 Task: Find connections with filter location Manama with filter topic #startupquoteswith filter profile language German with filter current company Condé Nast India with filter school INDIRA GANDHI DELHI TECHNICAL UNIVERSITY FOR WOMEN with filter industry Apparel Manufacturing with filter service category Relocation with filter keywords title CEO
Action: Mouse moved to (160, 234)
Screenshot: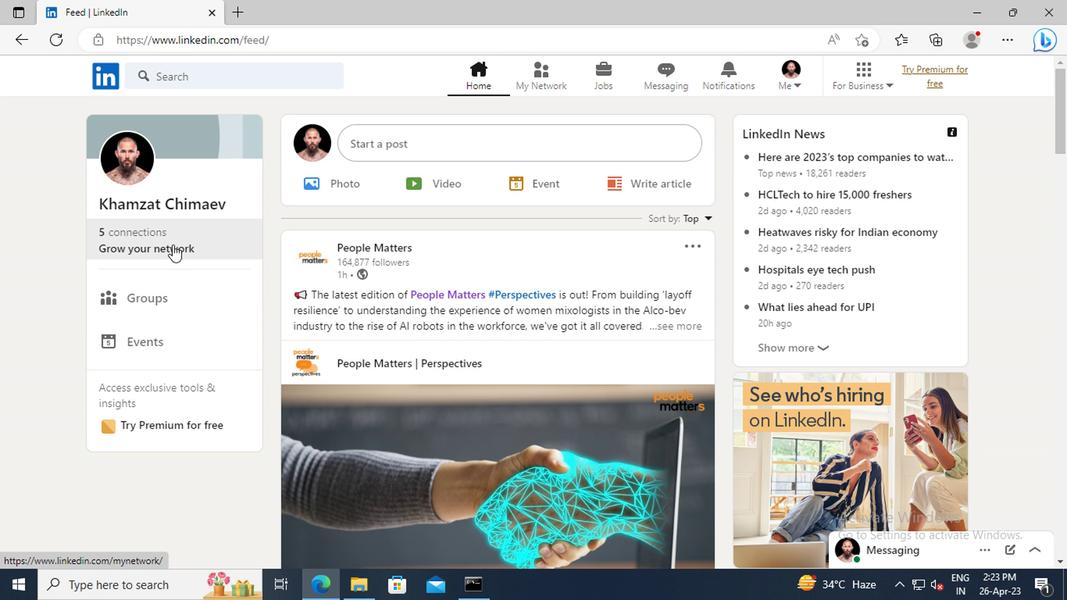 
Action: Mouse pressed left at (160, 234)
Screenshot: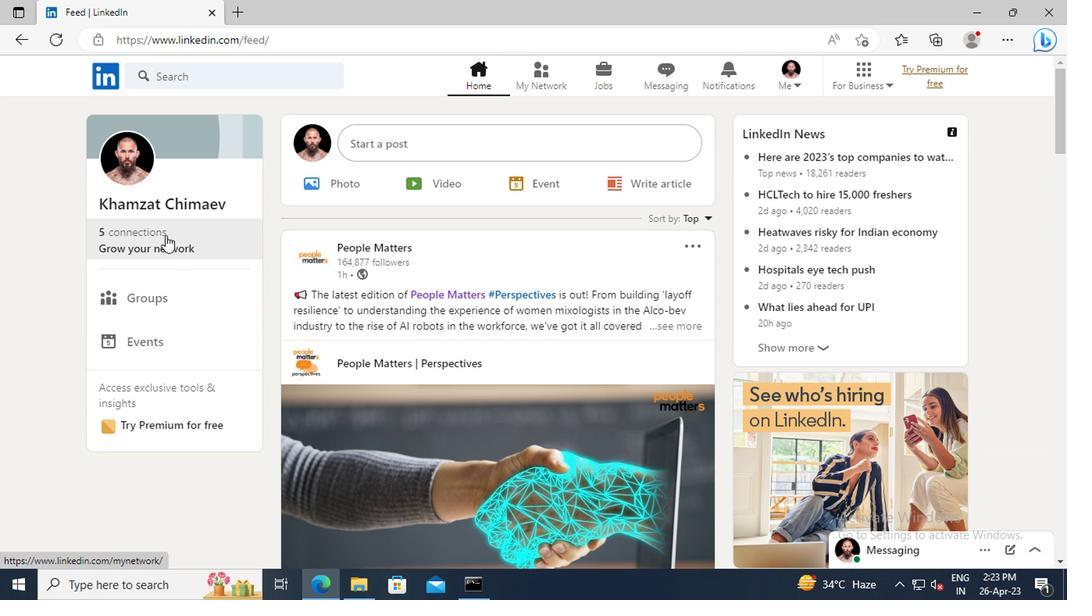 
Action: Mouse moved to (181, 165)
Screenshot: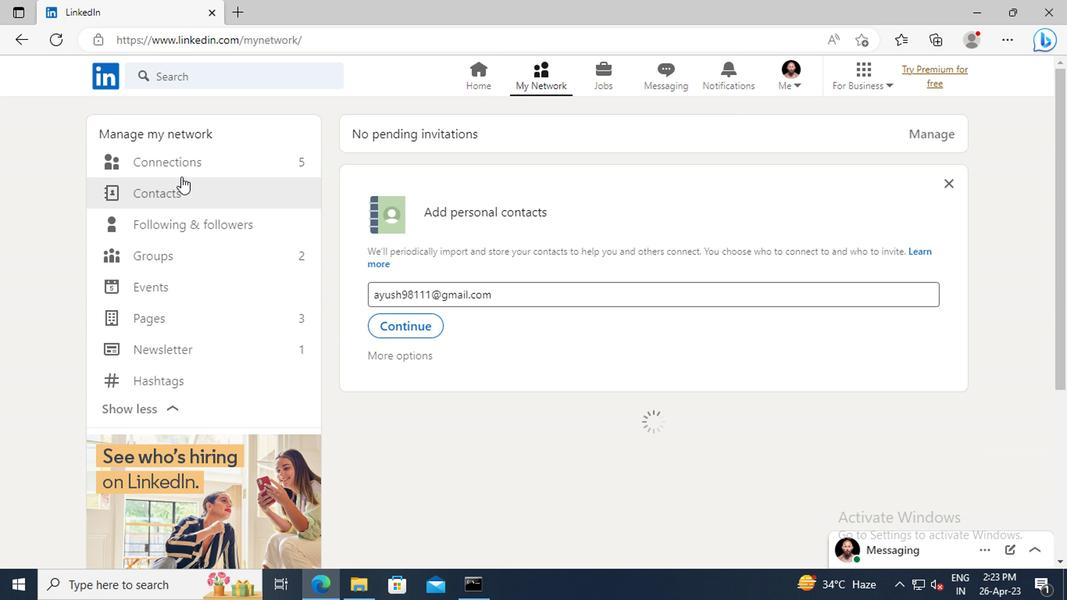 
Action: Mouse pressed left at (181, 165)
Screenshot: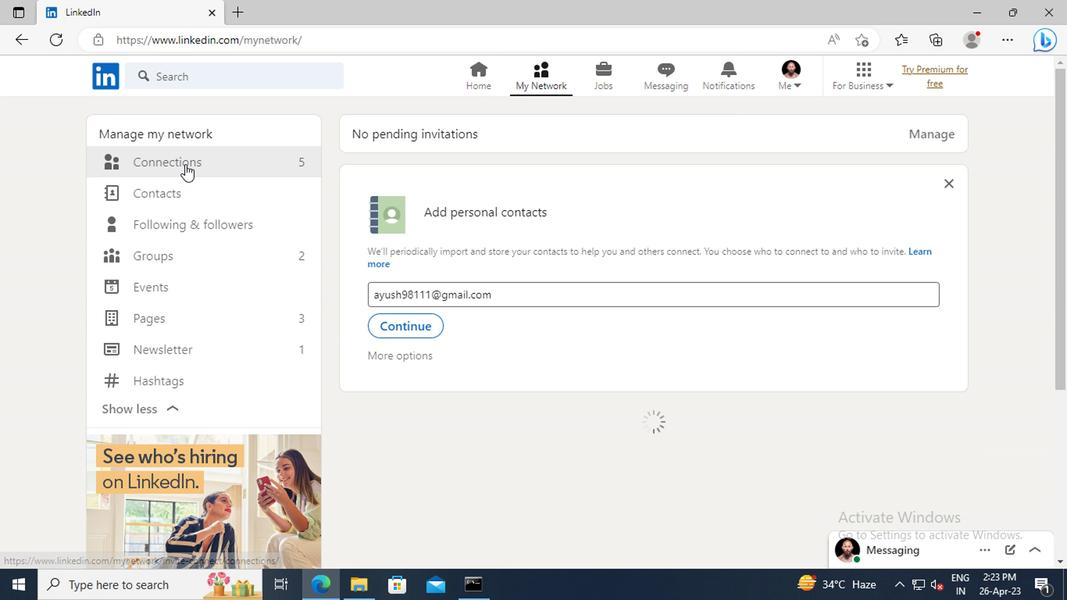 
Action: Mouse moved to (625, 166)
Screenshot: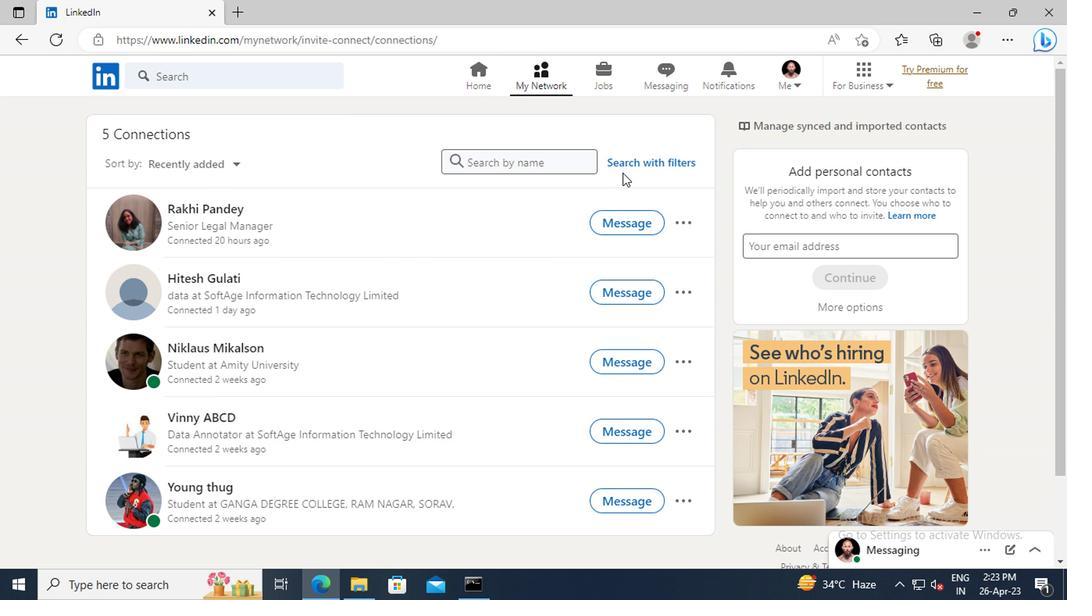 
Action: Mouse pressed left at (625, 166)
Screenshot: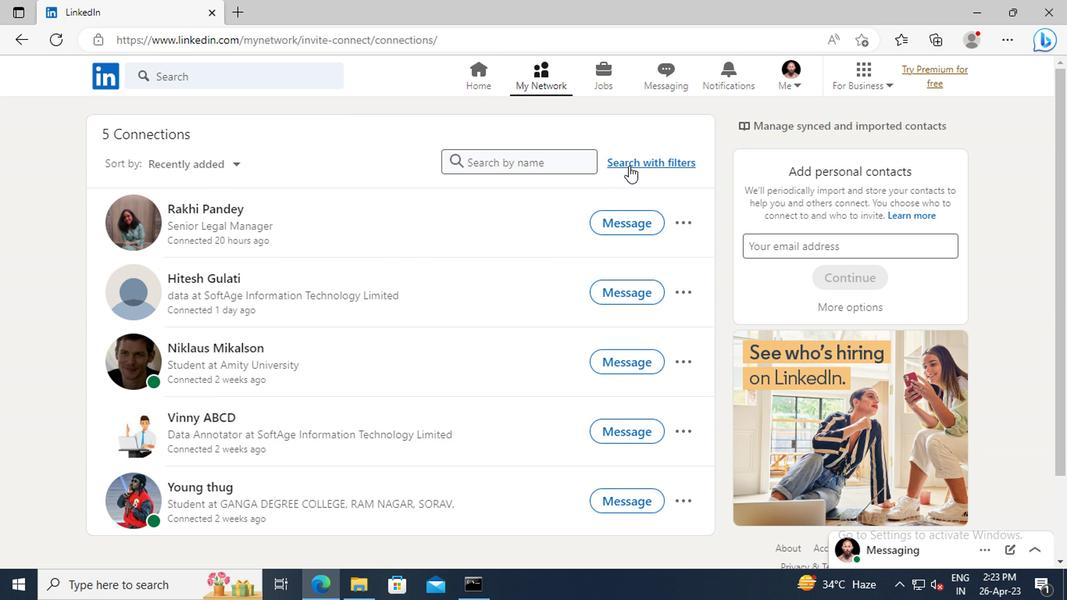 
Action: Mouse moved to (593, 122)
Screenshot: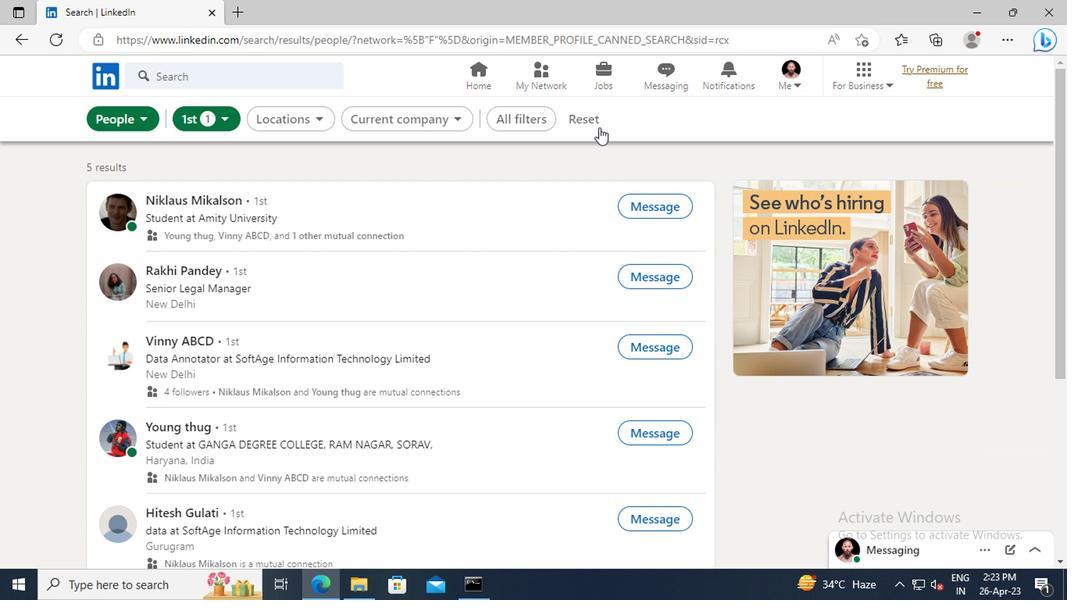 
Action: Mouse pressed left at (593, 122)
Screenshot: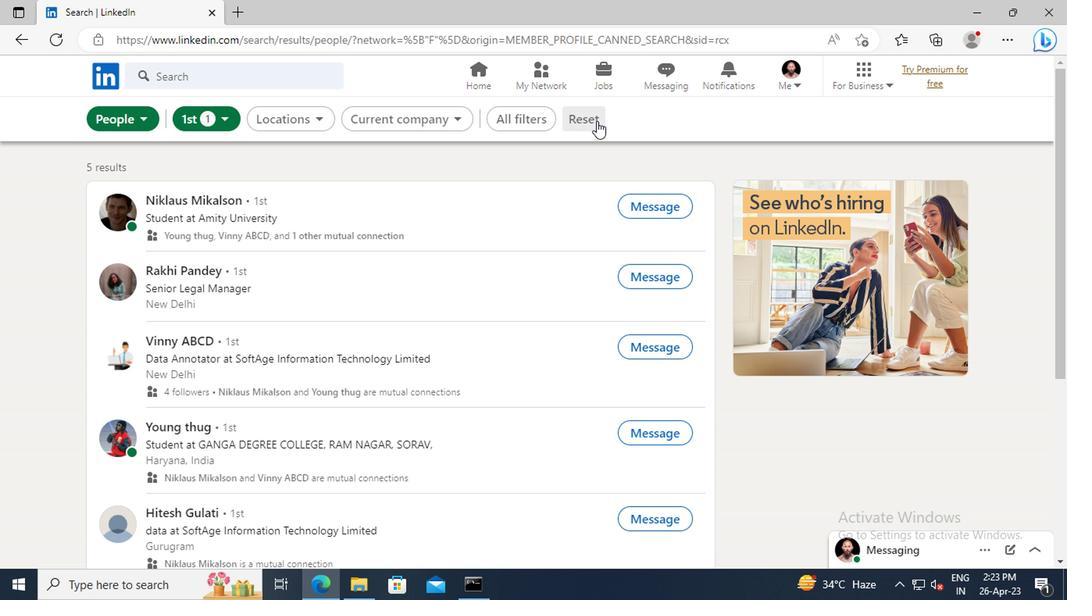 
Action: Mouse moved to (562, 119)
Screenshot: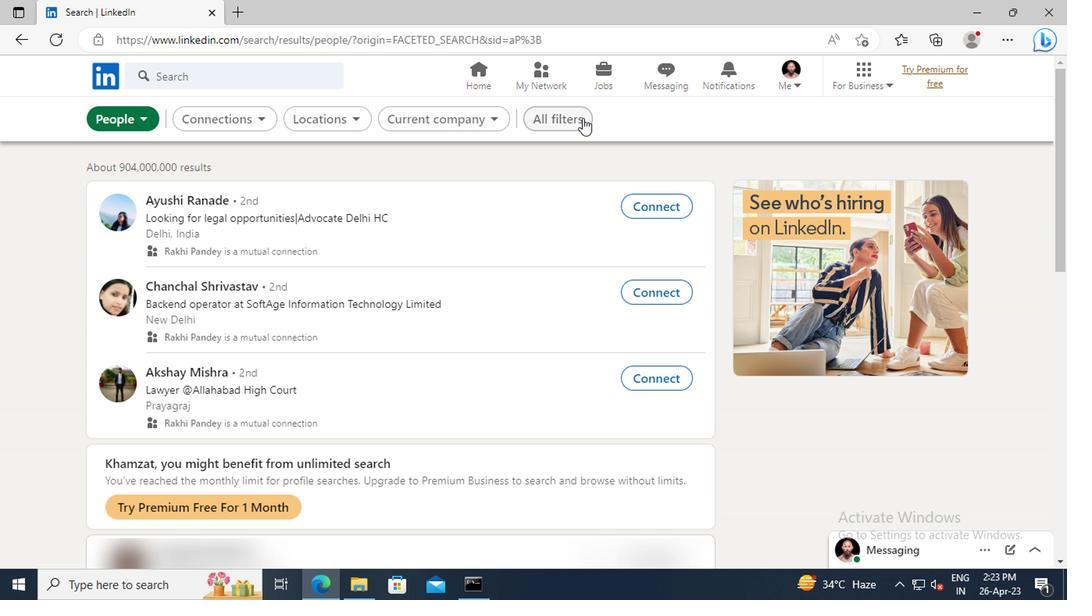 
Action: Mouse pressed left at (562, 119)
Screenshot: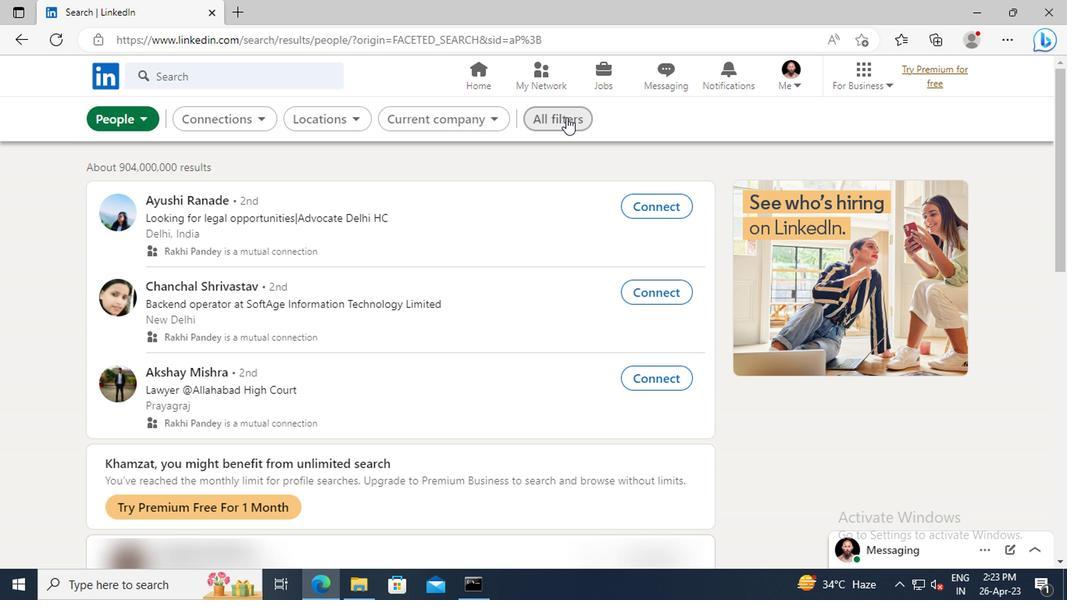
Action: Mouse moved to (897, 273)
Screenshot: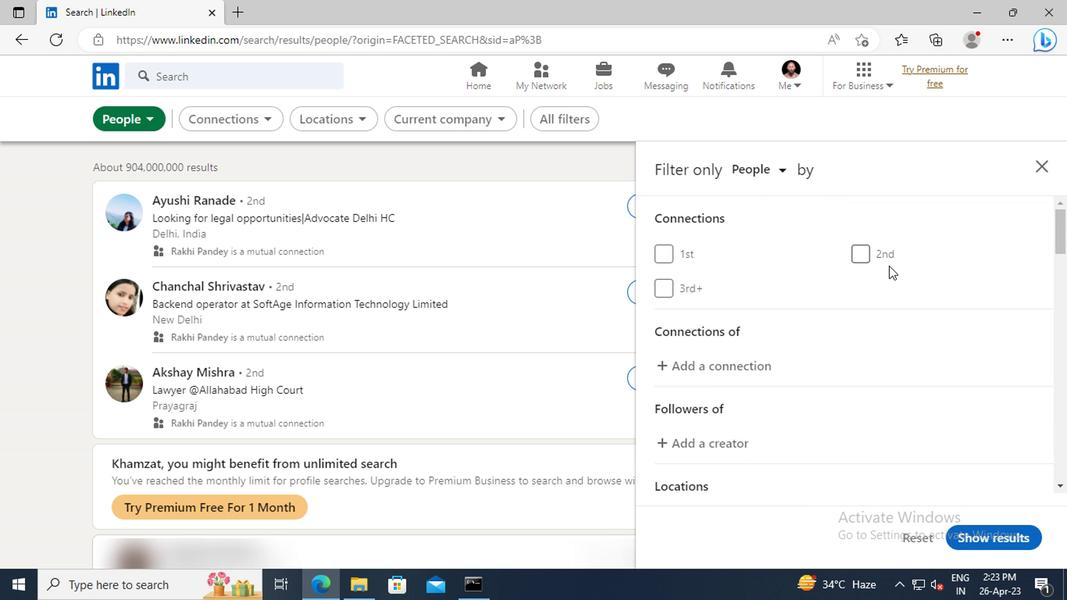 
Action: Mouse scrolled (897, 273) with delta (0, 0)
Screenshot: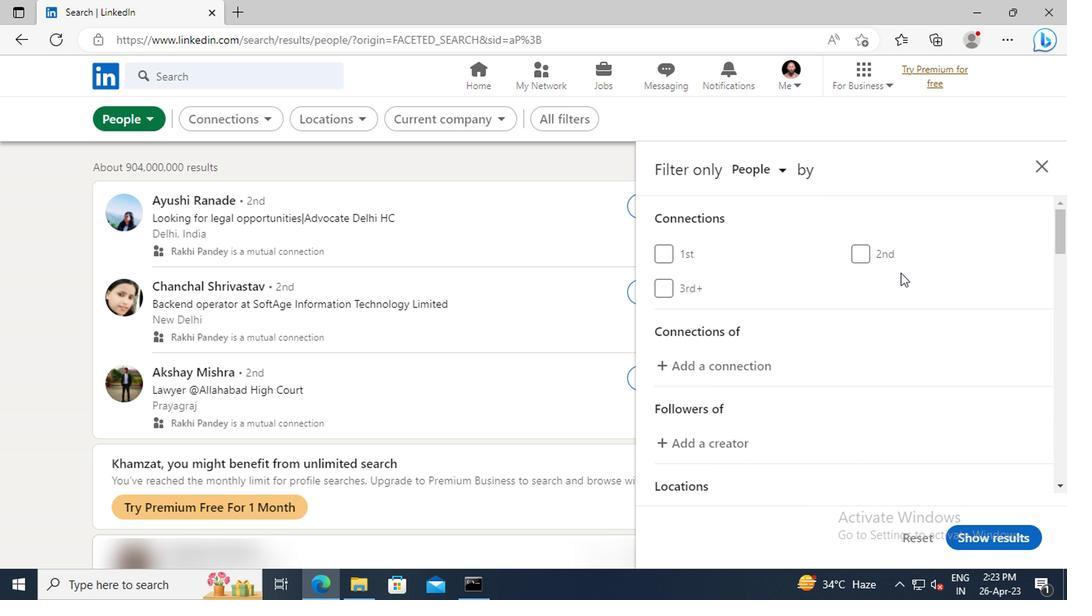 
Action: Mouse scrolled (897, 273) with delta (0, 0)
Screenshot: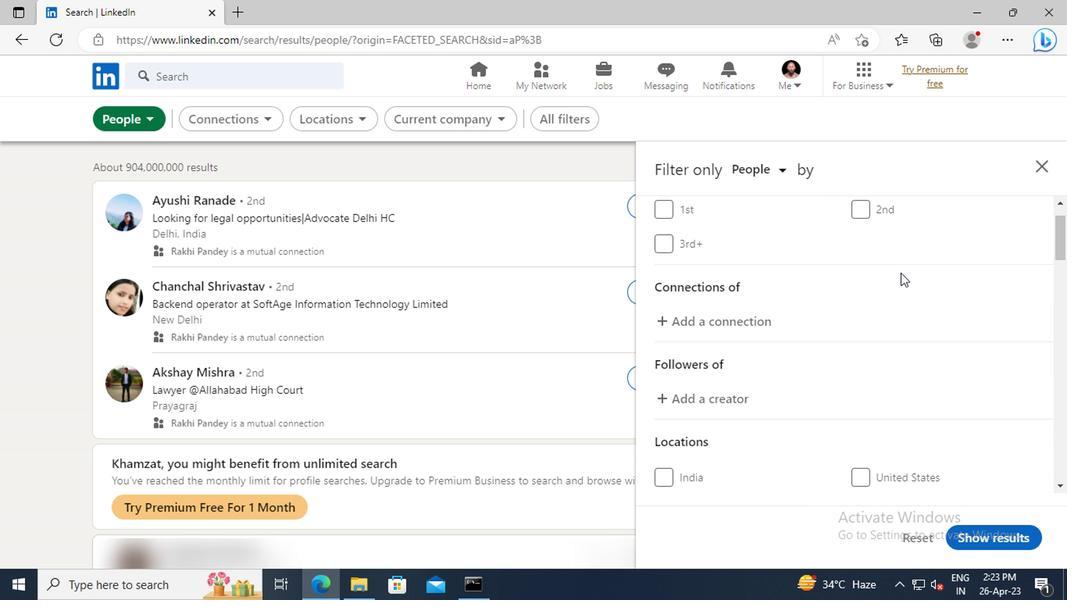 
Action: Mouse scrolled (897, 273) with delta (0, 0)
Screenshot: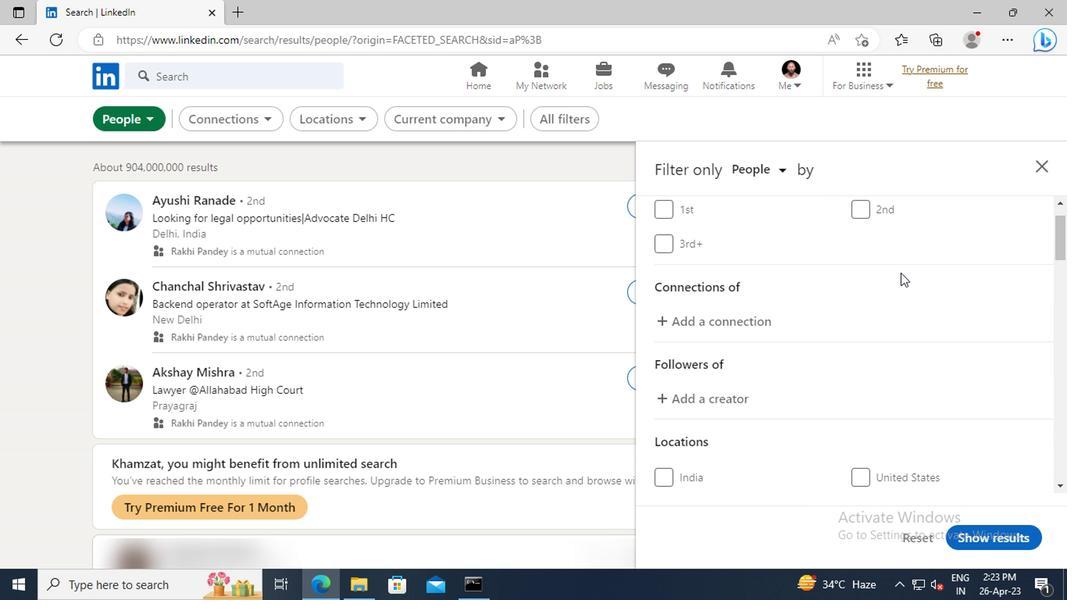 
Action: Mouse scrolled (897, 273) with delta (0, 0)
Screenshot: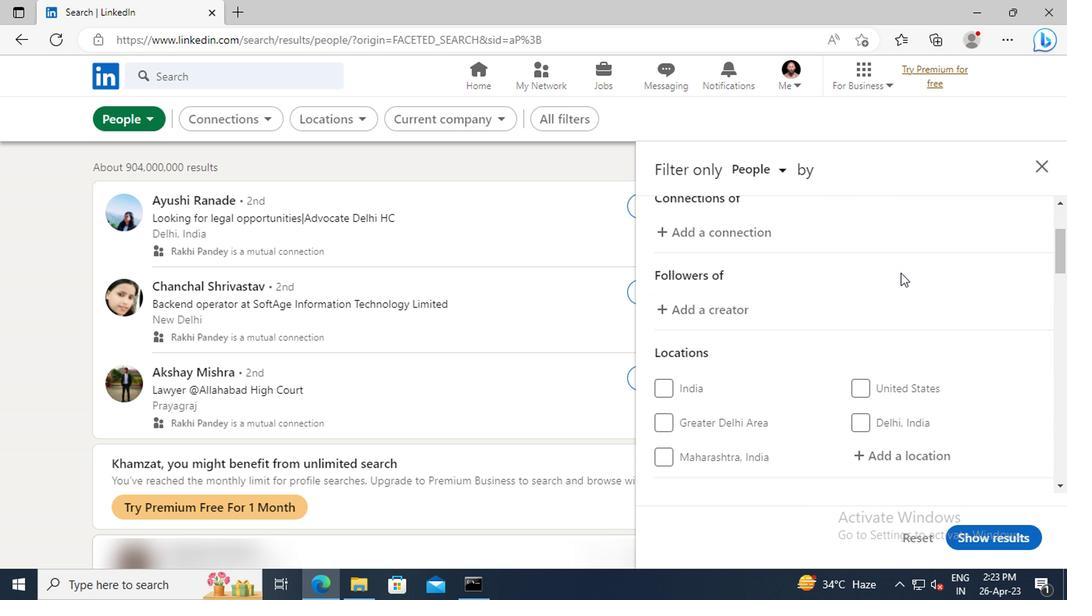 
Action: Mouse scrolled (897, 273) with delta (0, 0)
Screenshot: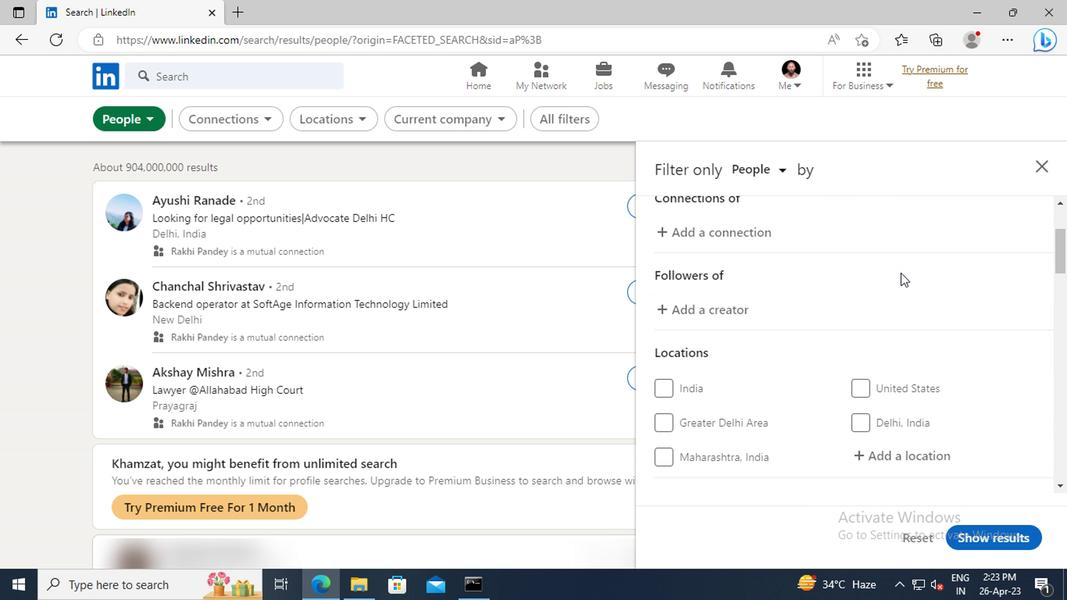 
Action: Mouse moved to (894, 363)
Screenshot: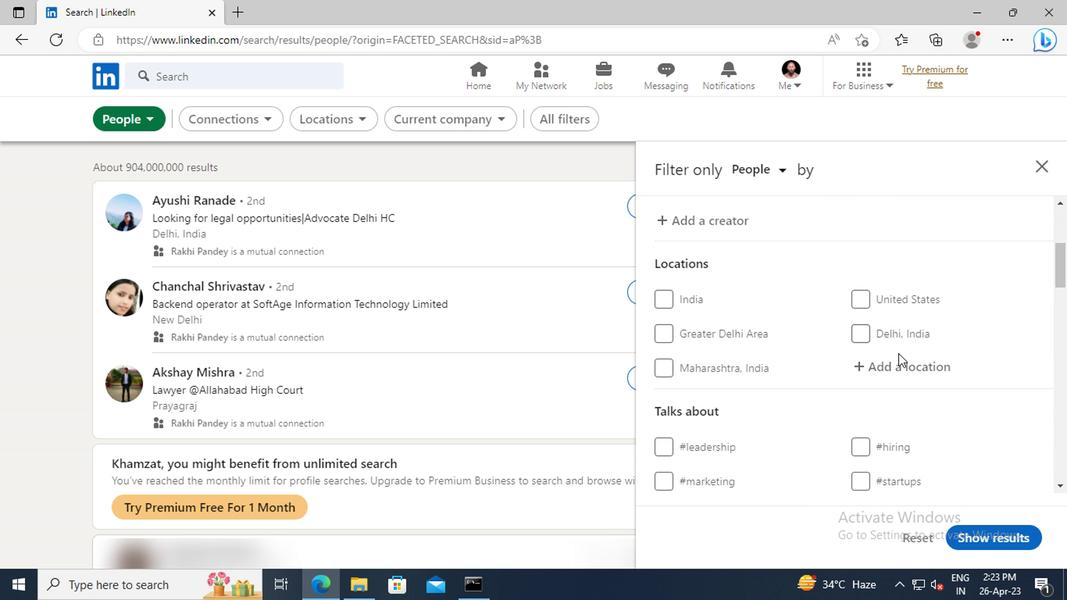 
Action: Mouse pressed left at (894, 363)
Screenshot: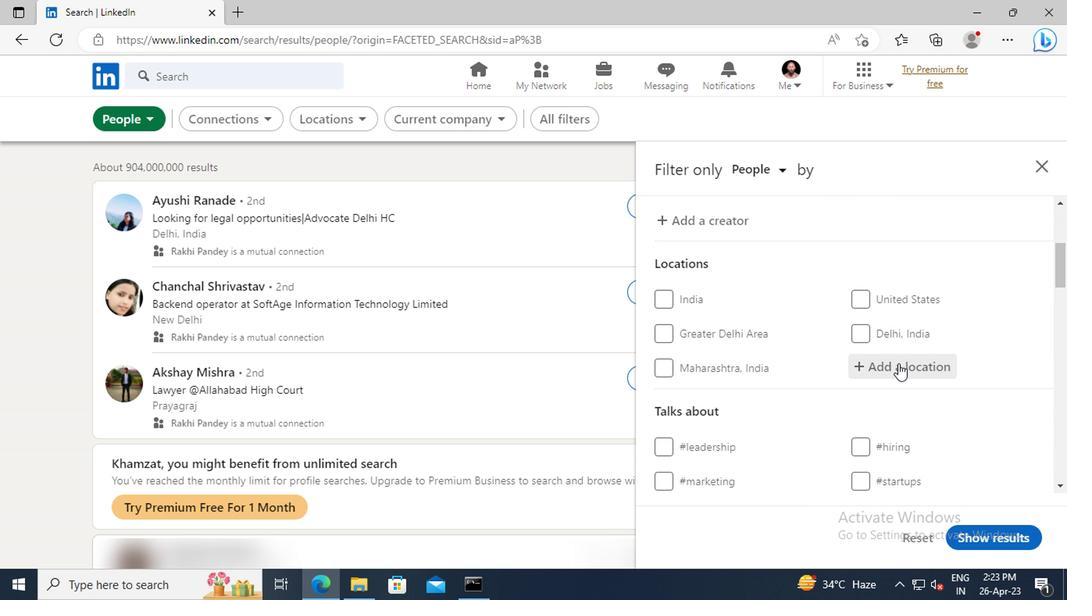 
Action: Key pressed <Key.shift>MANAMA
Screenshot: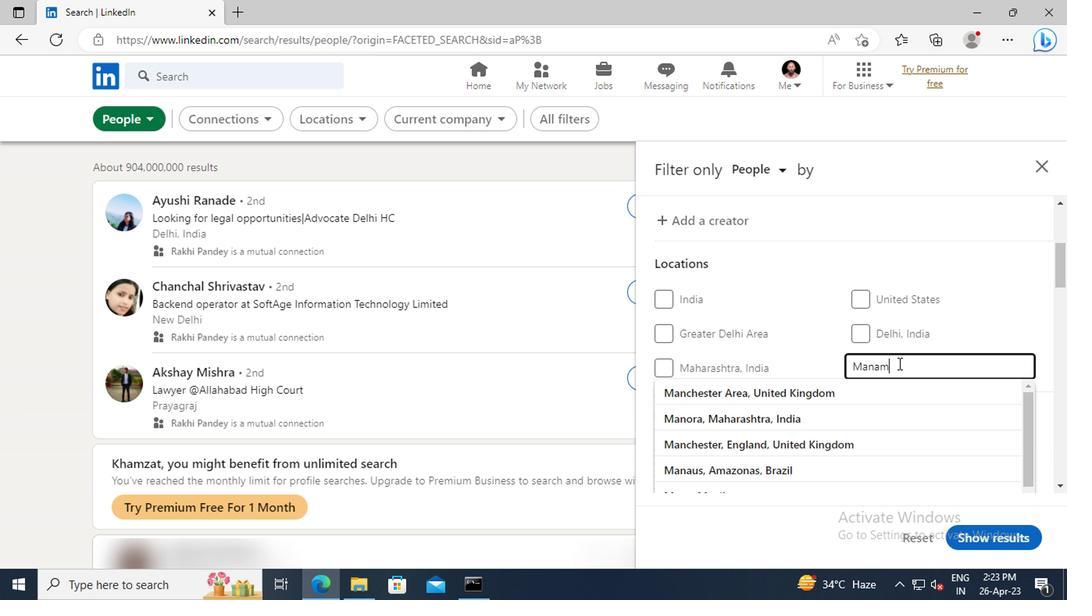 
Action: Mouse moved to (894, 388)
Screenshot: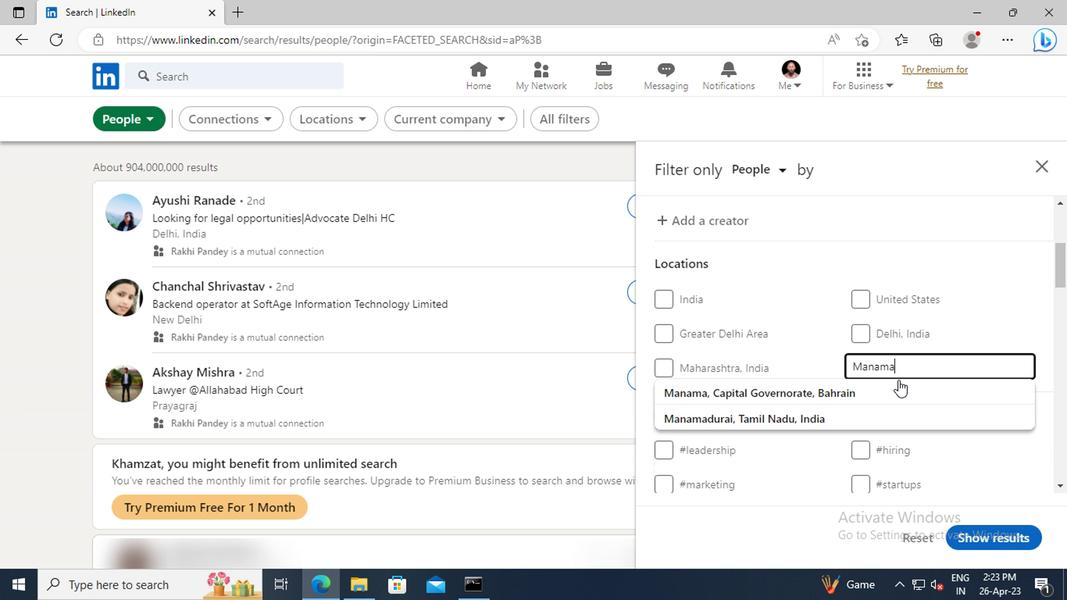 
Action: Mouse pressed left at (894, 388)
Screenshot: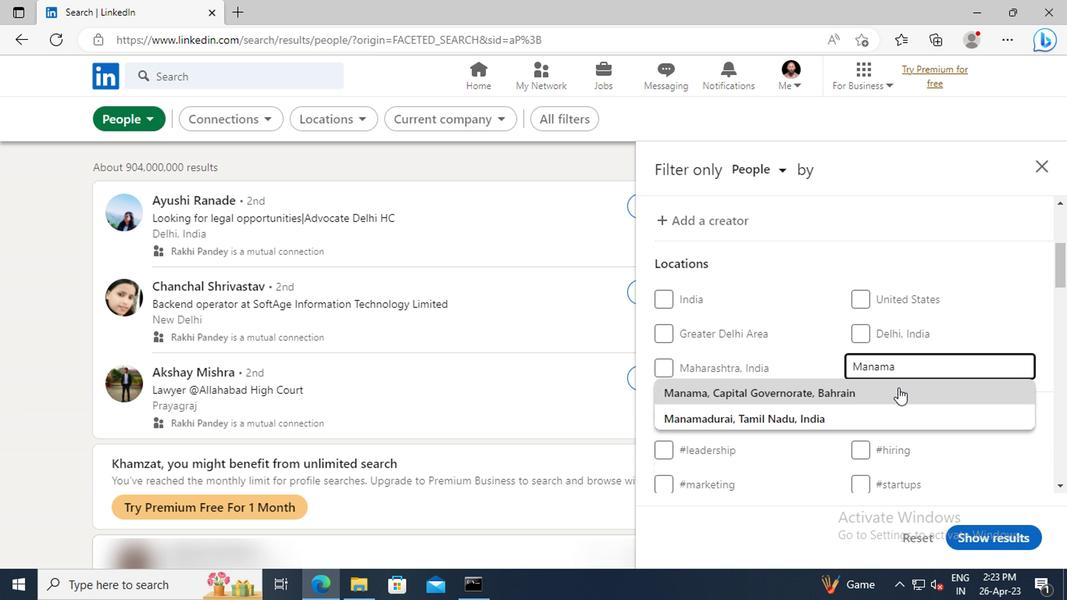 
Action: Mouse moved to (885, 320)
Screenshot: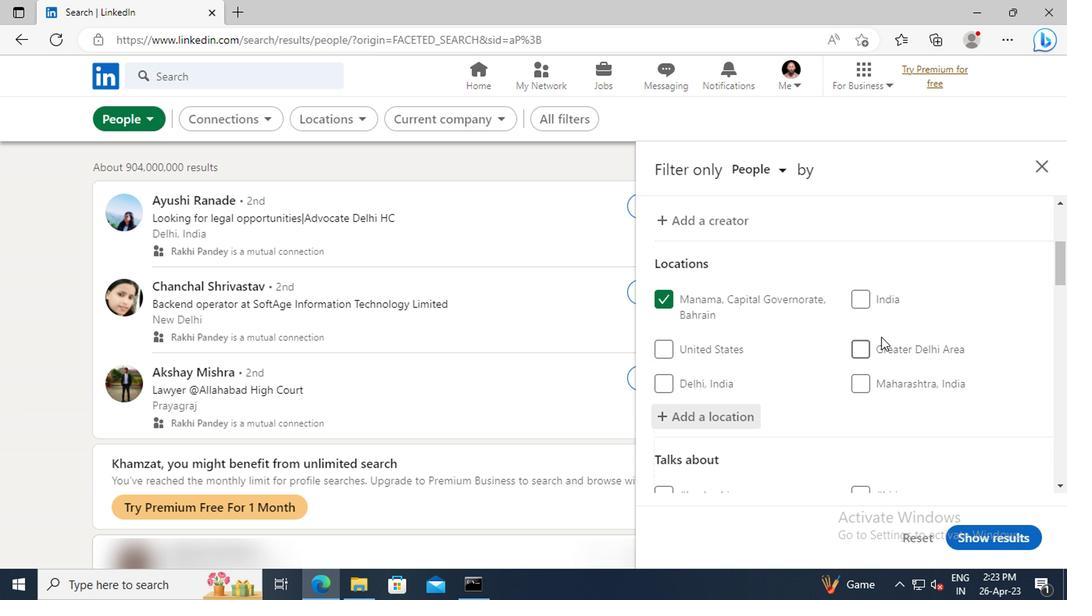 
Action: Mouse scrolled (885, 320) with delta (0, 0)
Screenshot: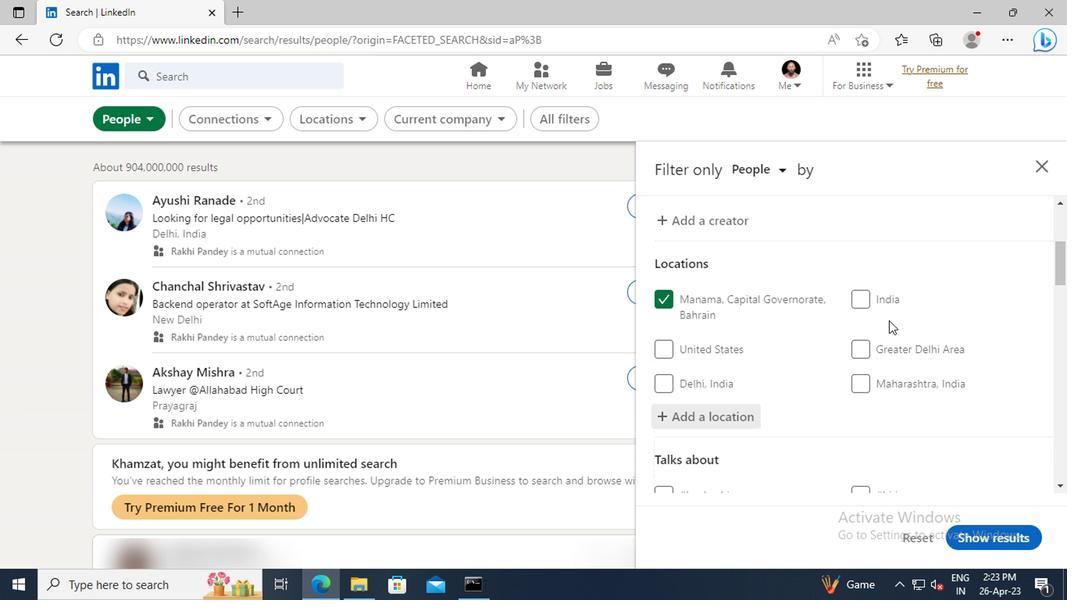 
Action: Mouse scrolled (885, 320) with delta (0, 0)
Screenshot: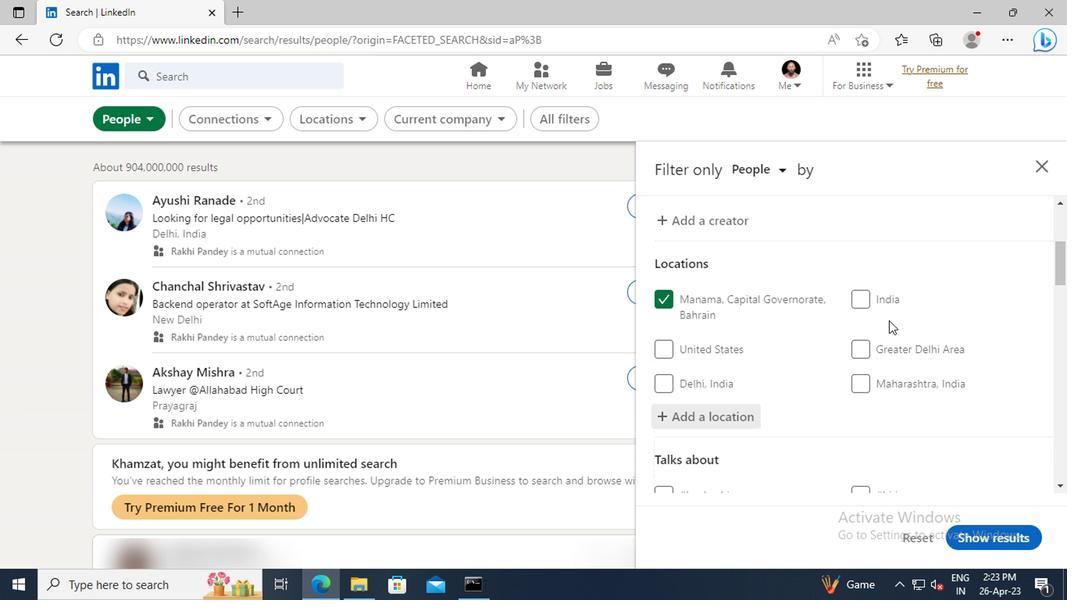 
Action: Mouse scrolled (885, 320) with delta (0, 0)
Screenshot: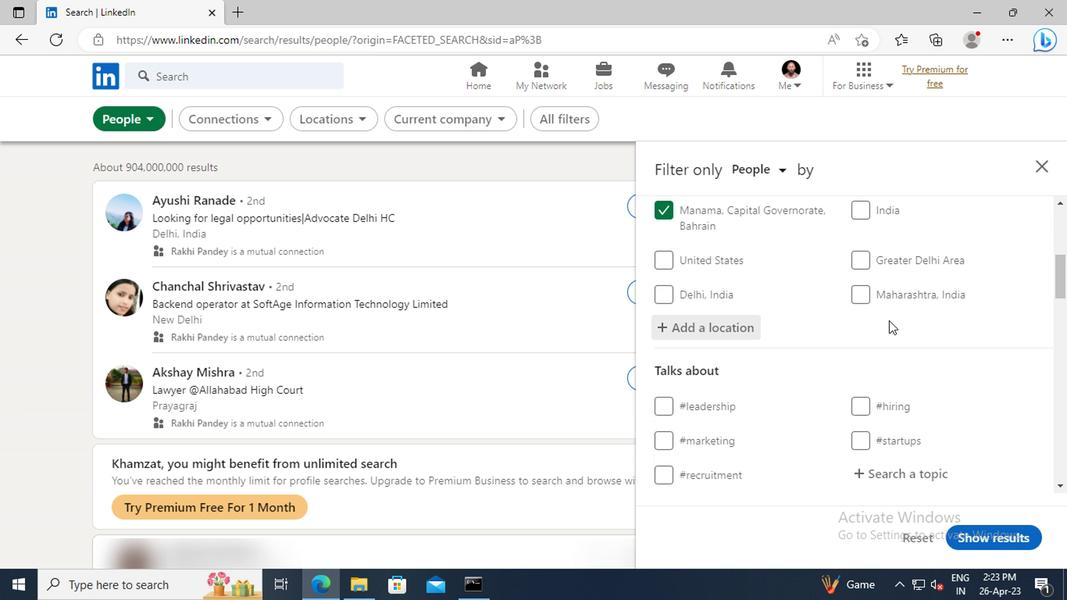 
Action: Mouse scrolled (885, 320) with delta (0, 0)
Screenshot: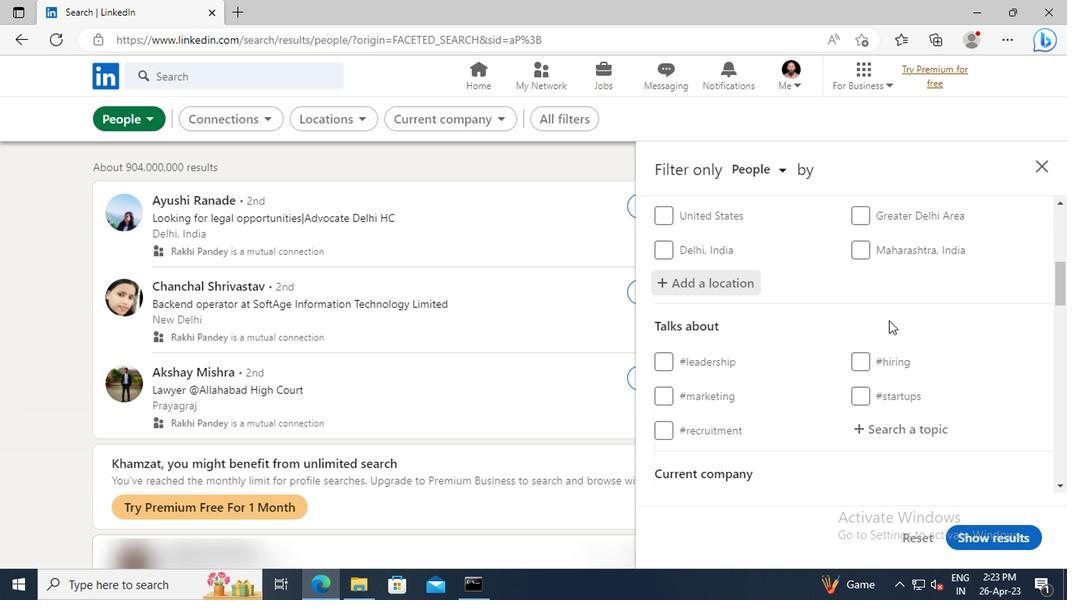 
Action: Mouse scrolled (885, 320) with delta (0, 0)
Screenshot: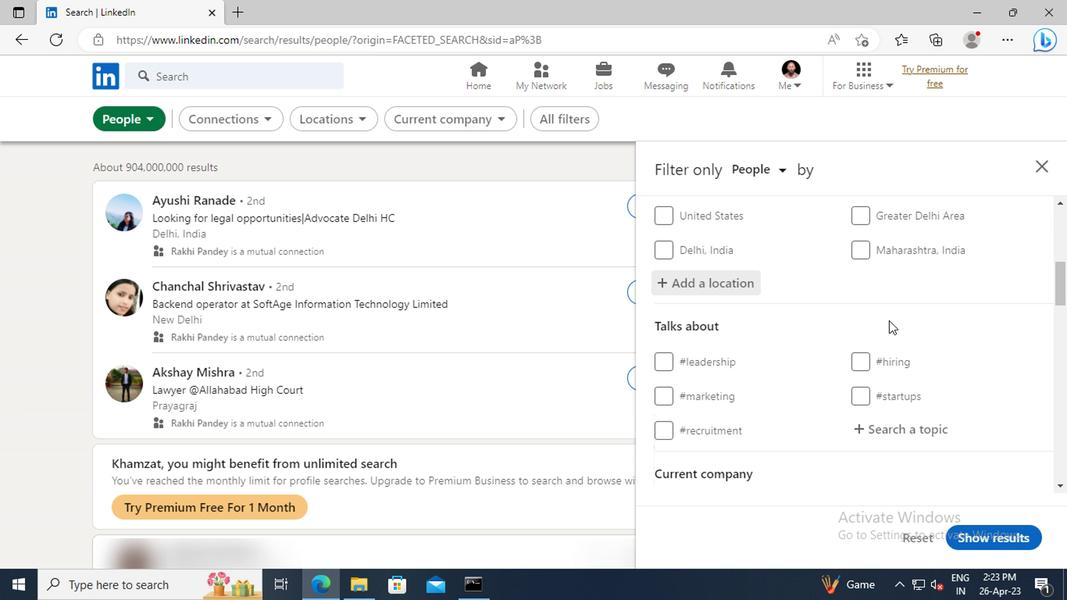 
Action: Mouse moved to (887, 338)
Screenshot: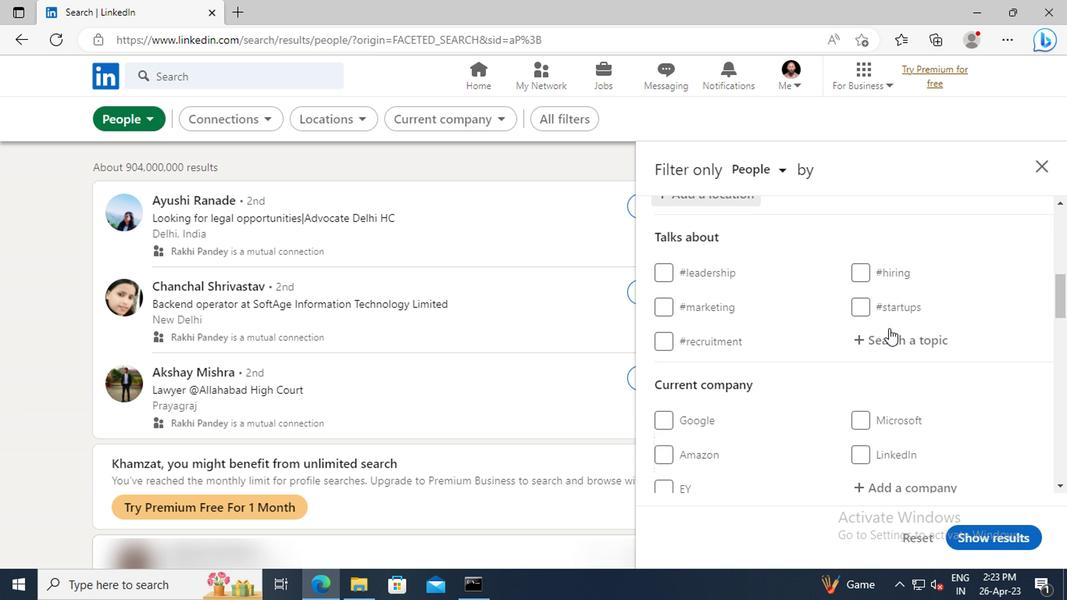 
Action: Mouse pressed left at (887, 338)
Screenshot: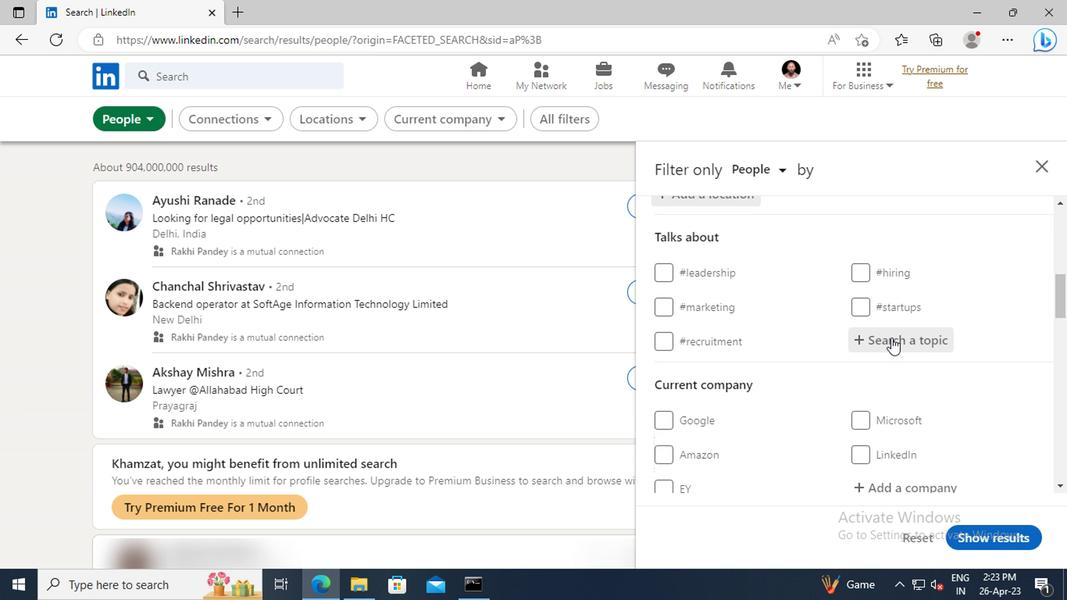 
Action: Key pressed <Key.shift>#STARTUPQUOTESWITH<Key.enter>
Screenshot: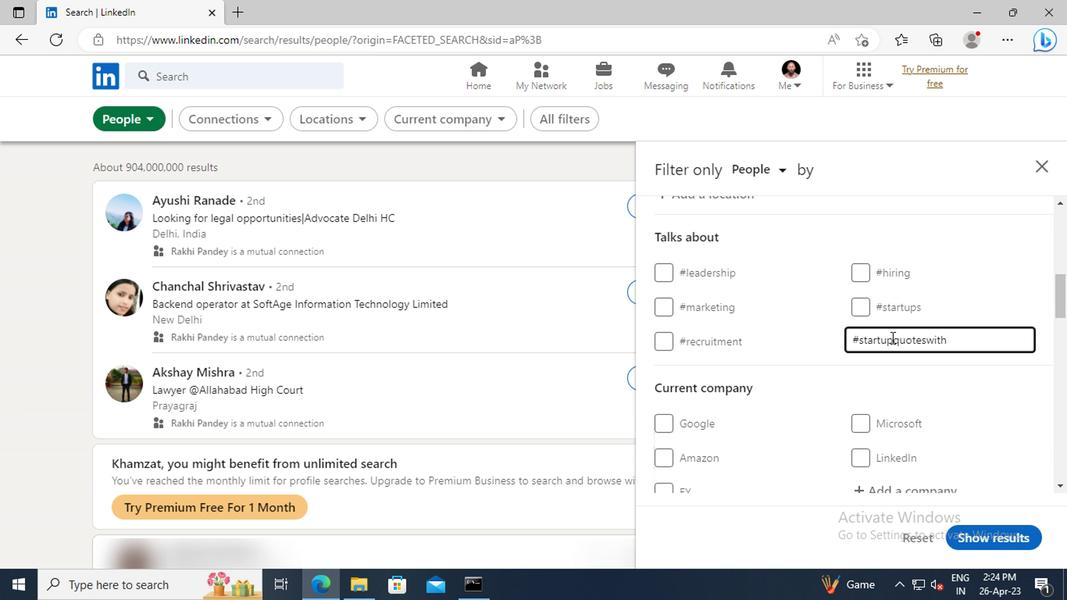 
Action: Mouse moved to (906, 325)
Screenshot: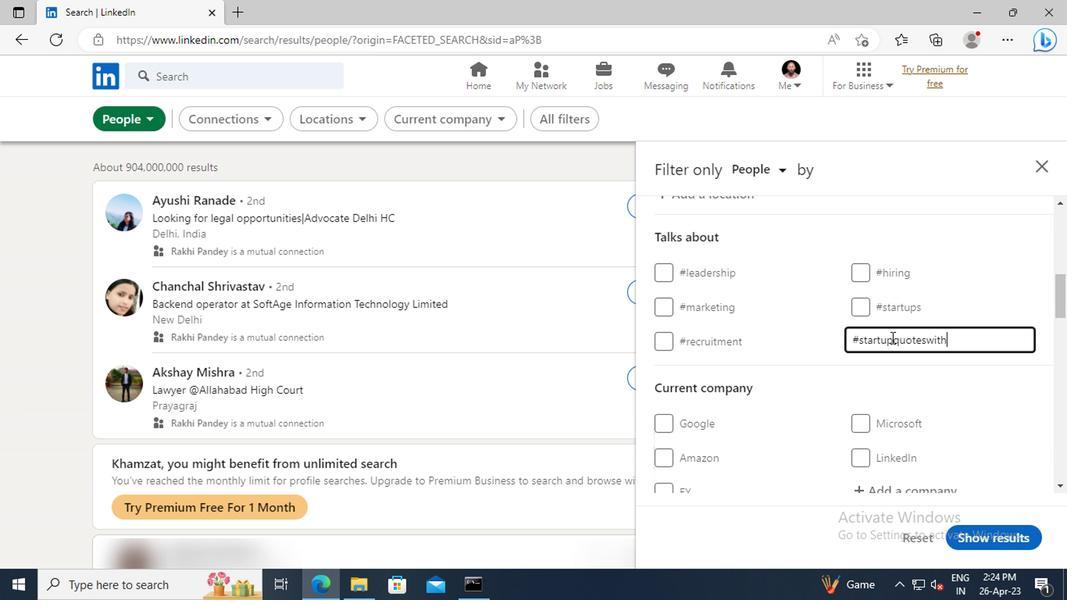 
Action: Mouse scrolled (906, 324) with delta (0, -1)
Screenshot: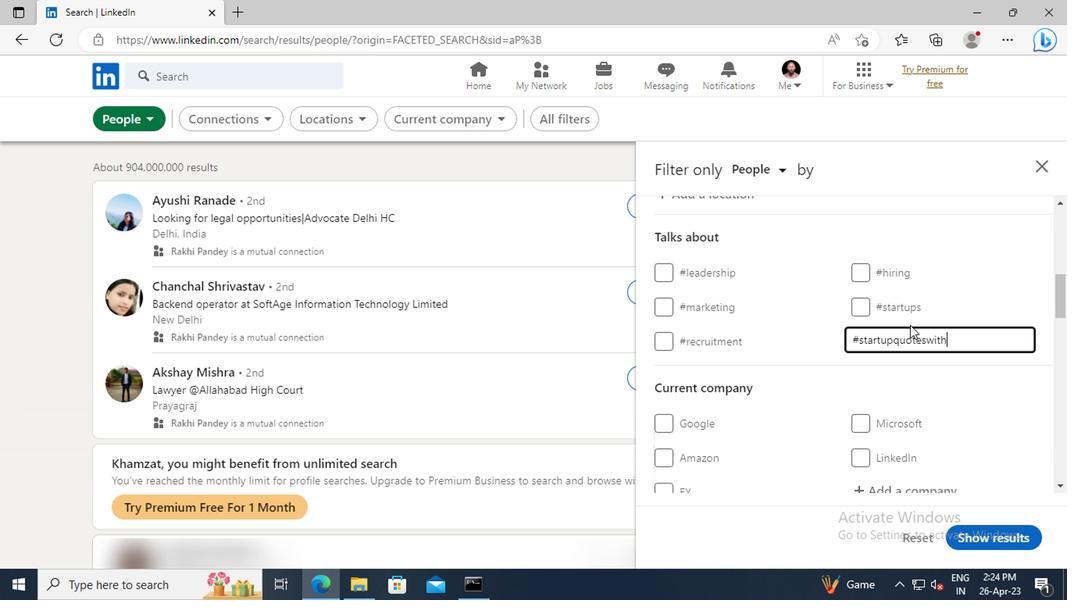 
Action: Mouse moved to (868, 332)
Screenshot: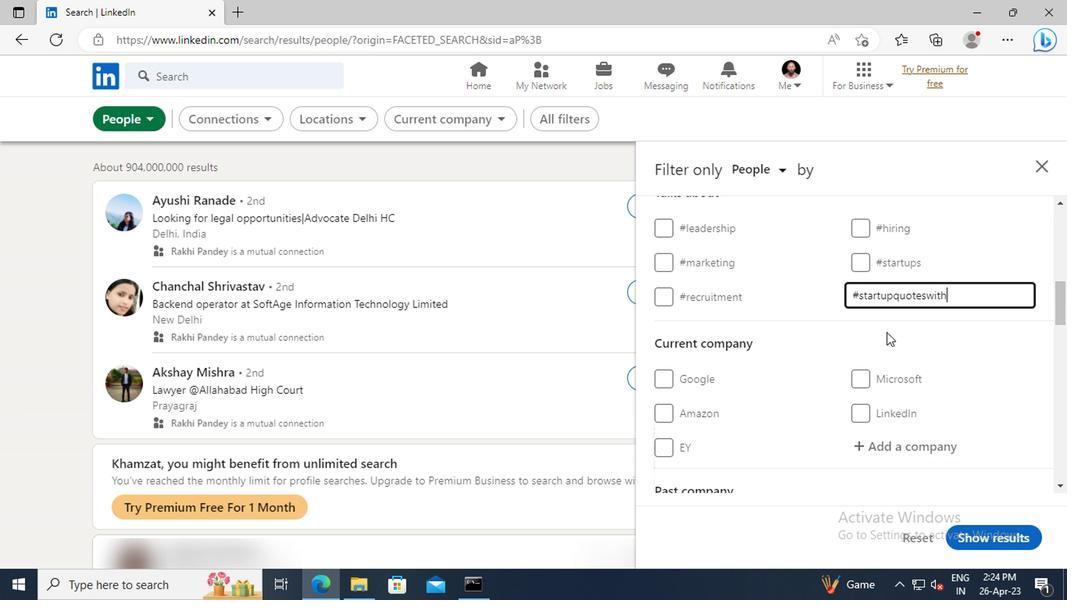 
Action: Mouse scrolled (868, 332) with delta (0, 0)
Screenshot: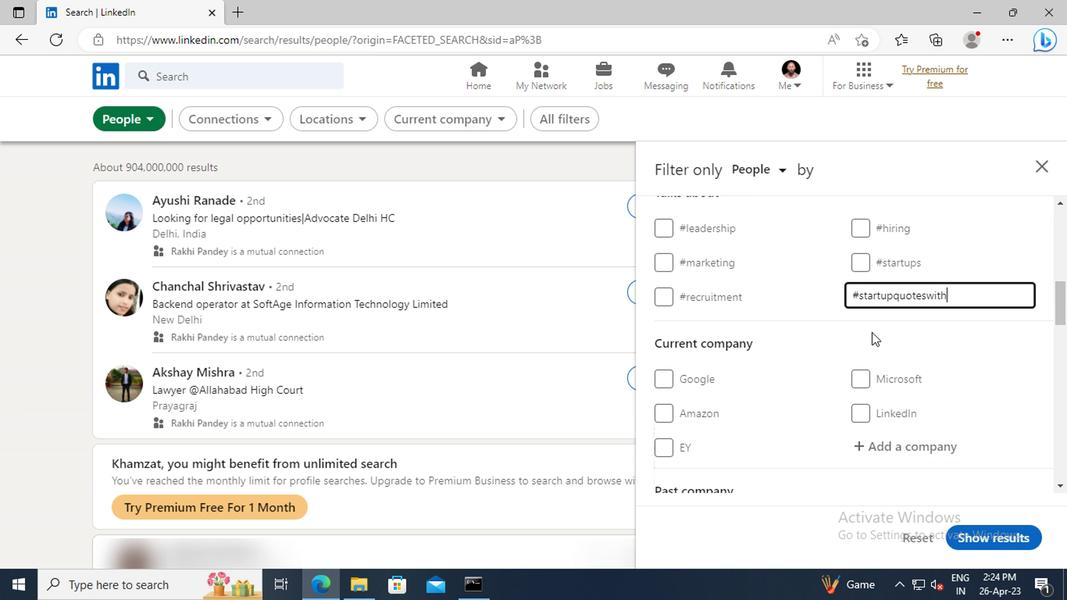 
Action: Mouse scrolled (868, 332) with delta (0, 0)
Screenshot: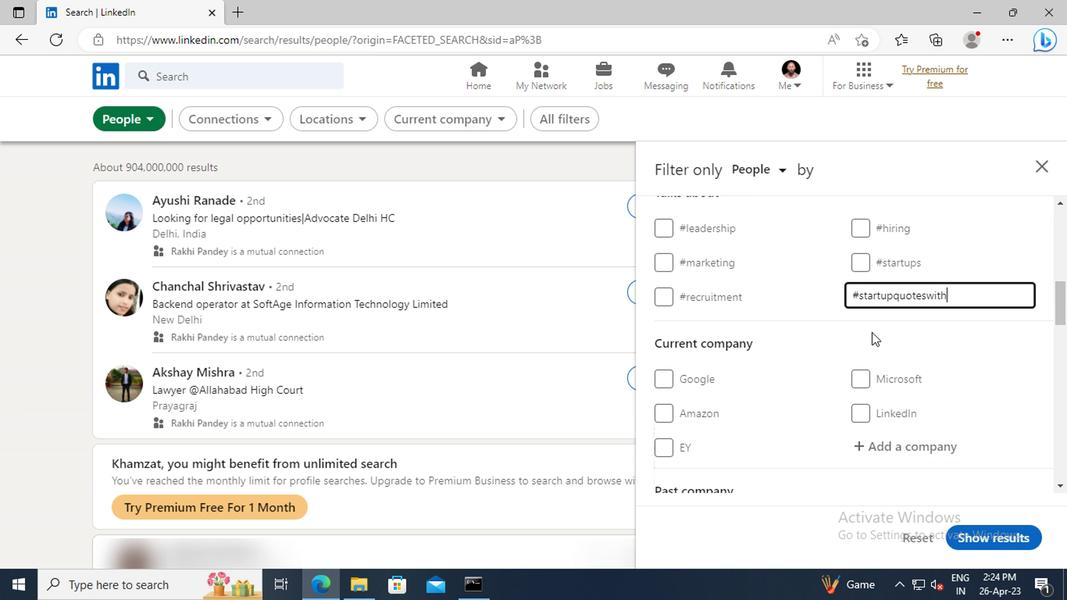 
Action: Mouse scrolled (868, 332) with delta (0, 0)
Screenshot: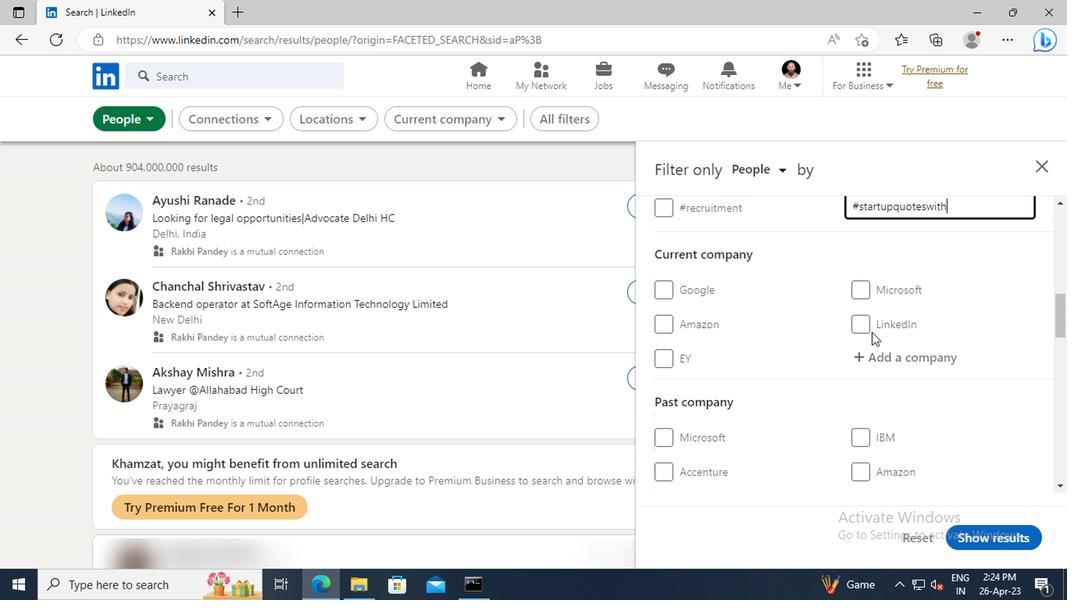 
Action: Mouse scrolled (868, 332) with delta (0, 0)
Screenshot: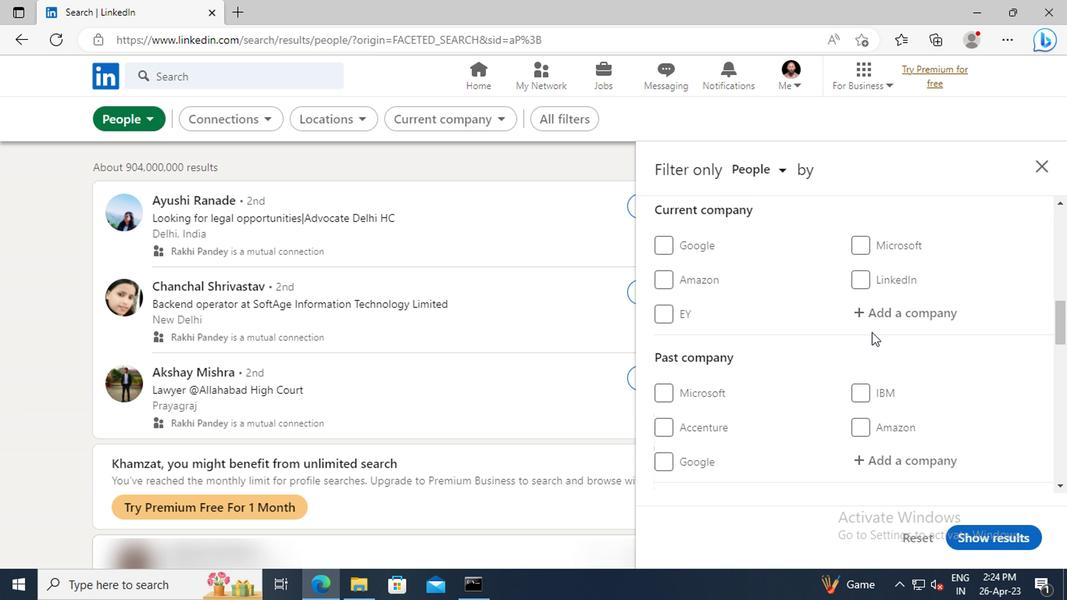 
Action: Mouse scrolled (868, 332) with delta (0, 0)
Screenshot: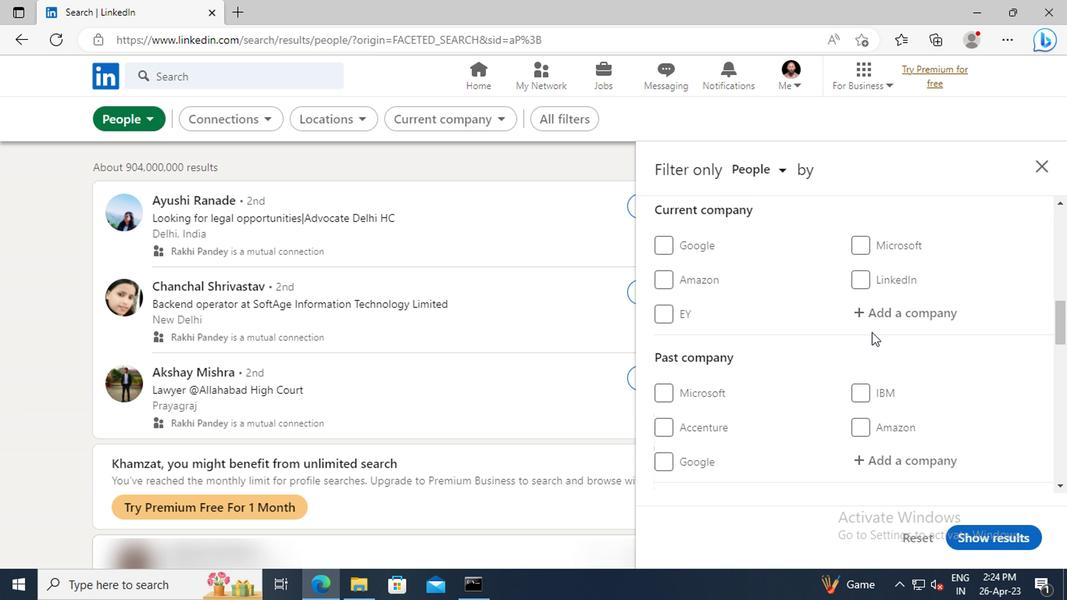 
Action: Mouse scrolled (868, 332) with delta (0, 0)
Screenshot: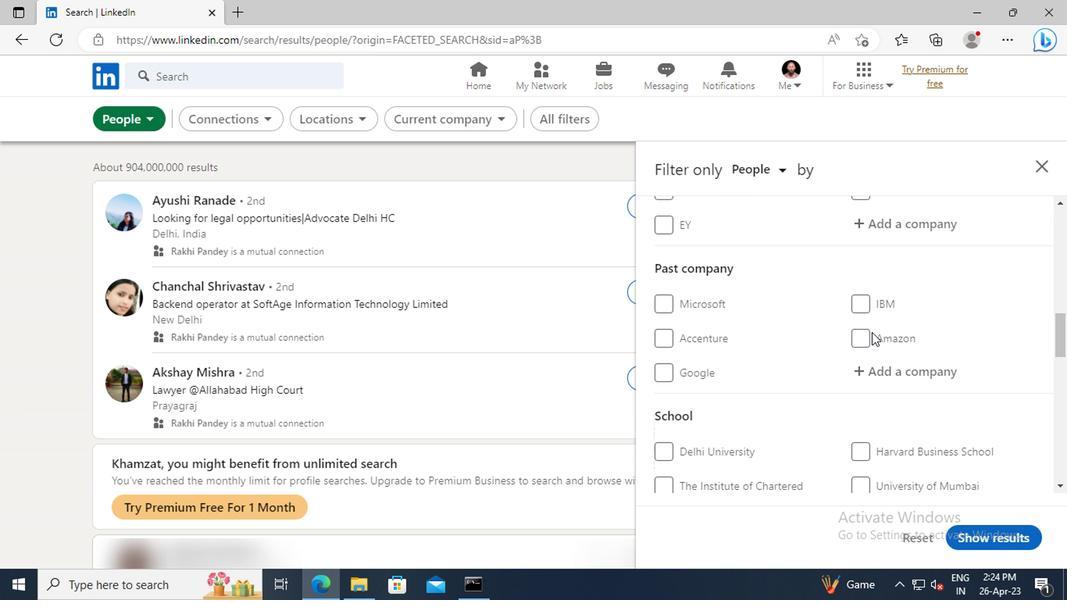 
Action: Mouse scrolled (868, 332) with delta (0, 0)
Screenshot: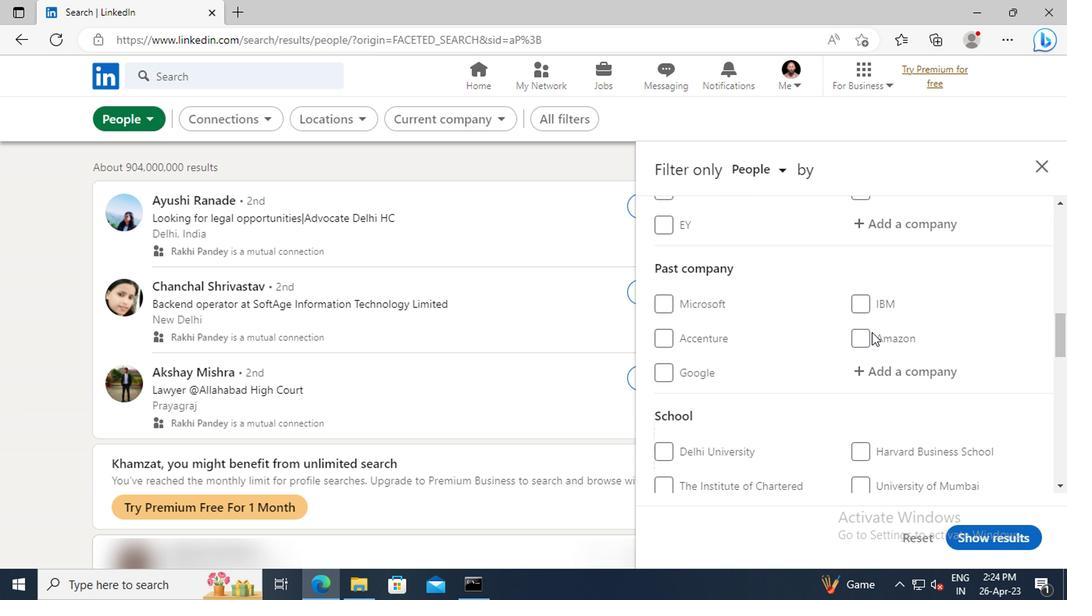 
Action: Mouse scrolled (868, 332) with delta (0, 0)
Screenshot: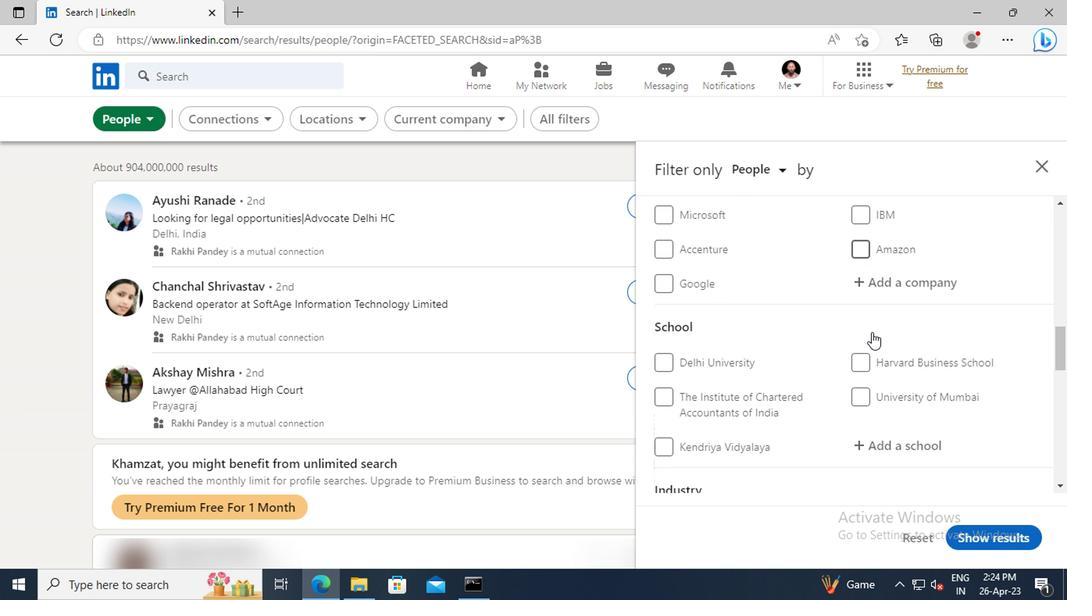 
Action: Mouse scrolled (868, 332) with delta (0, 0)
Screenshot: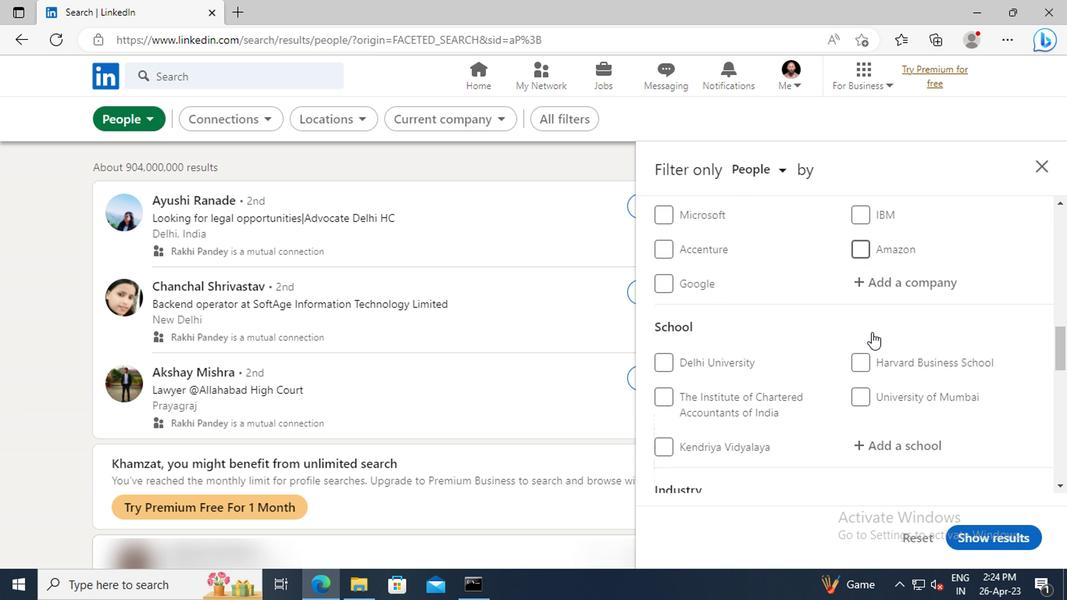 
Action: Mouse scrolled (868, 332) with delta (0, 0)
Screenshot: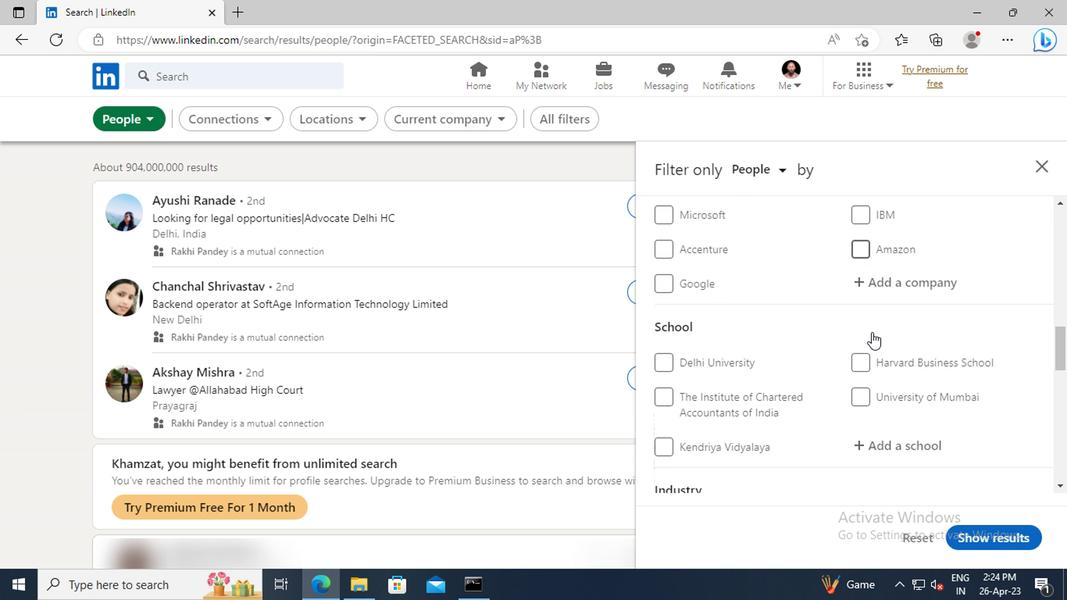 
Action: Mouse scrolled (868, 332) with delta (0, 0)
Screenshot: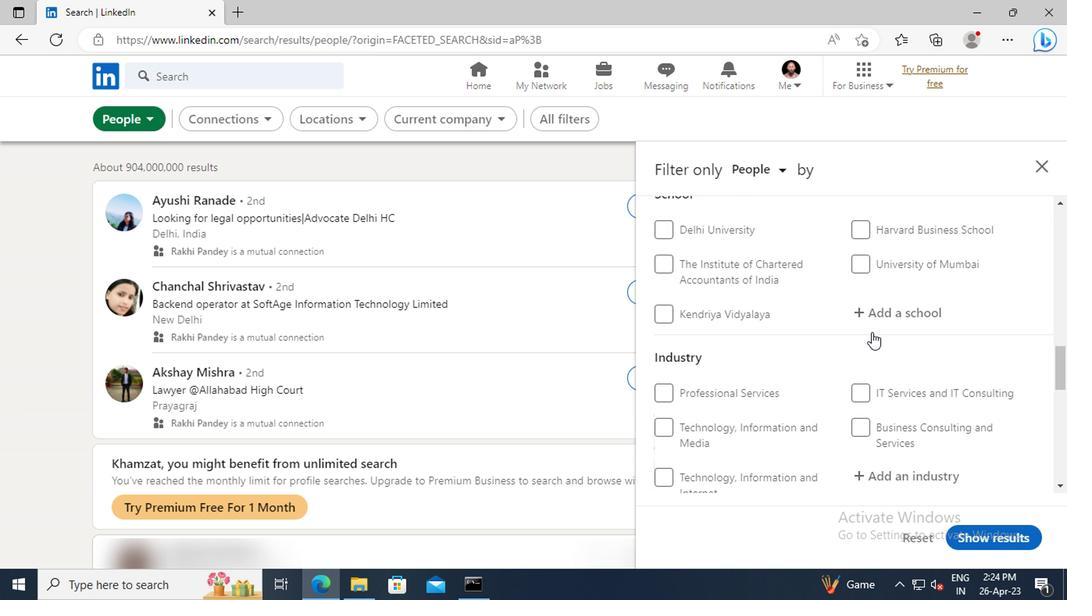 
Action: Mouse scrolled (868, 332) with delta (0, 0)
Screenshot: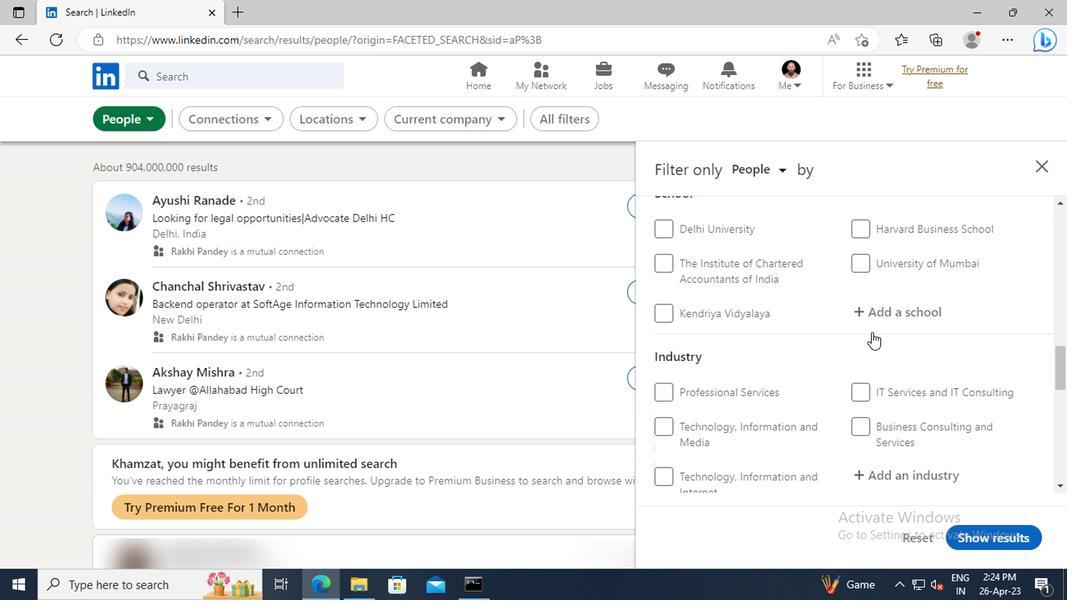 
Action: Mouse scrolled (868, 332) with delta (0, 0)
Screenshot: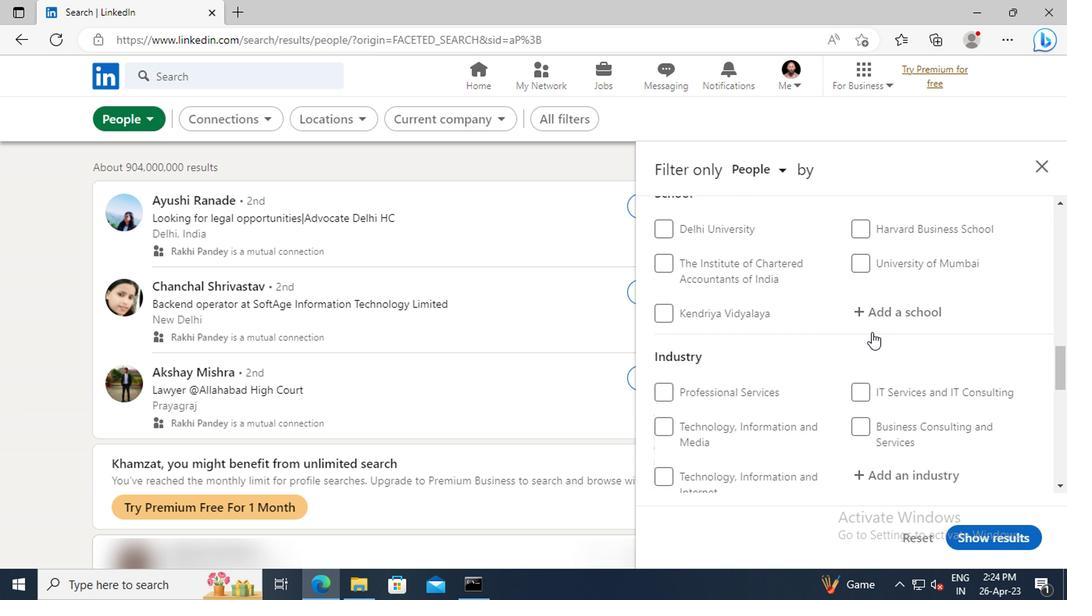 
Action: Mouse scrolled (868, 332) with delta (0, 0)
Screenshot: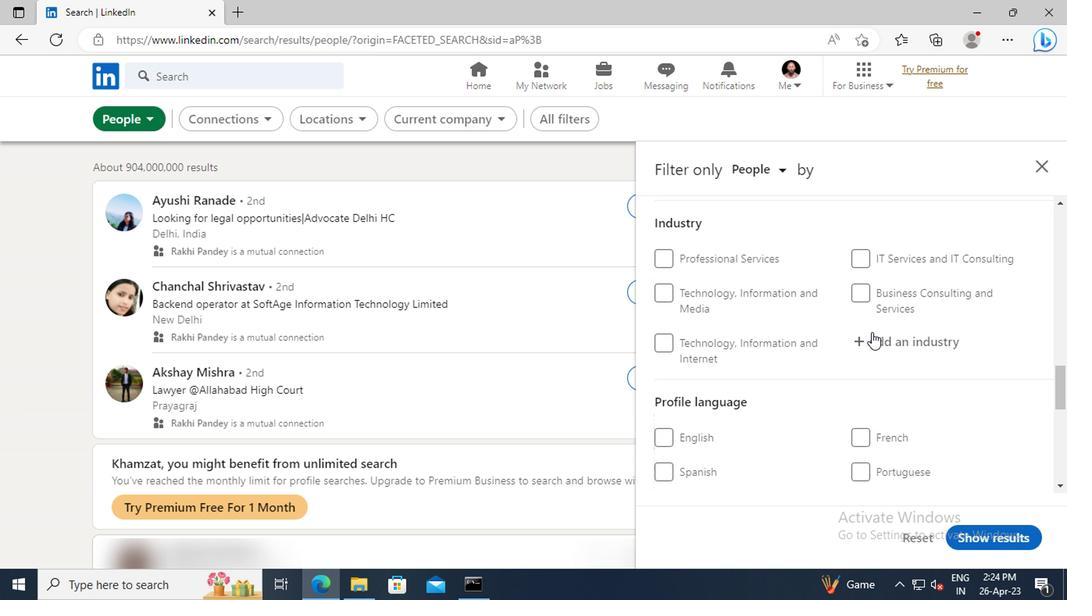 
Action: Mouse scrolled (868, 332) with delta (0, 0)
Screenshot: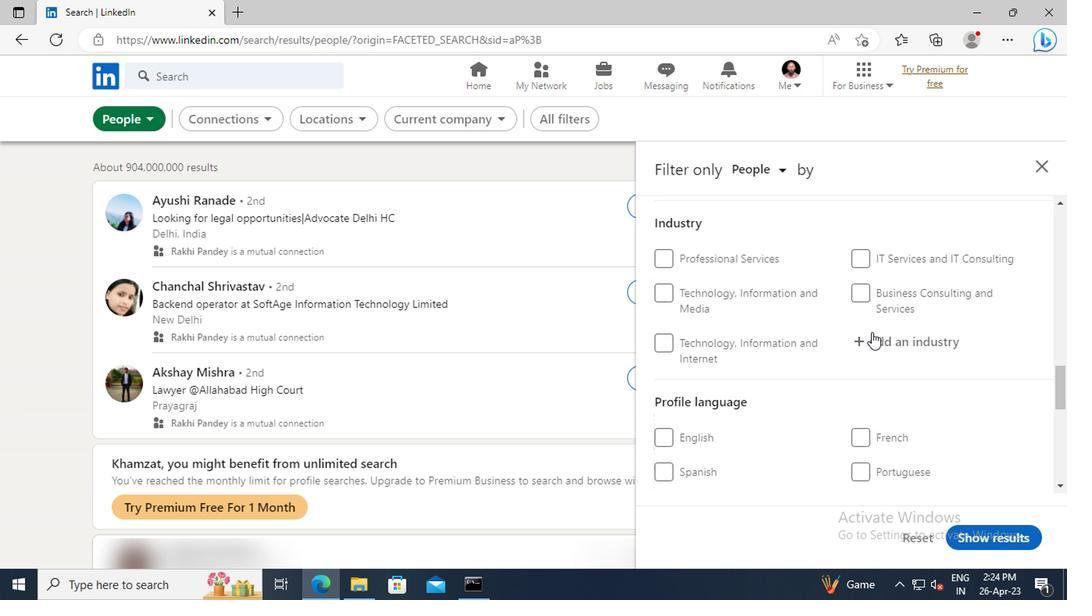 
Action: Mouse moved to (662, 419)
Screenshot: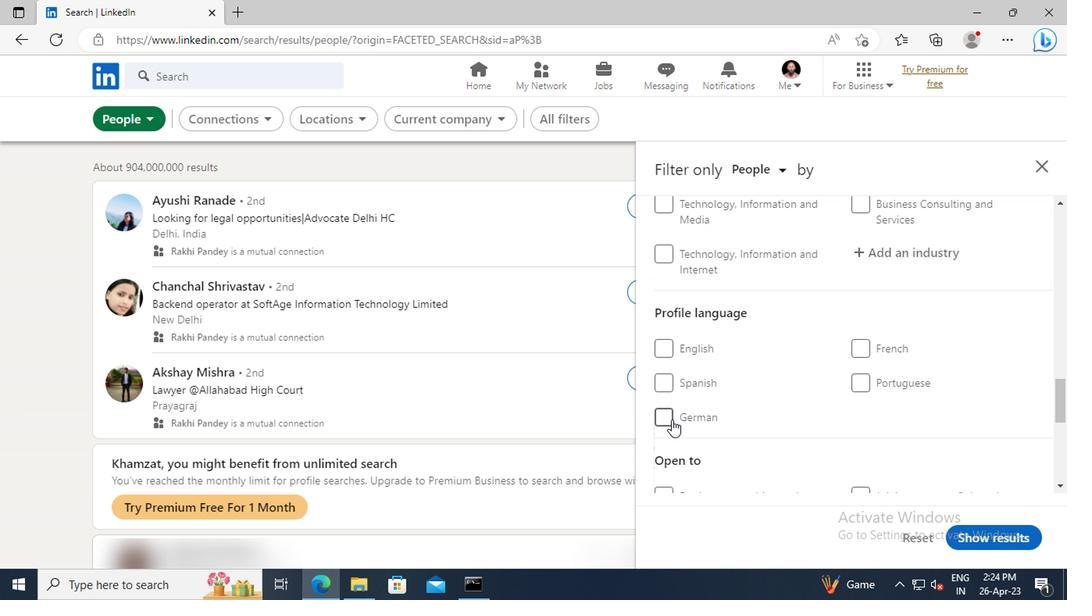 
Action: Mouse pressed left at (662, 419)
Screenshot: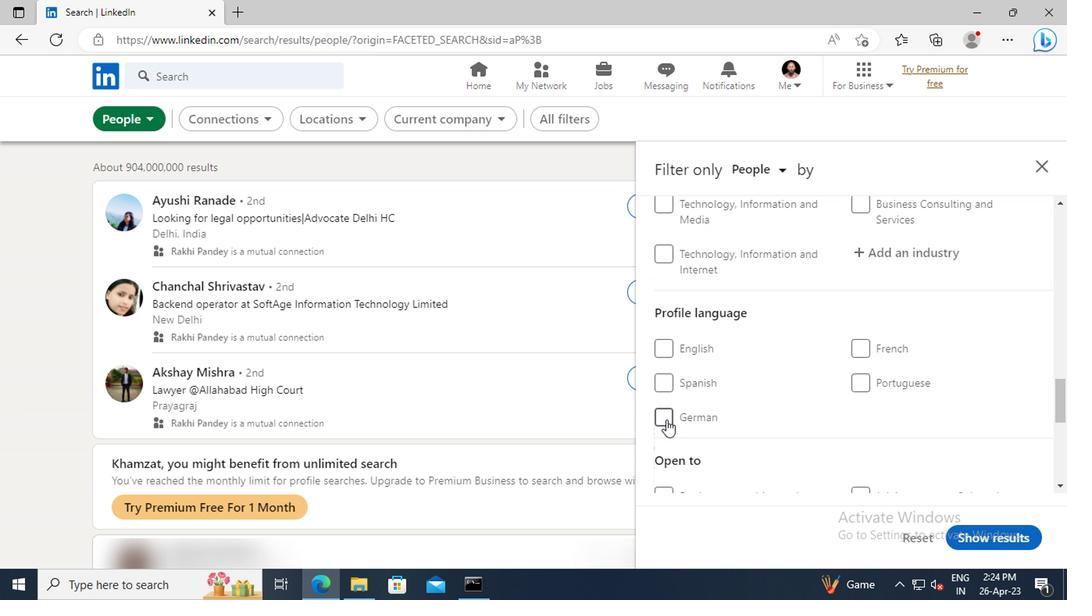 
Action: Mouse moved to (814, 397)
Screenshot: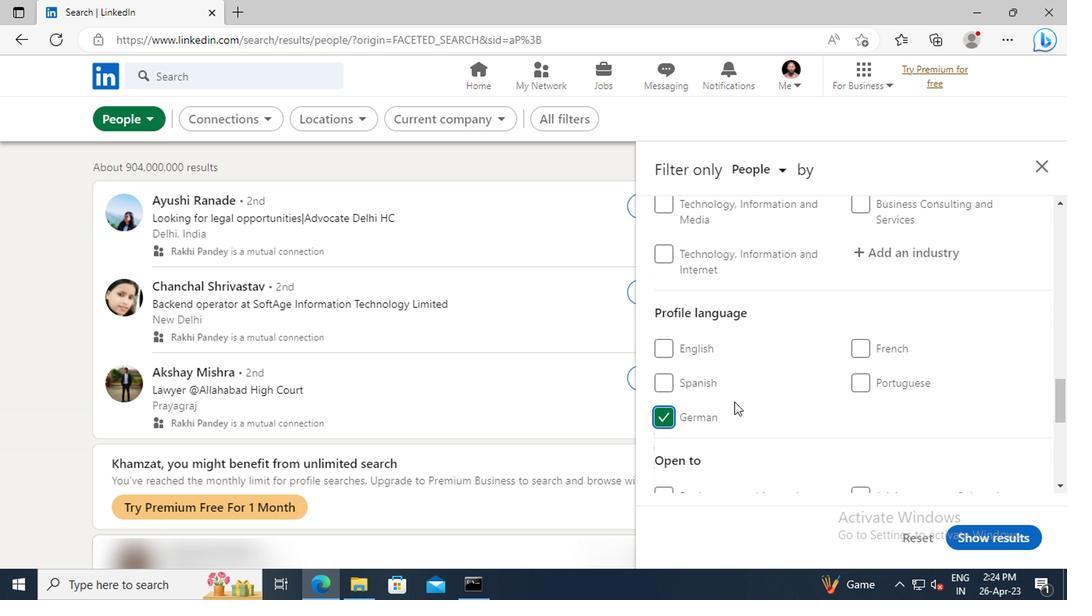 
Action: Mouse scrolled (814, 398) with delta (0, 1)
Screenshot: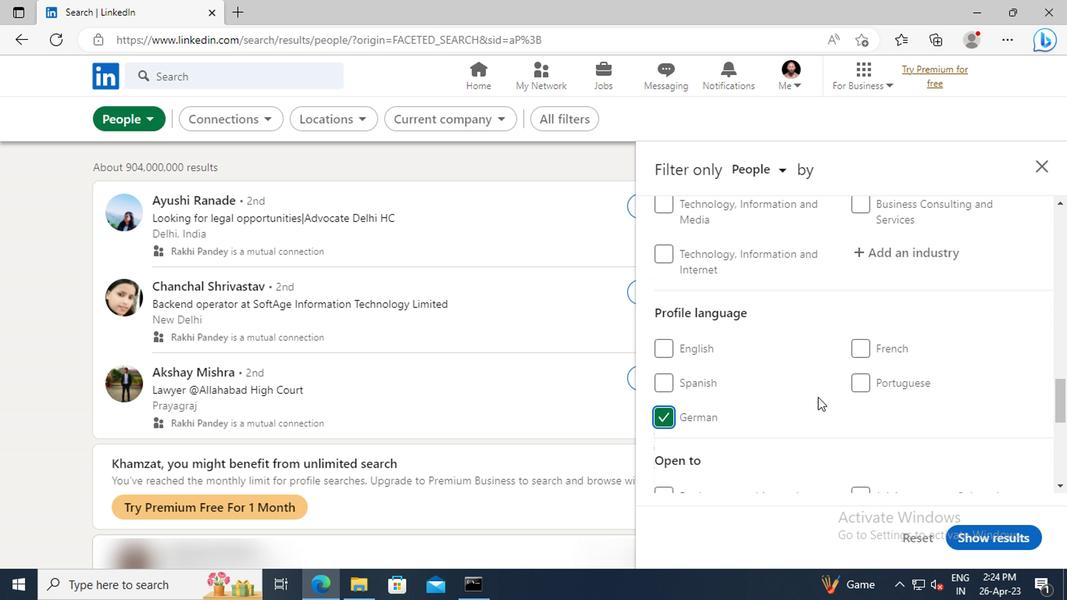 
Action: Mouse scrolled (814, 398) with delta (0, 1)
Screenshot: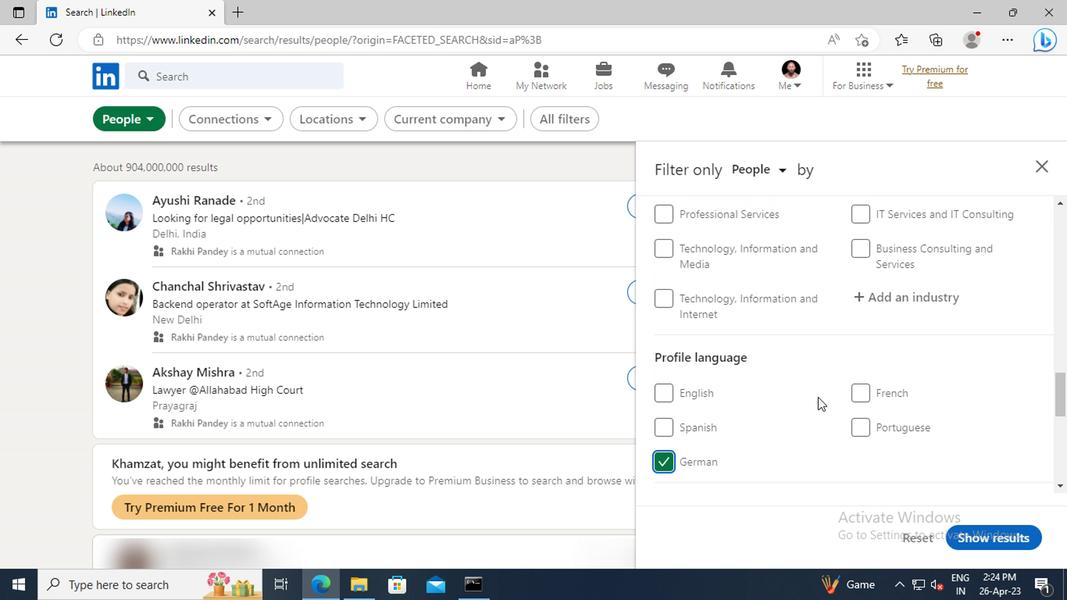 
Action: Mouse scrolled (814, 398) with delta (0, 1)
Screenshot: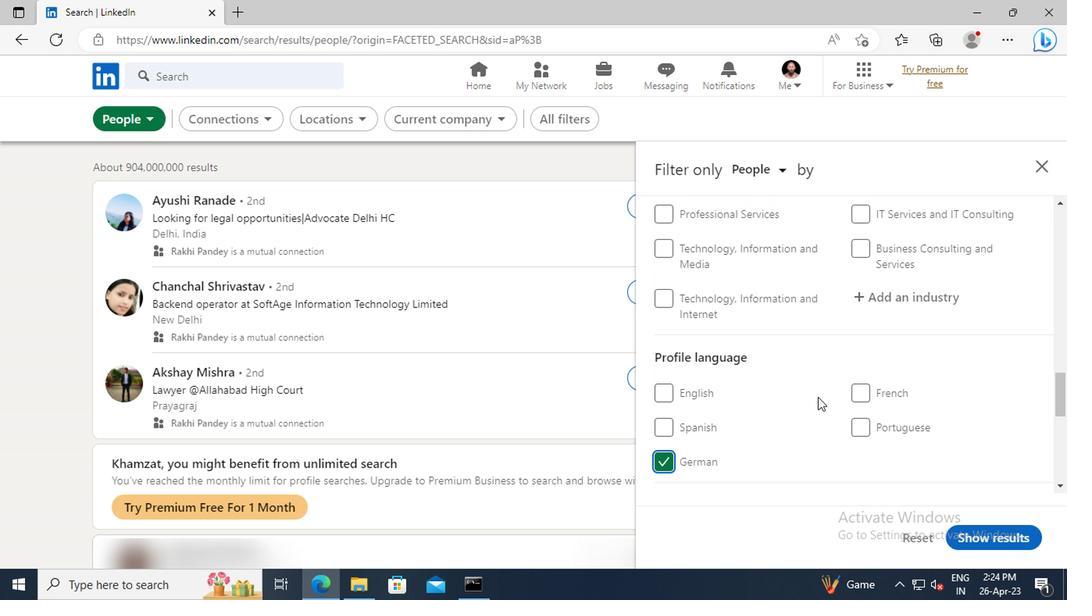 
Action: Mouse scrolled (814, 398) with delta (0, 1)
Screenshot: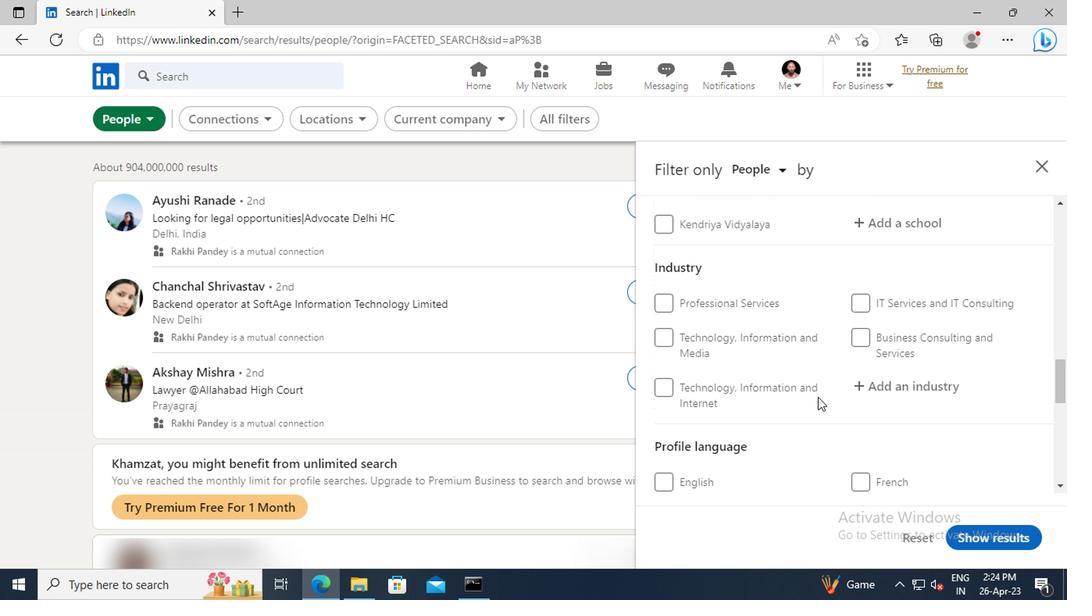 
Action: Mouse scrolled (814, 398) with delta (0, 1)
Screenshot: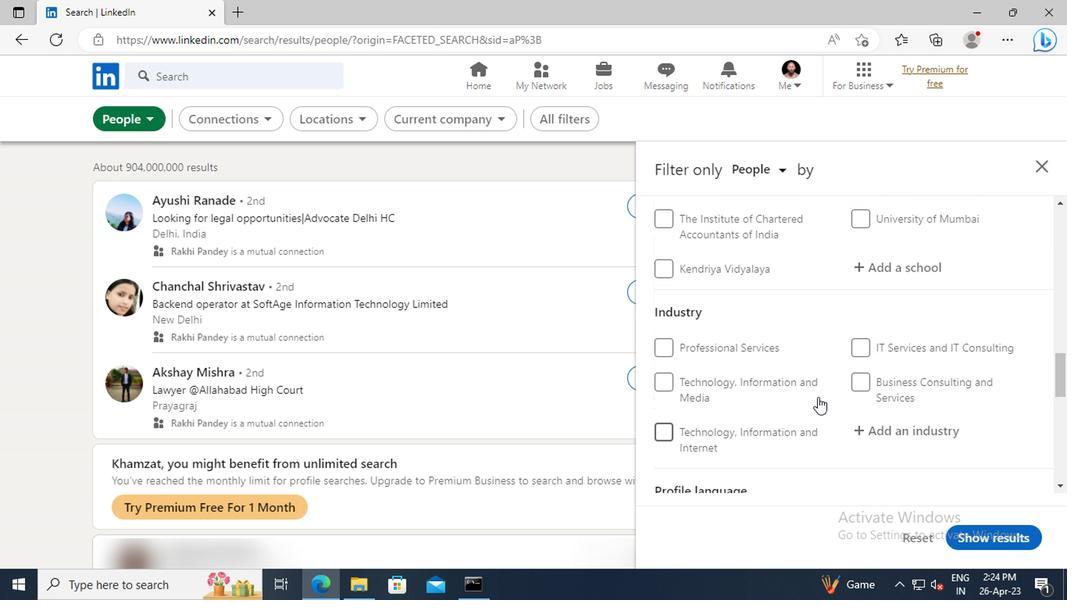 
Action: Mouse scrolled (814, 398) with delta (0, 1)
Screenshot: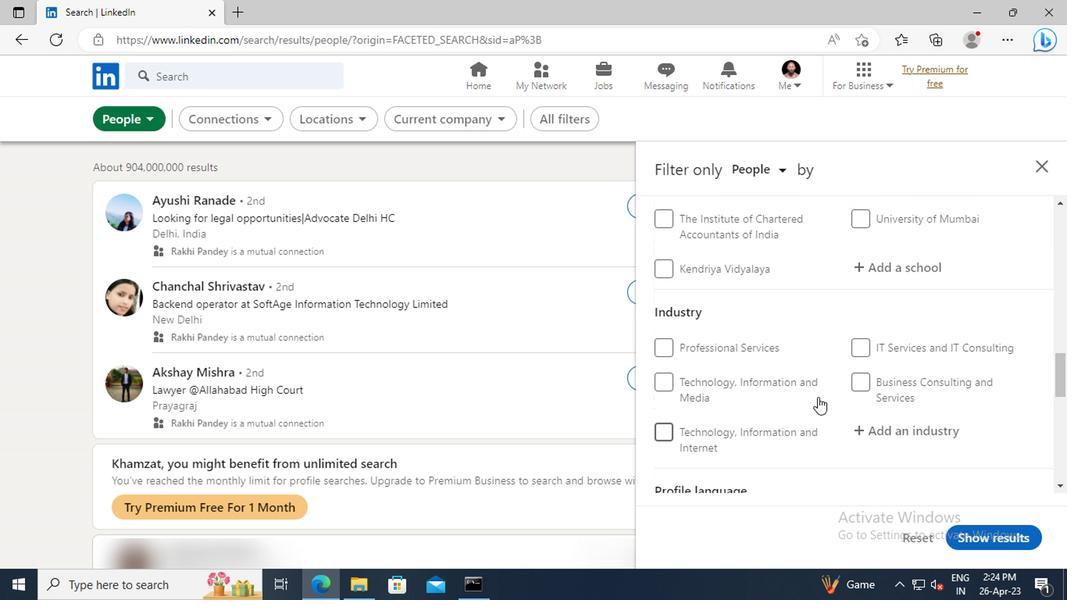 
Action: Mouse scrolled (814, 398) with delta (0, 1)
Screenshot: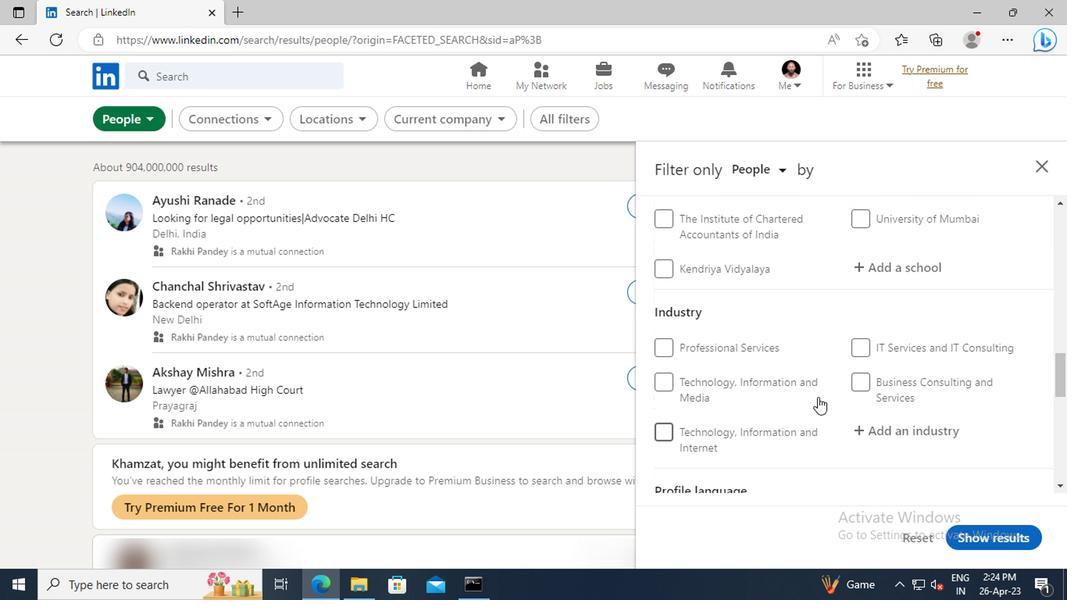 
Action: Mouse scrolled (814, 398) with delta (0, 1)
Screenshot: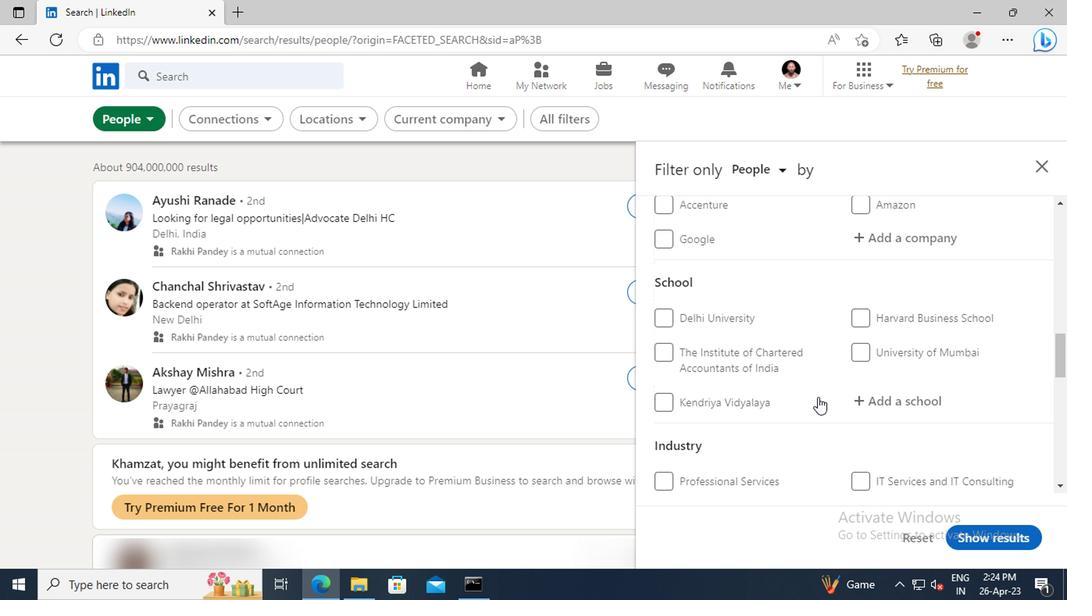 
Action: Mouse scrolled (814, 398) with delta (0, 1)
Screenshot: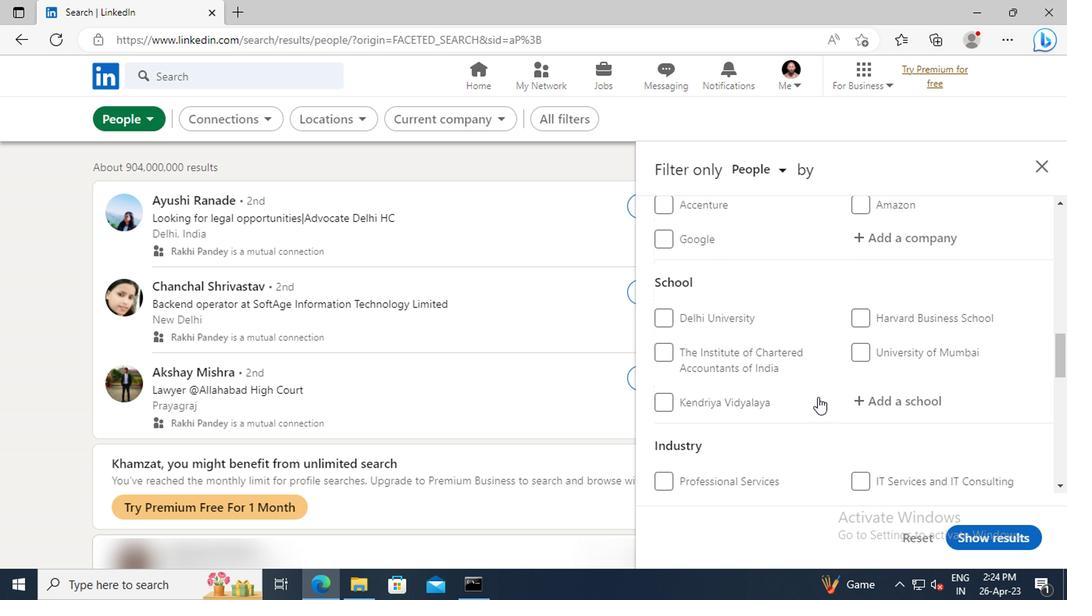 
Action: Mouse scrolled (814, 398) with delta (0, 1)
Screenshot: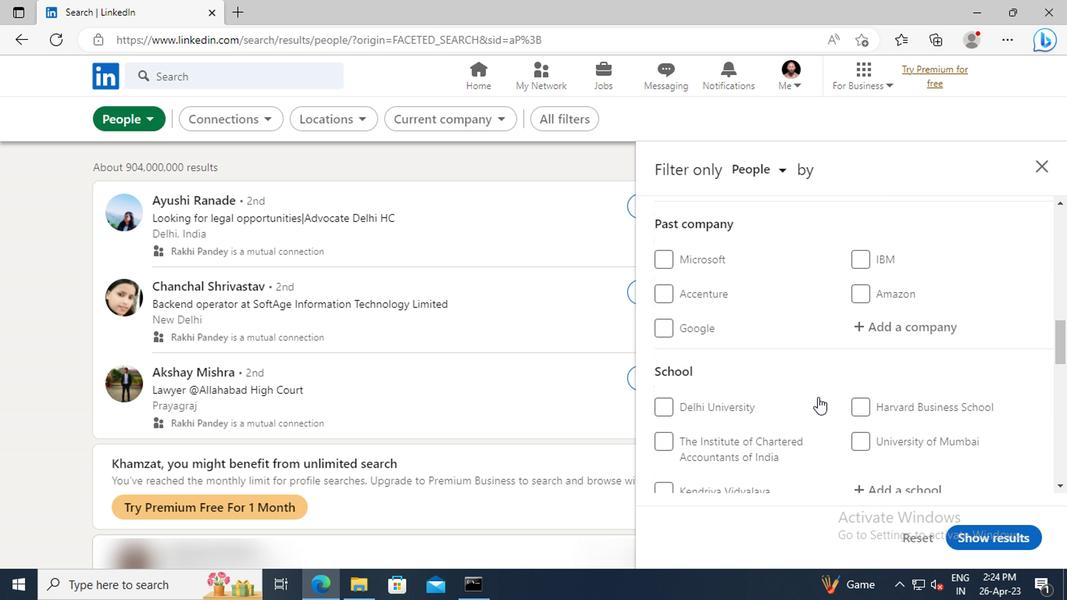 
Action: Mouse scrolled (814, 398) with delta (0, 1)
Screenshot: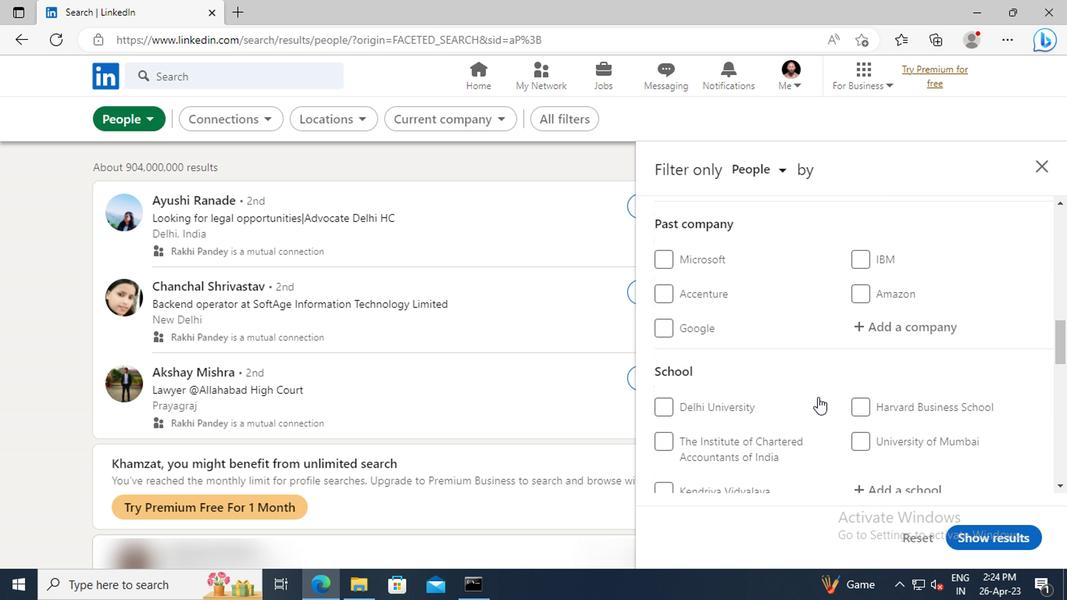 
Action: Mouse scrolled (814, 398) with delta (0, 1)
Screenshot: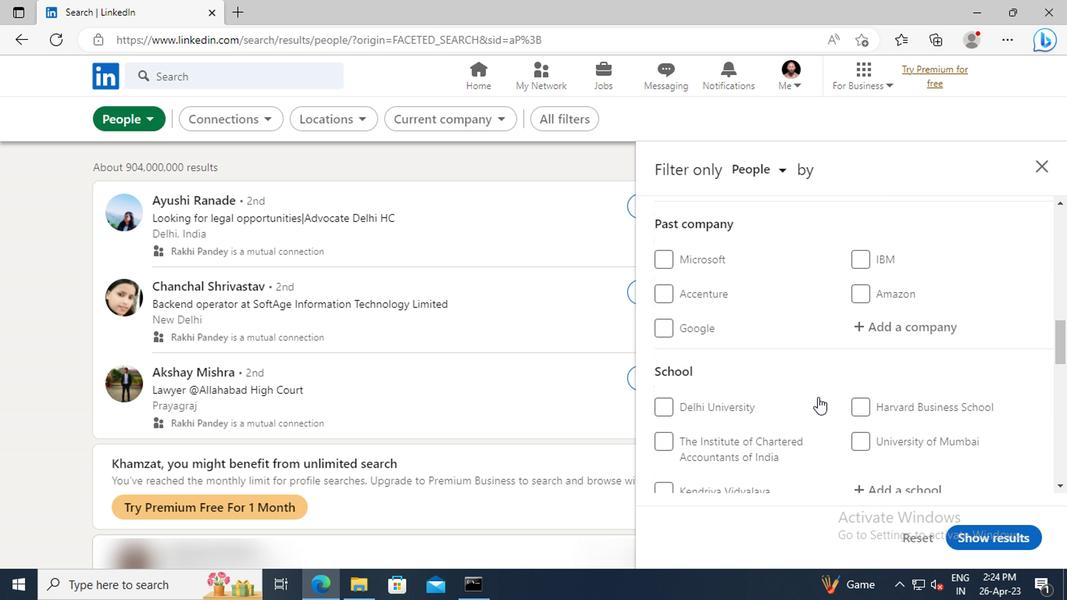 
Action: Mouse scrolled (814, 398) with delta (0, 1)
Screenshot: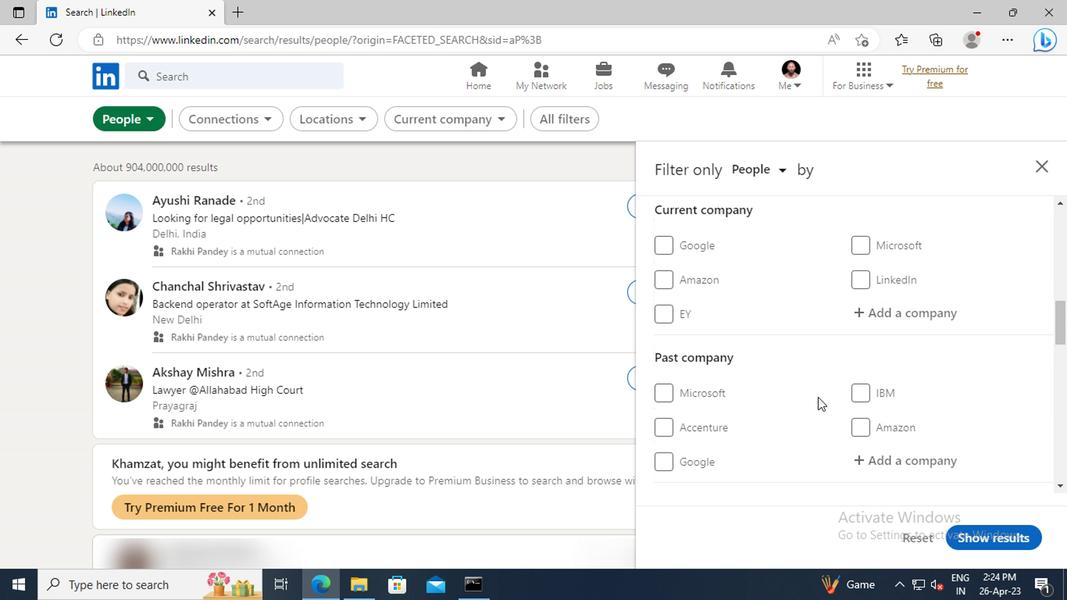 
Action: Mouse scrolled (814, 398) with delta (0, 1)
Screenshot: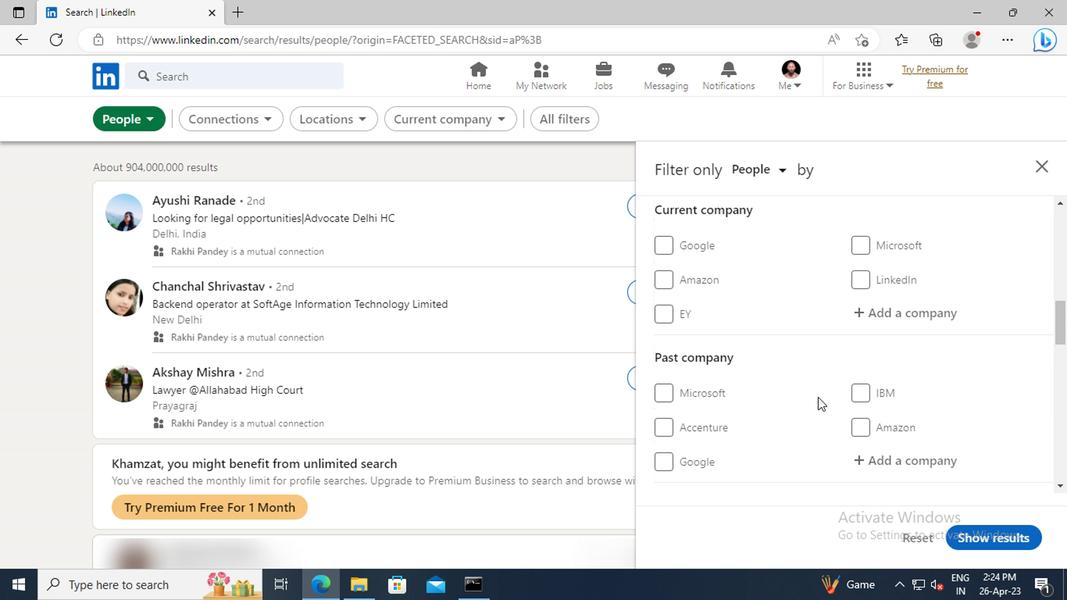 
Action: Mouse moved to (853, 400)
Screenshot: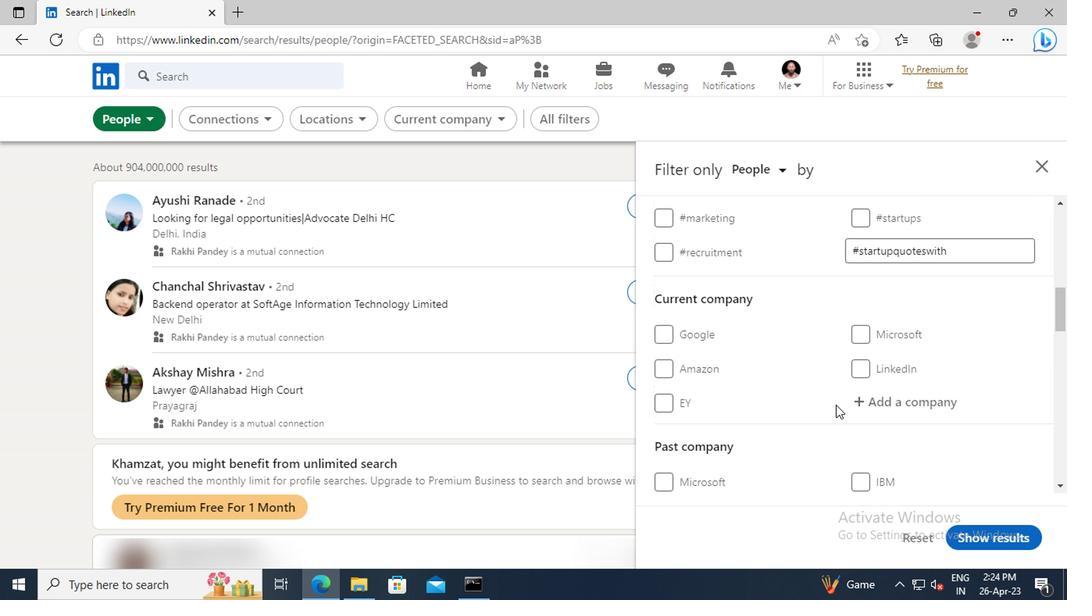 
Action: Mouse pressed left at (853, 400)
Screenshot: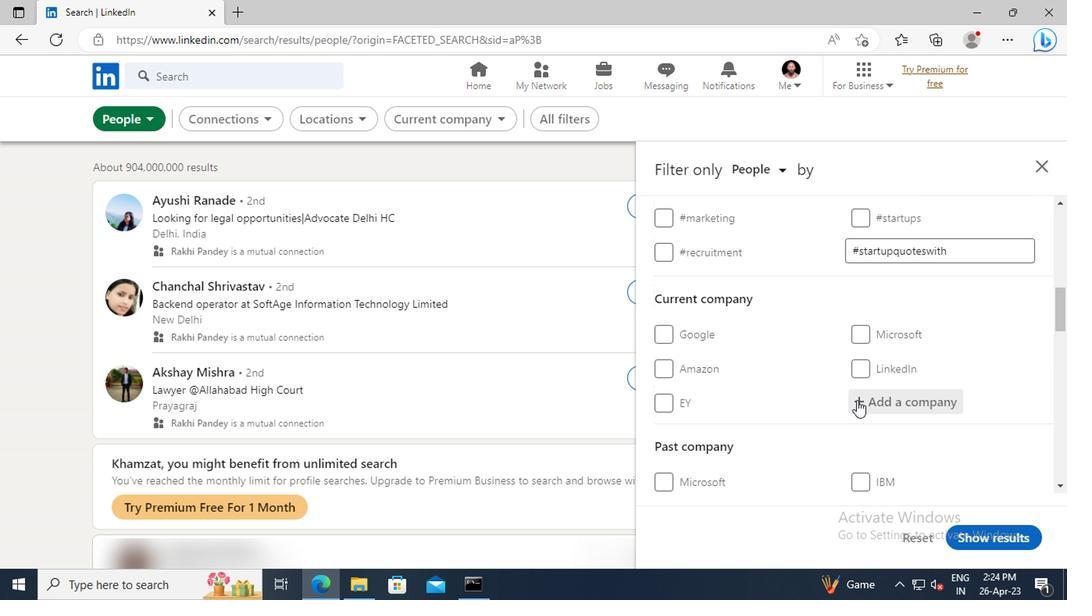 
Action: Key pressed <Key.shift>CONDE<Key.space><Key.shift>NAST<Key.space><Key.shift>INDIA
Screenshot: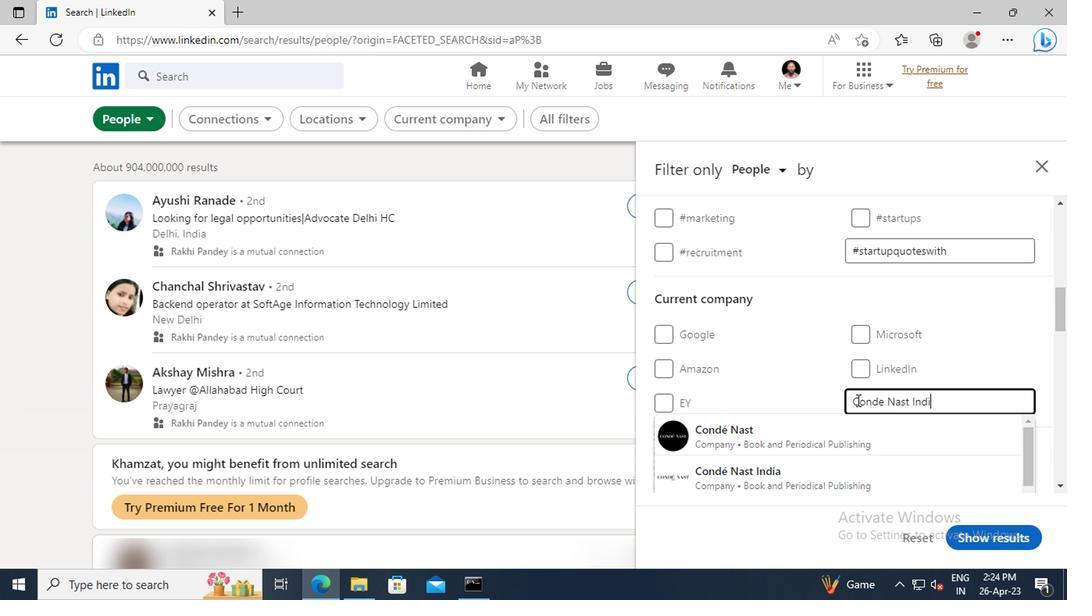 
Action: Mouse moved to (787, 436)
Screenshot: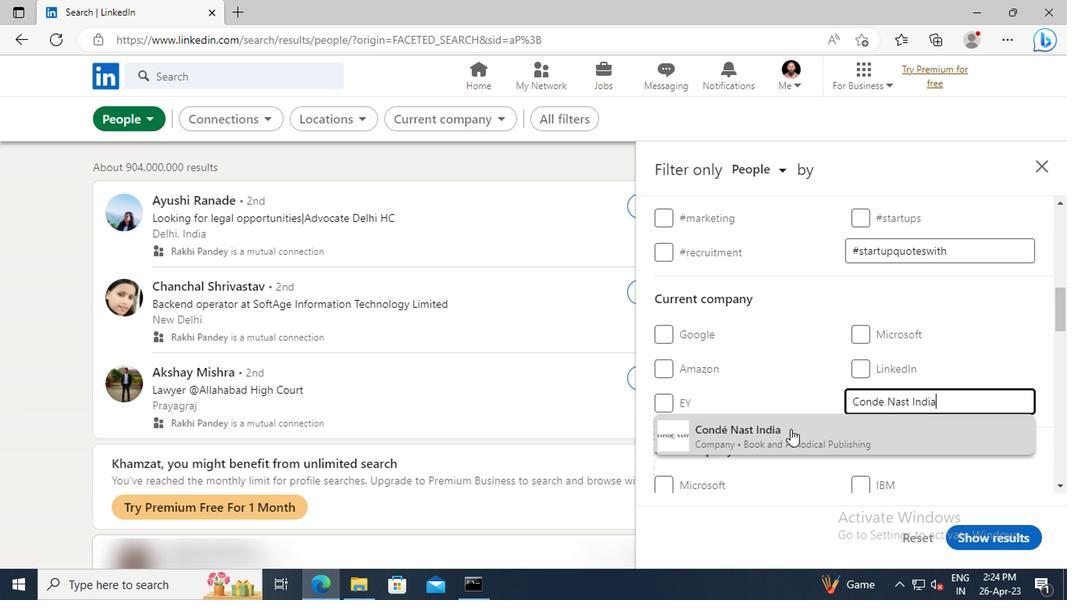 
Action: Mouse pressed left at (787, 436)
Screenshot: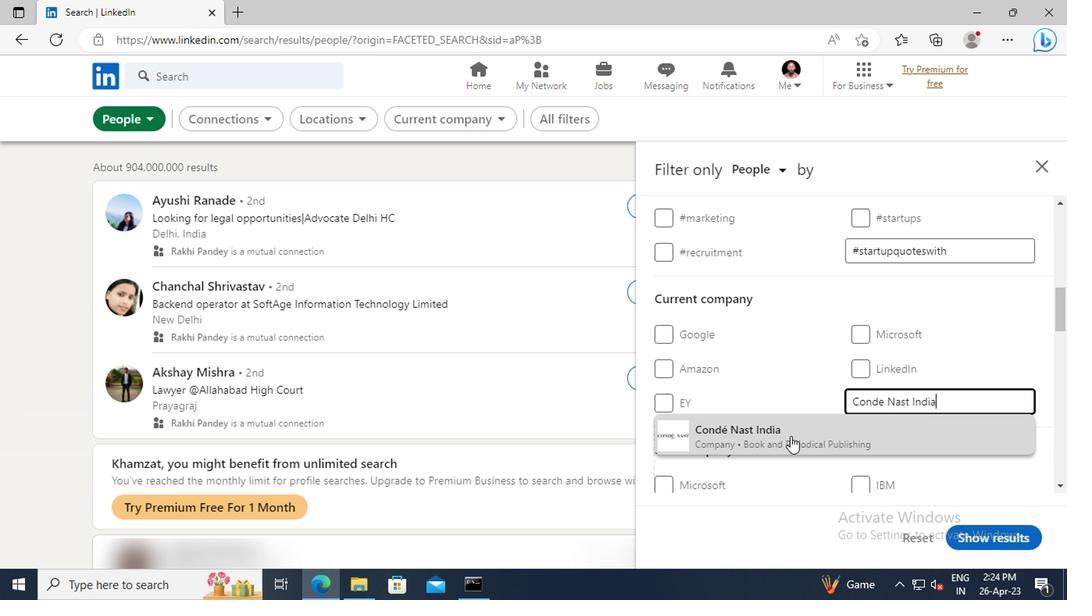 
Action: Mouse moved to (796, 357)
Screenshot: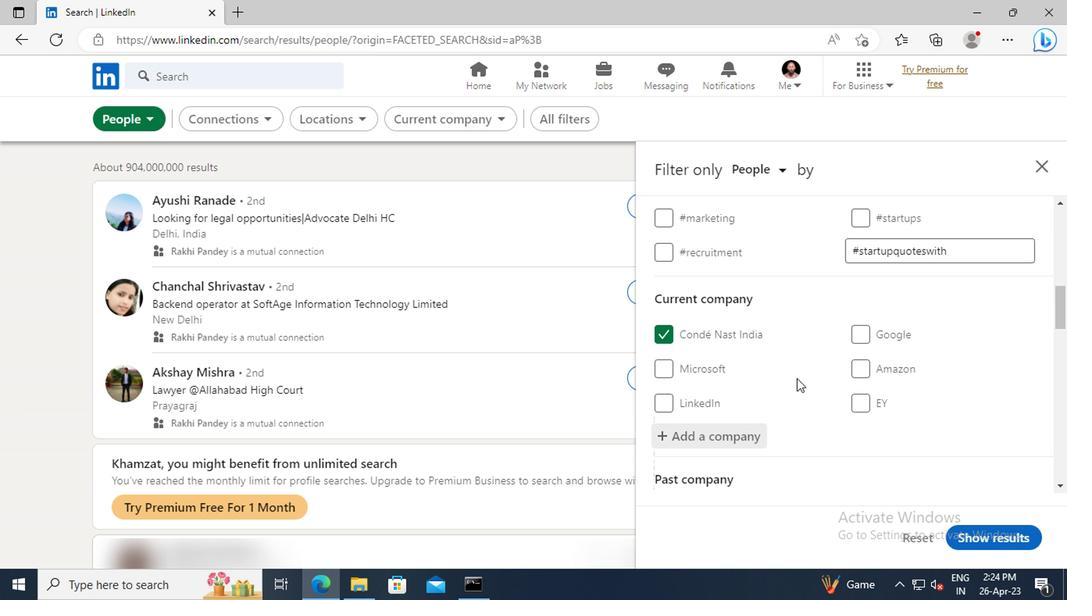 
Action: Mouse scrolled (796, 355) with delta (0, -1)
Screenshot: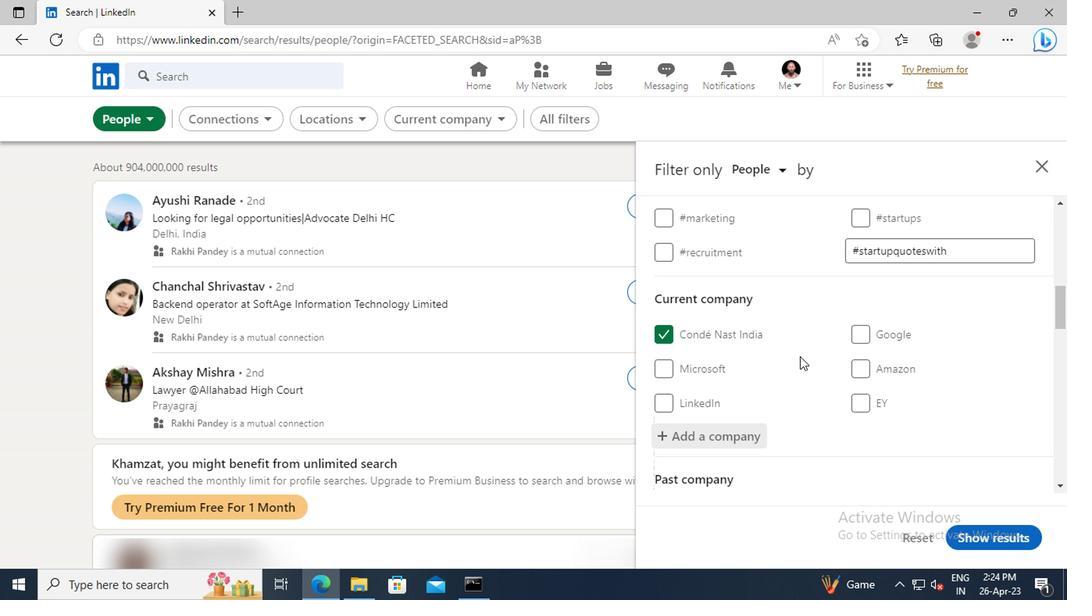 
Action: Mouse moved to (796, 357)
Screenshot: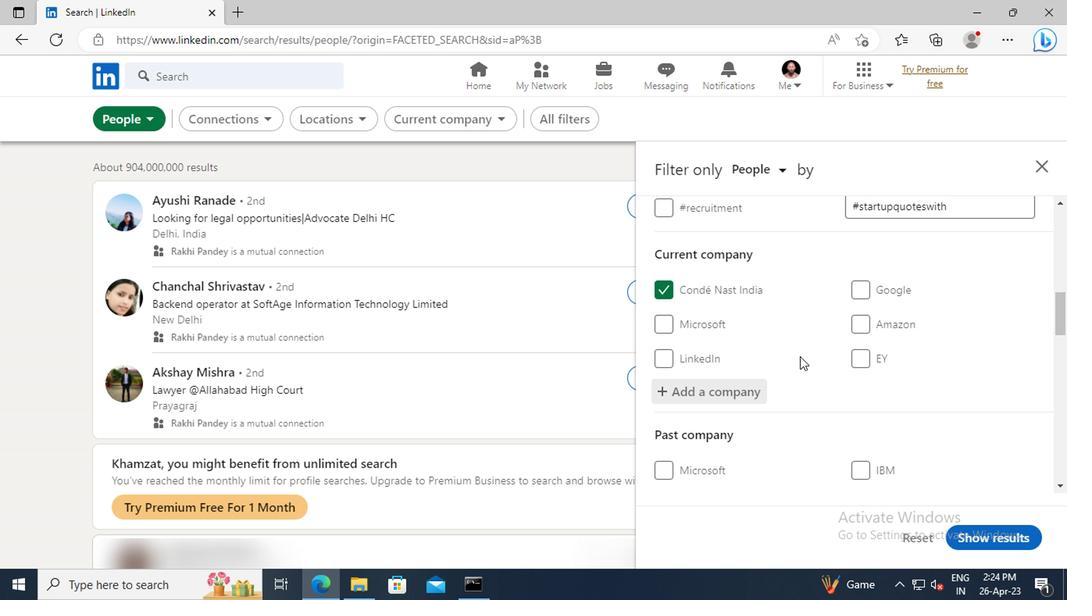 
Action: Mouse scrolled (796, 355) with delta (0, -1)
Screenshot: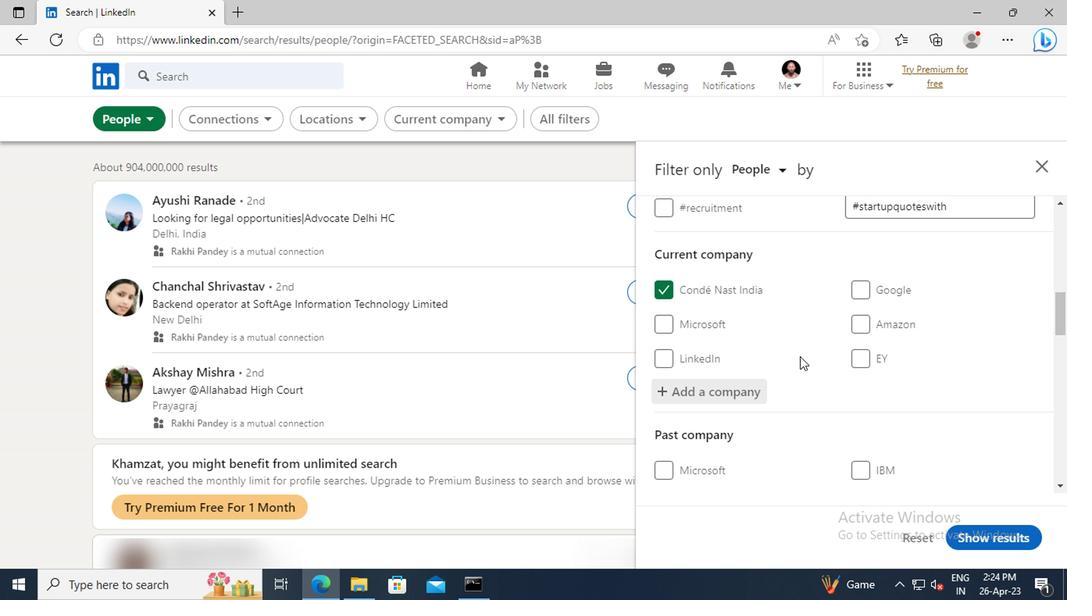 
Action: Mouse scrolled (796, 355) with delta (0, -1)
Screenshot: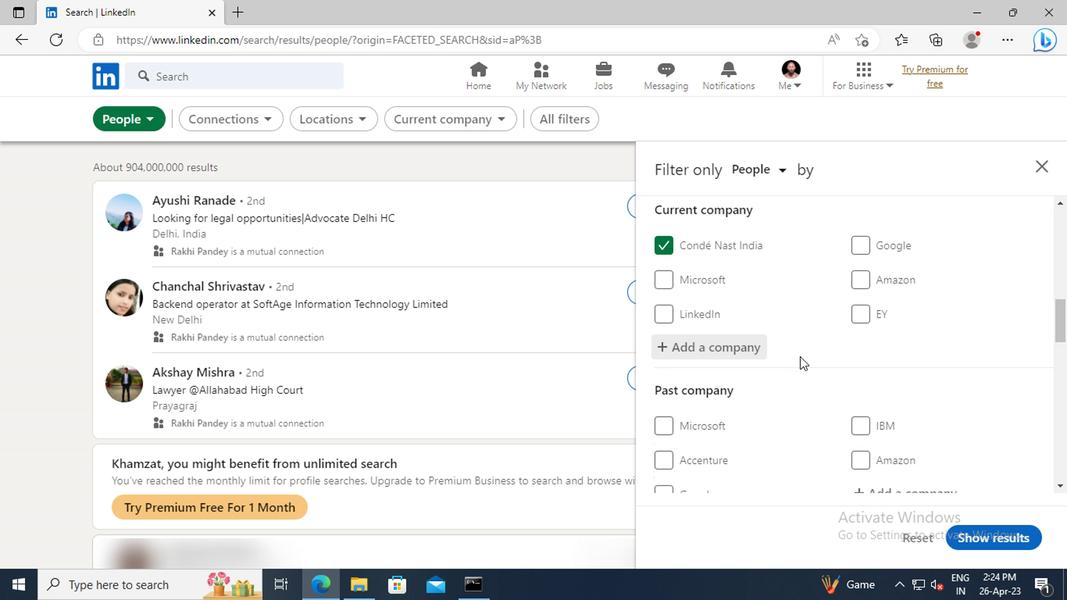 
Action: Mouse scrolled (796, 355) with delta (0, -1)
Screenshot: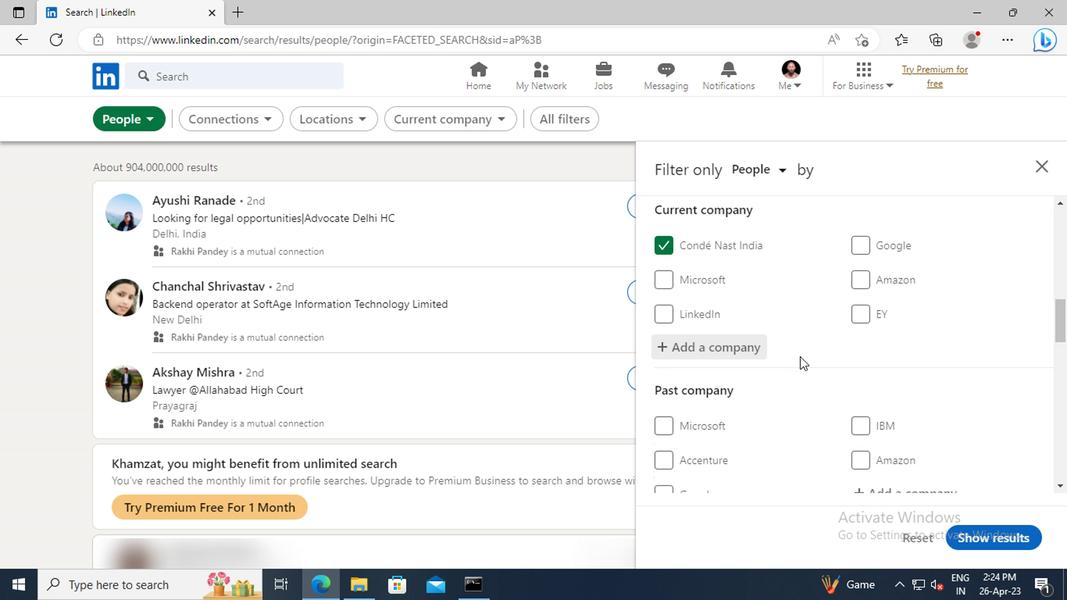
Action: Mouse moved to (807, 338)
Screenshot: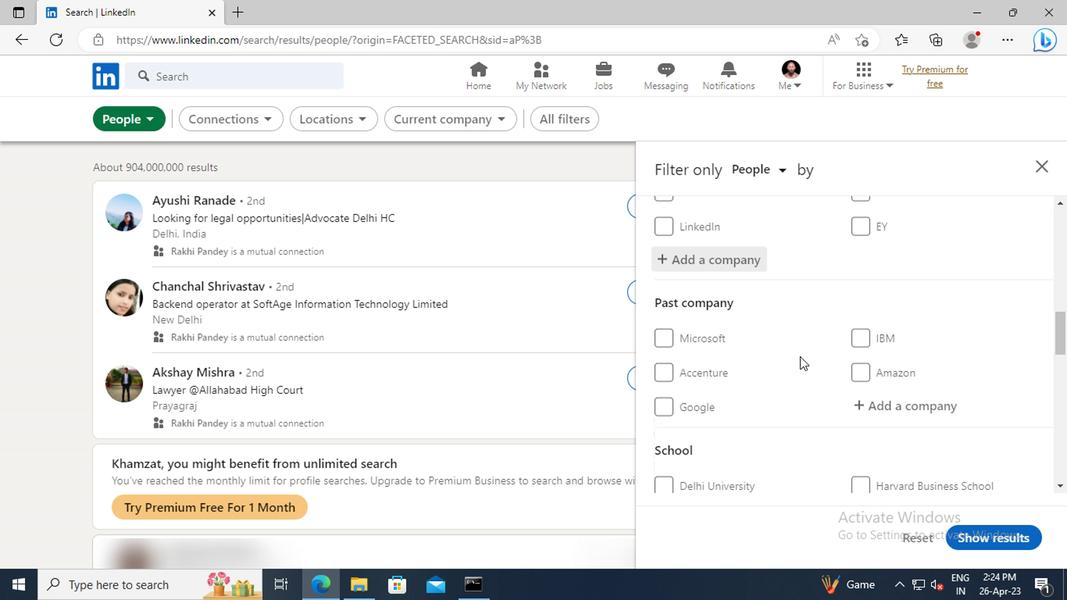 
Action: Mouse scrolled (807, 337) with delta (0, 0)
Screenshot: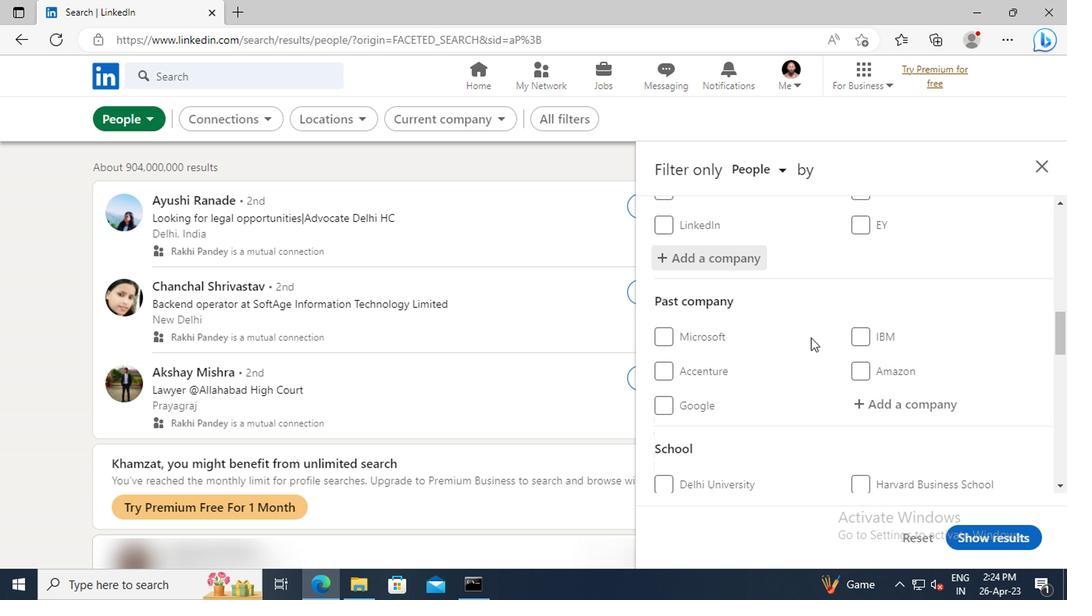 
Action: Mouse scrolled (807, 337) with delta (0, 0)
Screenshot: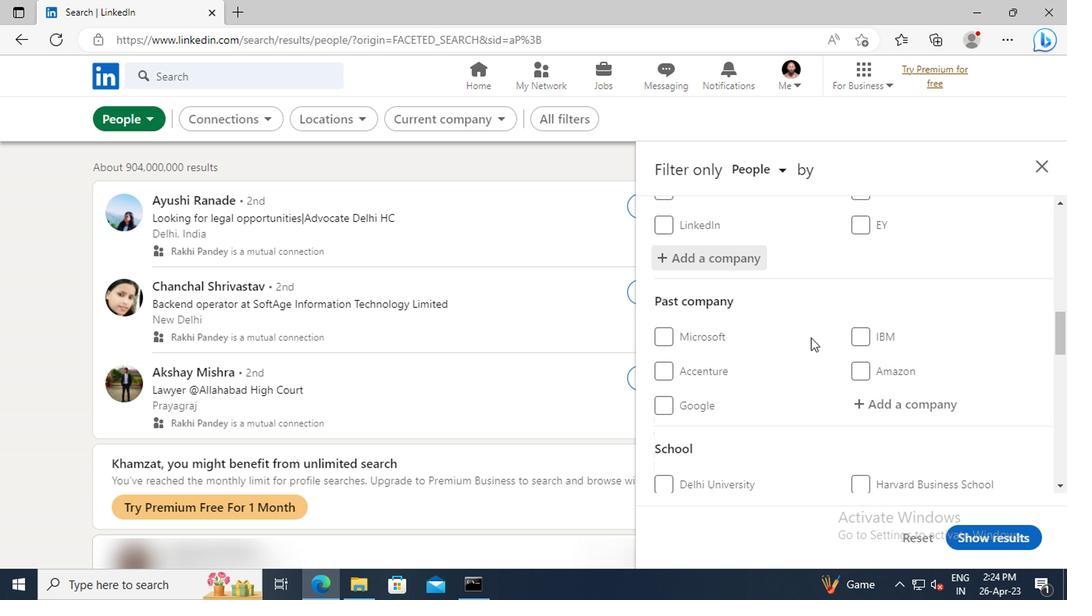 
Action: Mouse scrolled (807, 337) with delta (0, 0)
Screenshot: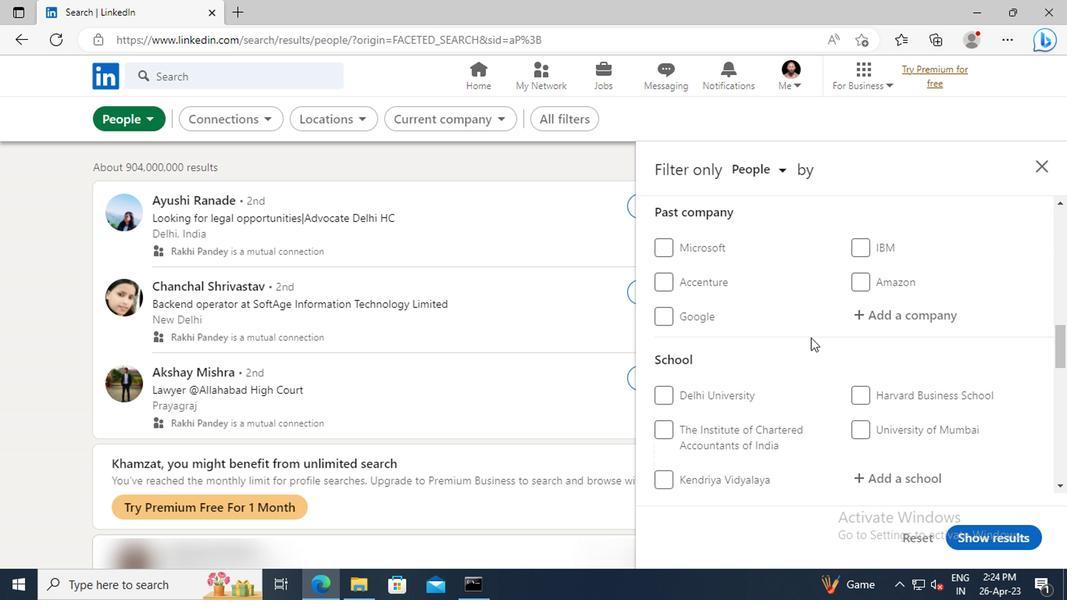 
Action: Mouse scrolled (807, 337) with delta (0, 0)
Screenshot: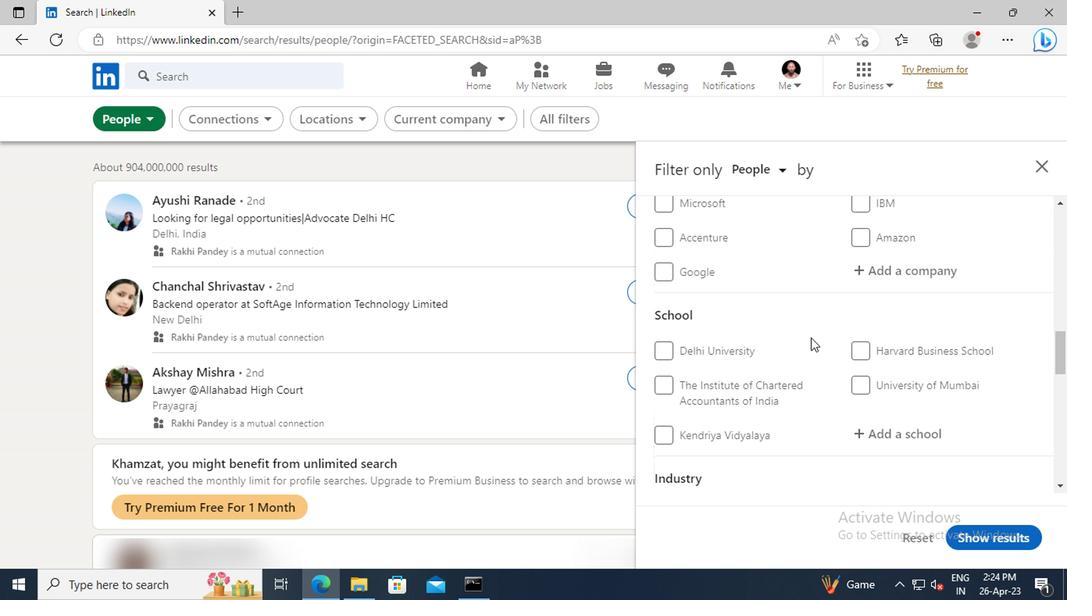 
Action: Mouse scrolled (807, 337) with delta (0, 0)
Screenshot: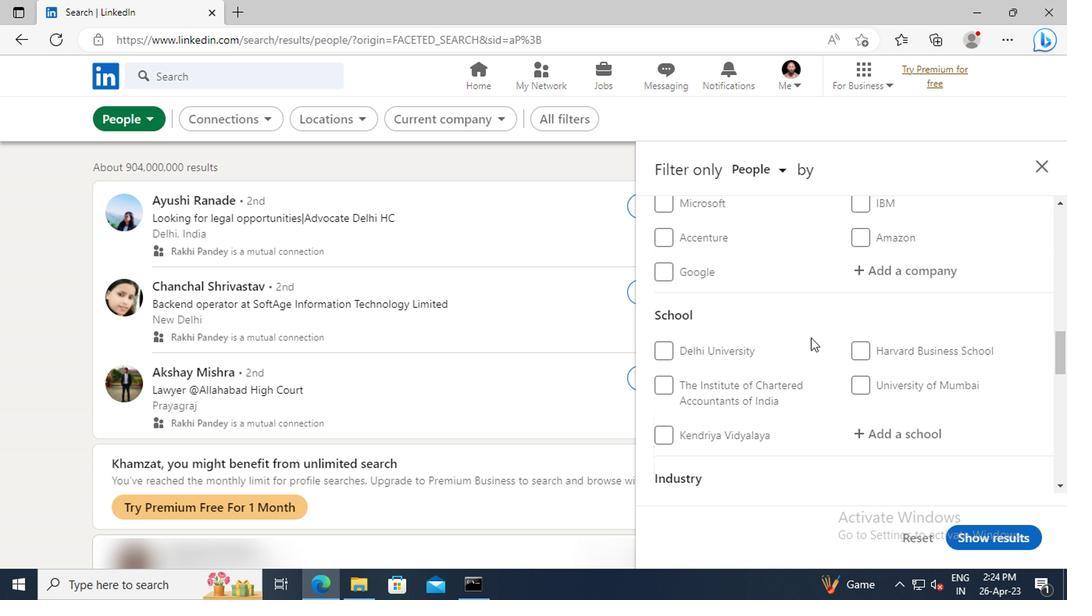 
Action: Mouse moved to (873, 352)
Screenshot: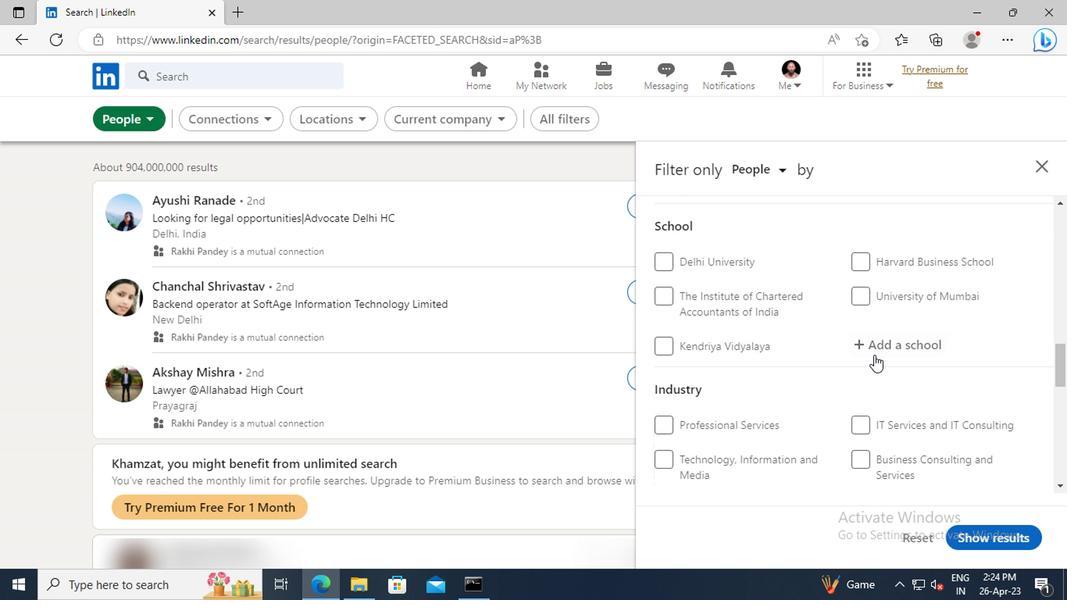 
Action: Mouse pressed left at (873, 352)
Screenshot: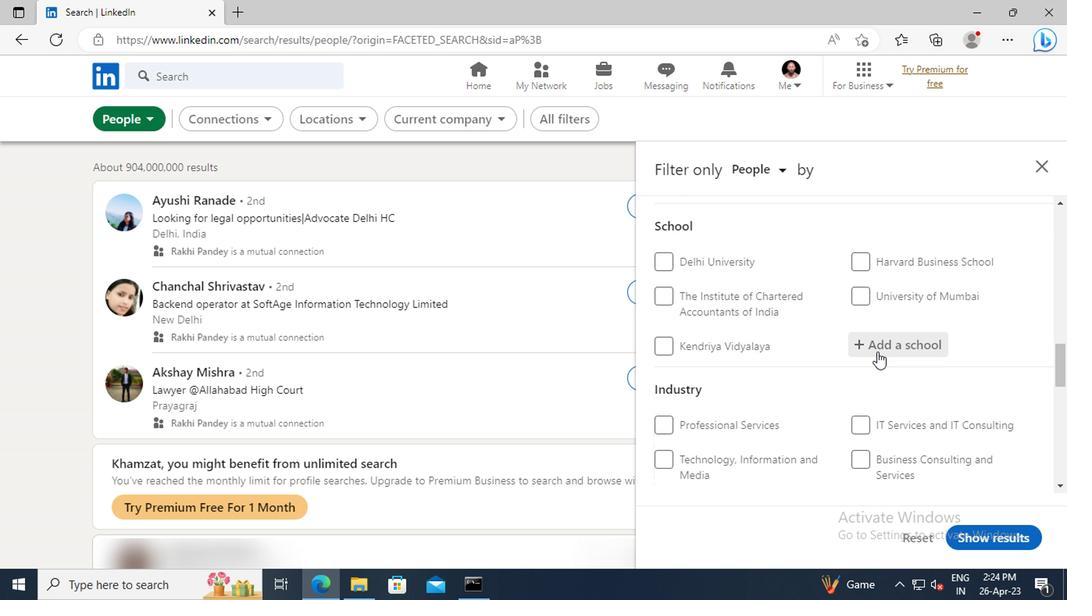
Action: Key pressed <Key.shift>IN
Screenshot: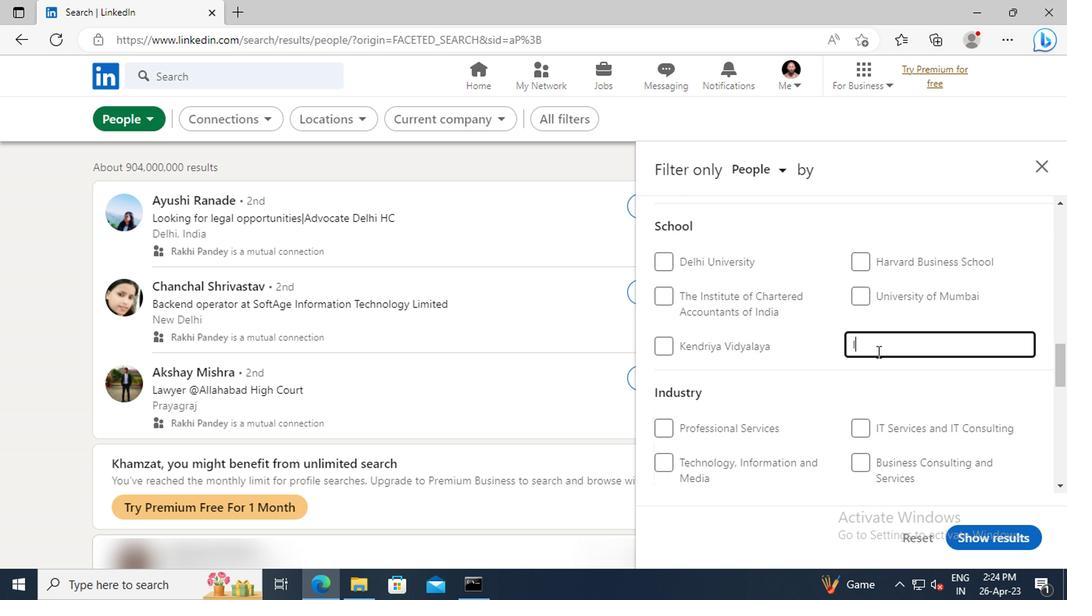 
Action: Mouse moved to (860, 345)
Screenshot: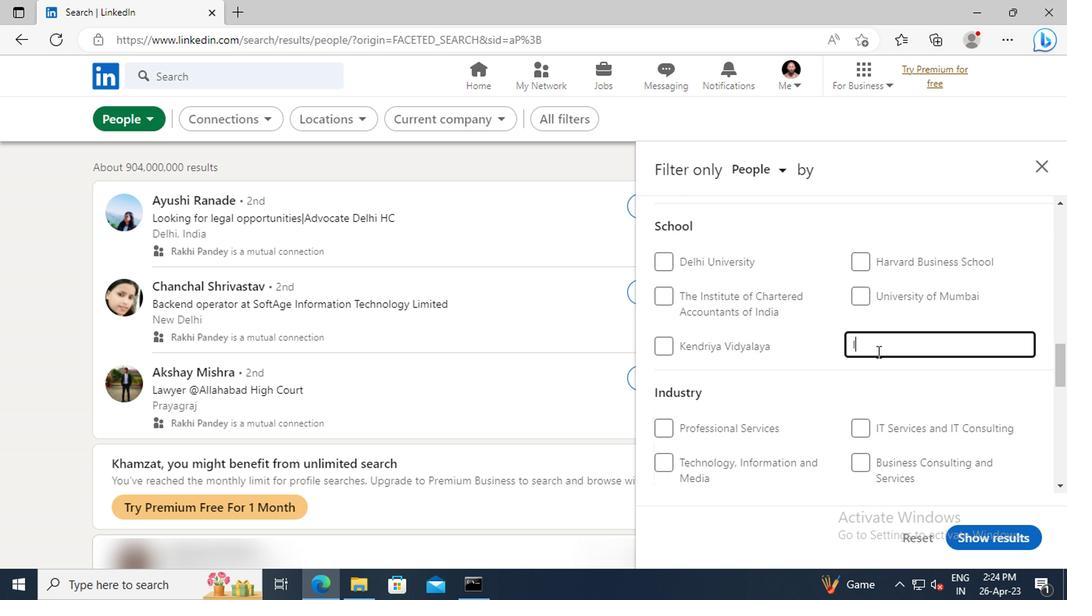 
Action: Key pressed DIRA<Key.space>GANDHI<Key.space>DELHI<Key.space>TECHNICAL<Key.space>UNIVERSITY<Key.space>FOR<Key.space>WOMEN
Screenshot: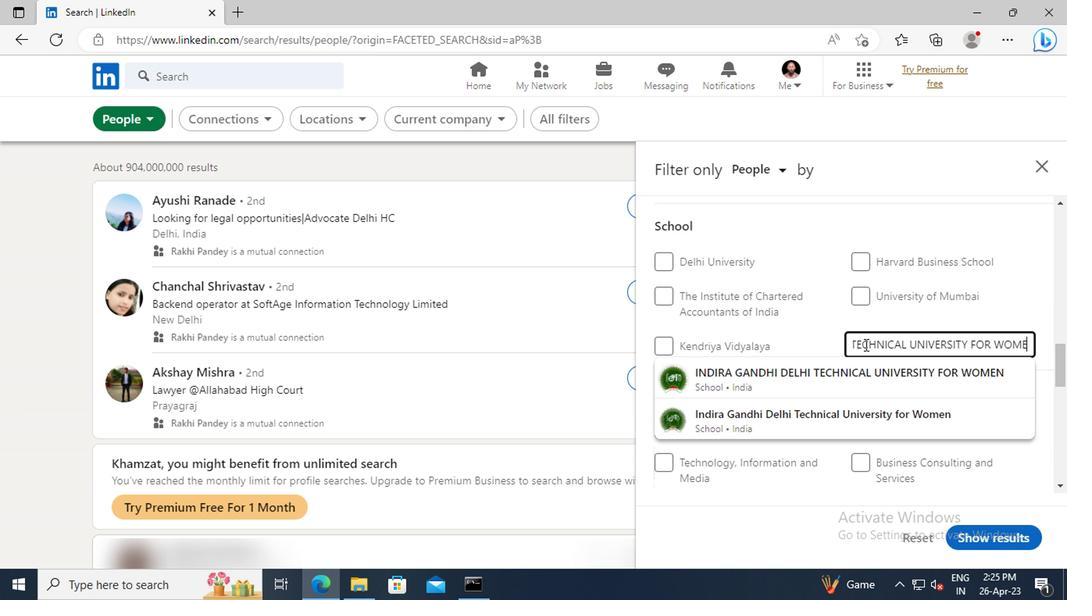 
Action: Mouse moved to (852, 373)
Screenshot: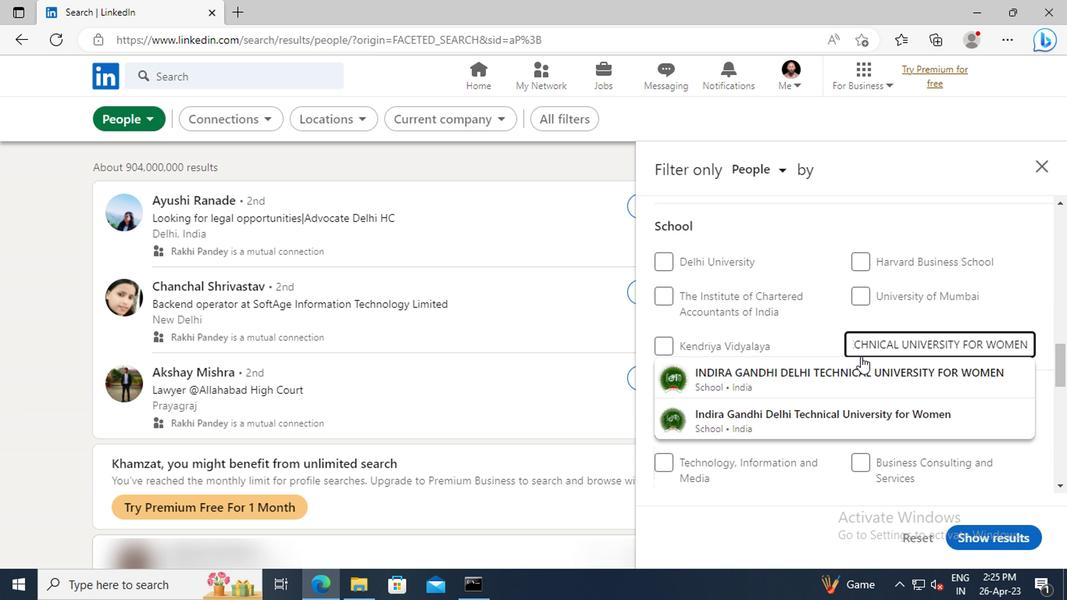 
Action: Mouse pressed left at (852, 373)
Screenshot: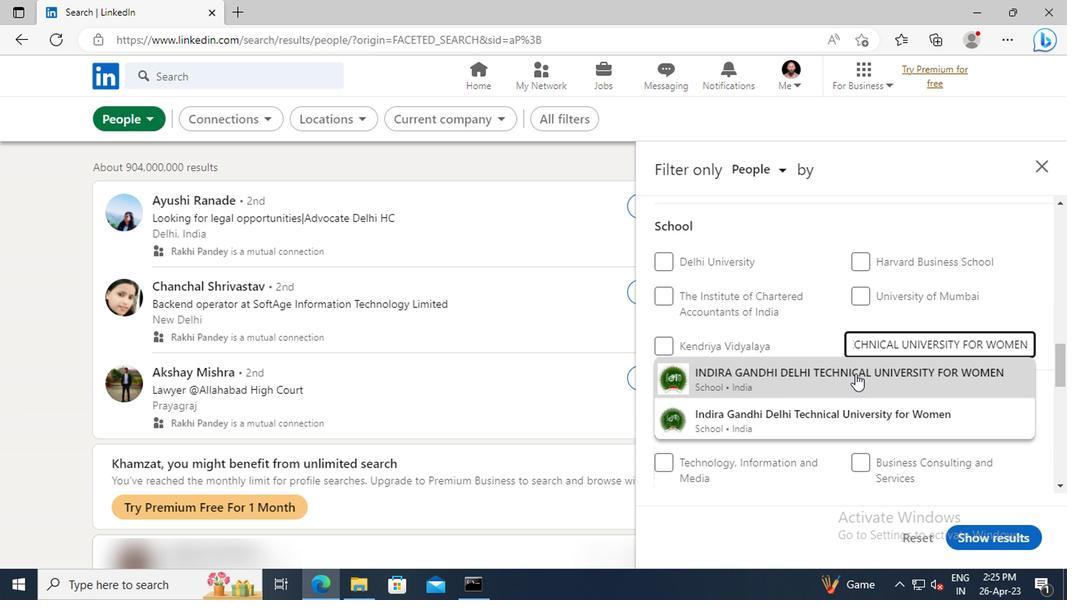 
Action: Mouse moved to (844, 275)
Screenshot: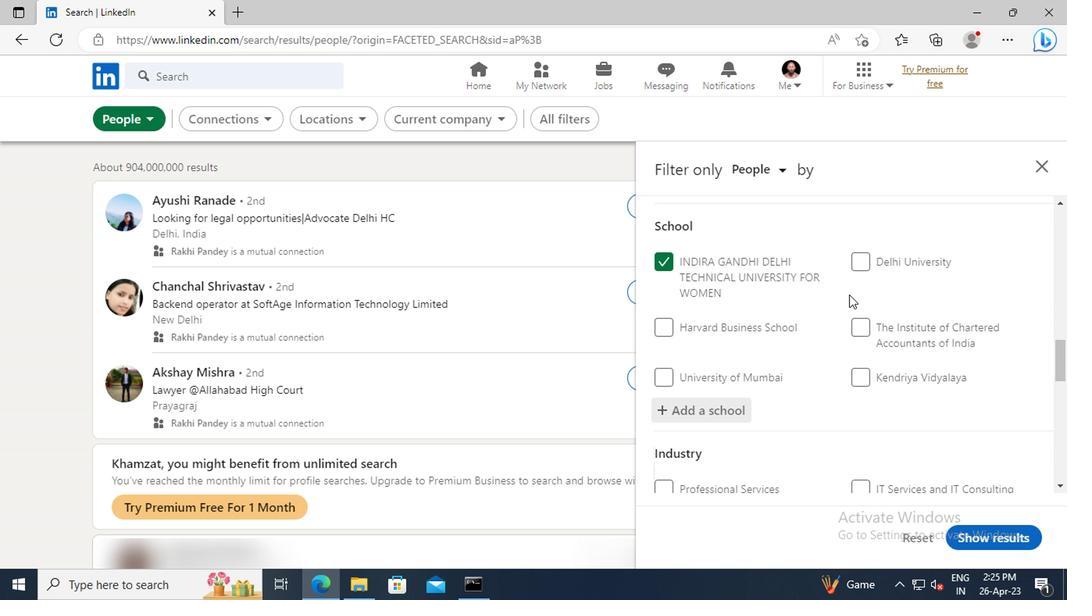 
Action: Mouse scrolled (844, 275) with delta (0, 0)
Screenshot: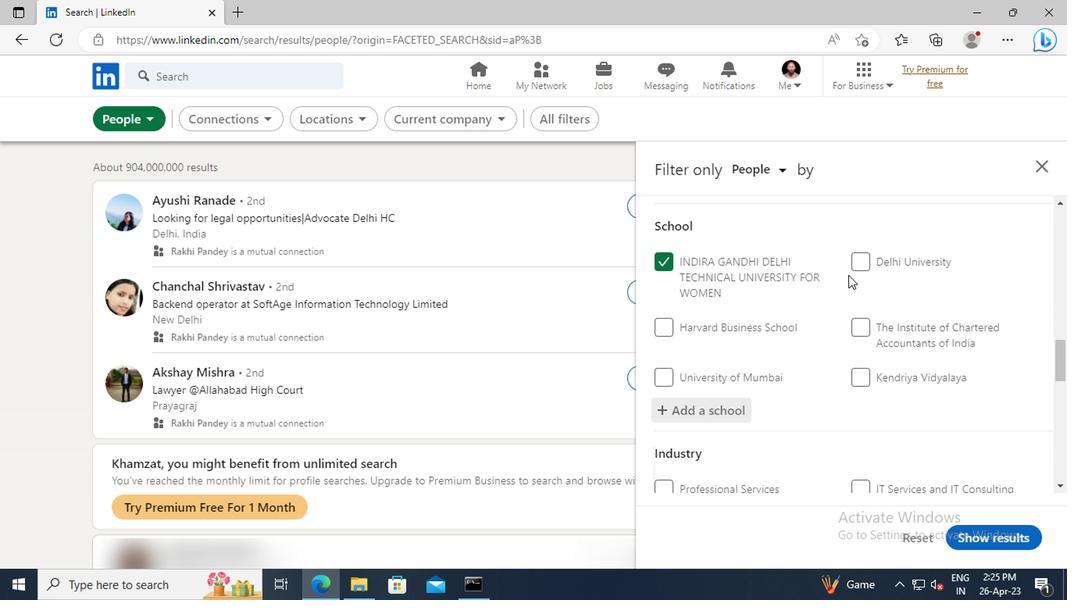 
Action: Mouse scrolled (844, 275) with delta (0, 0)
Screenshot: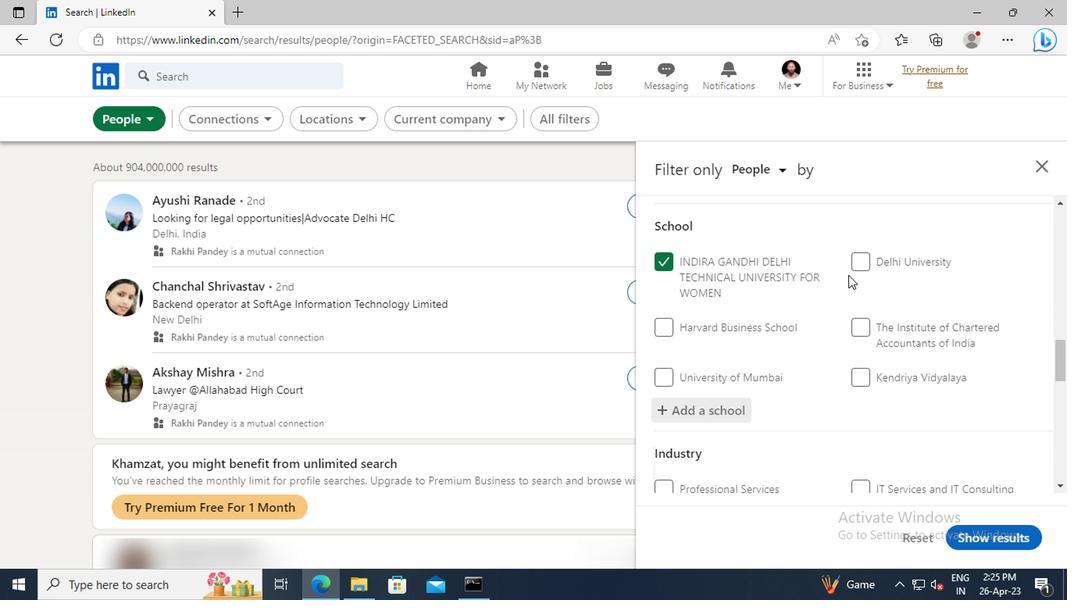 
Action: Mouse scrolled (844, 275) with delta (0, 0)
Screenshot: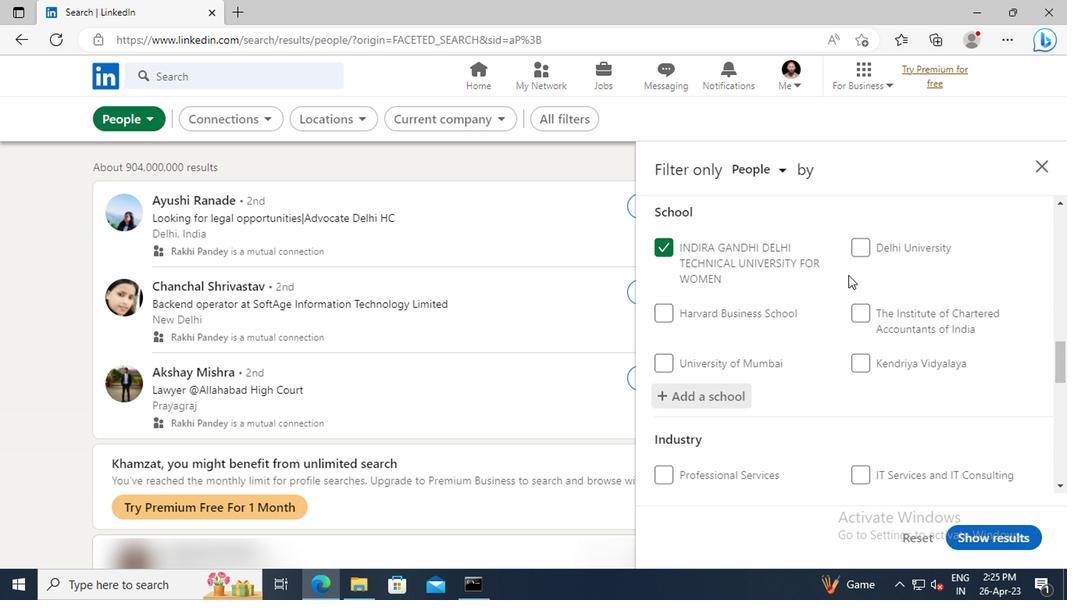 
Action: Mouse scrolled (844, 275) with delta (0, 0)
Screenshot: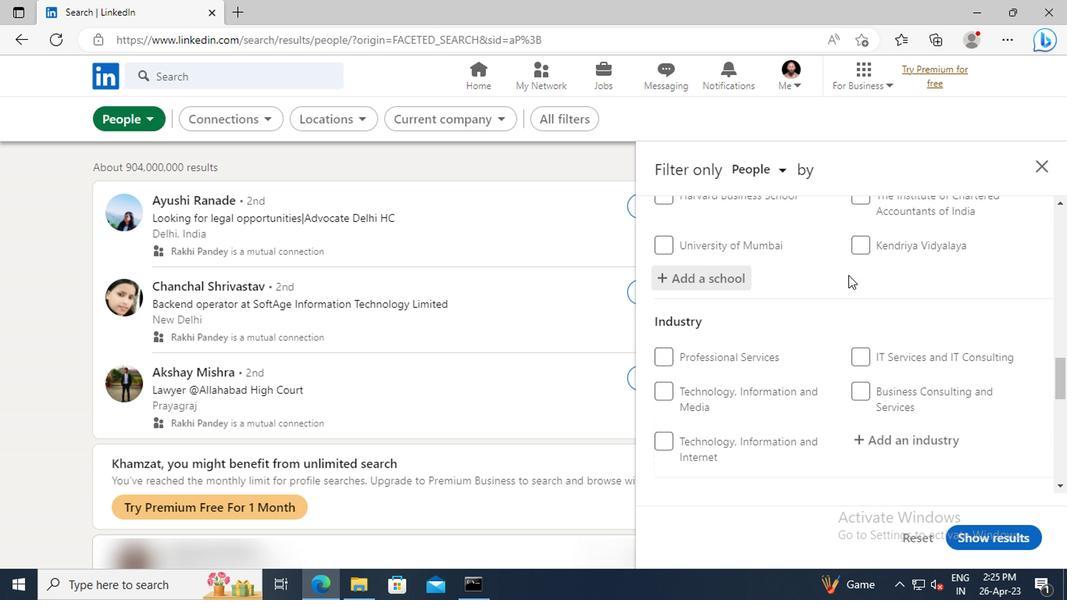 
Action: Mouse scrolled (844, 275) with delta (0, 0)
Screenshot: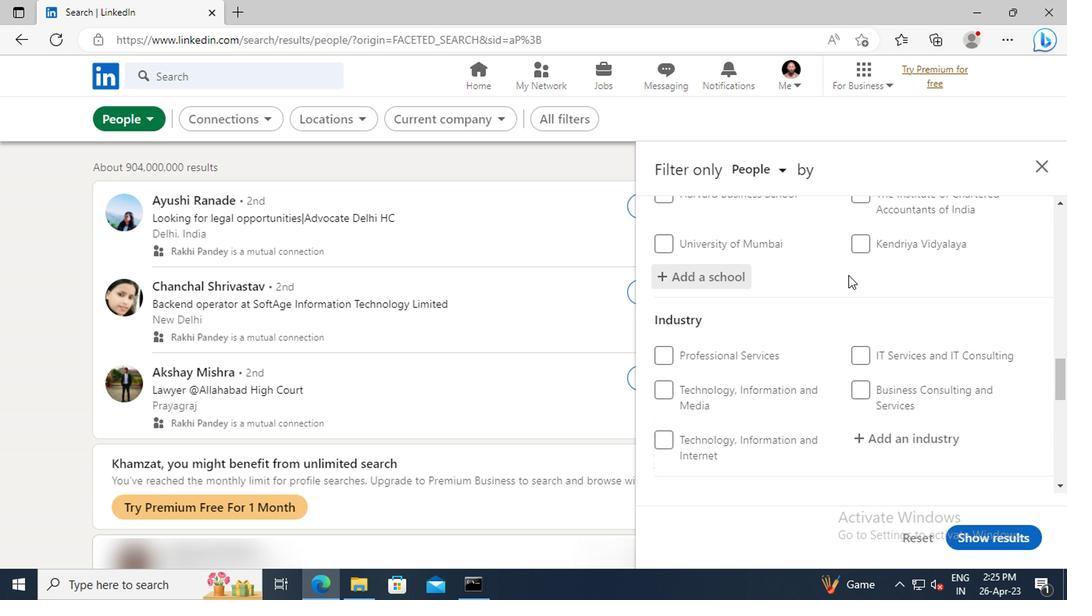 
Action: Mouse scrolled (844, 275) with delta (0, 0)
Screenshot: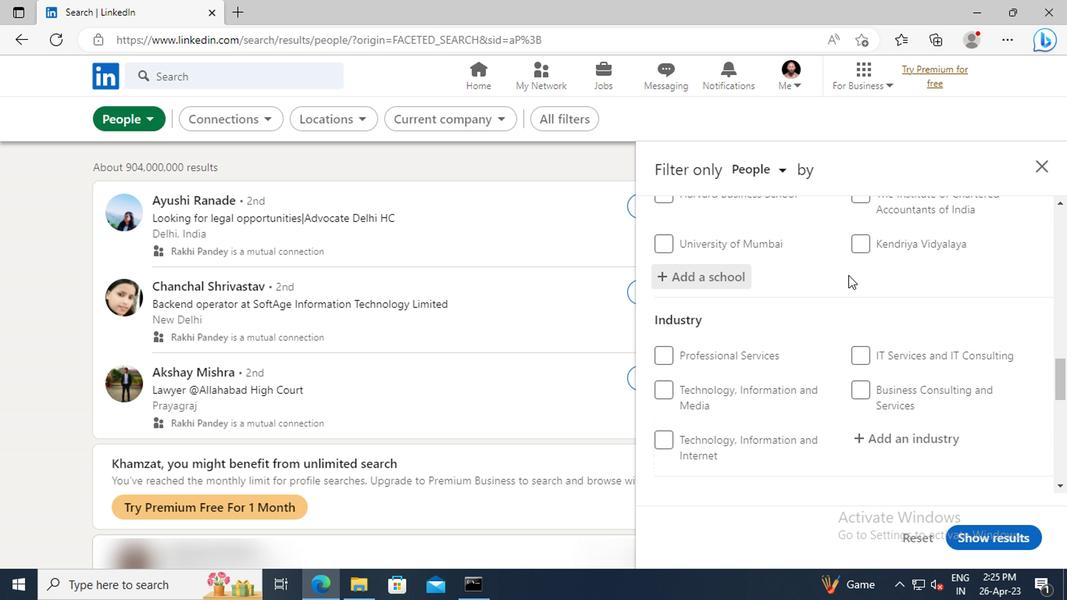 
Action: Mouse moved to (860, 308)
Screenshot: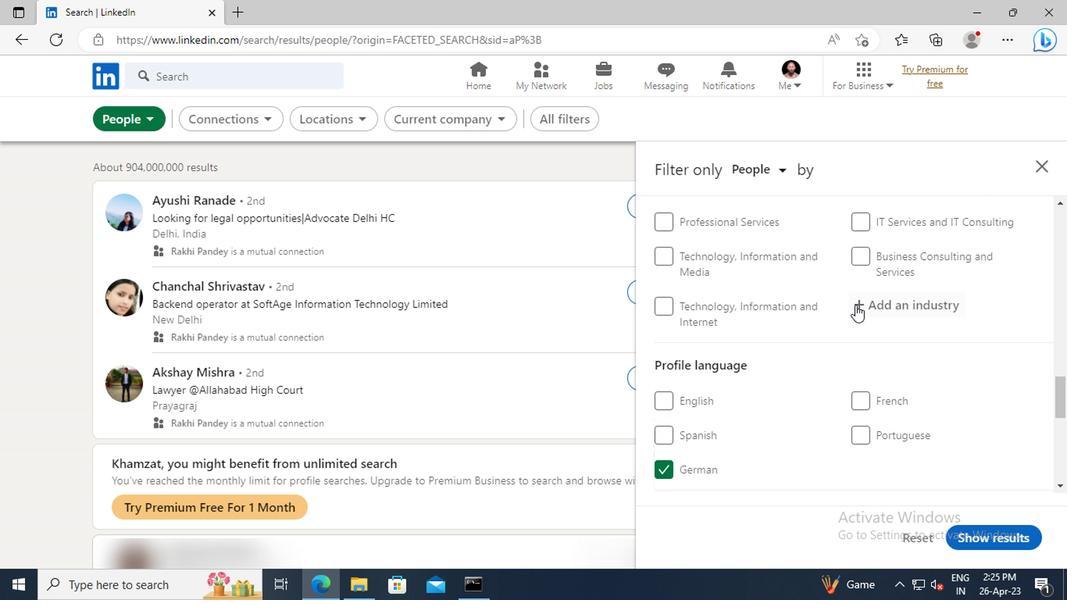
Action: Mouse pressed left at (860, 308)
Screenshot: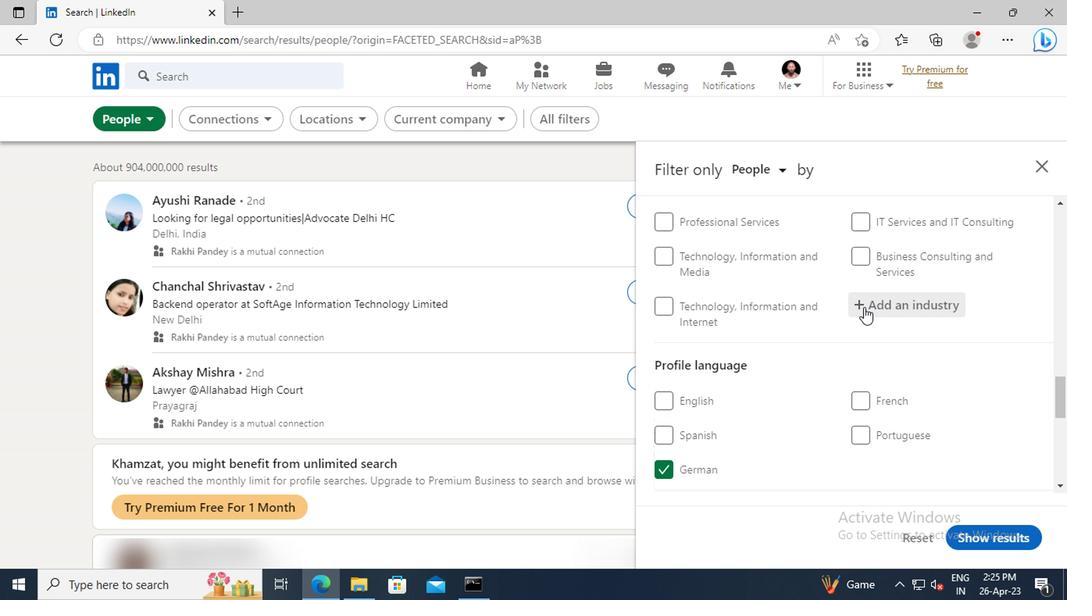 
Action: Key pressed <Key.shift>APA<Key.backspace>PAREL<Key.space><Key.shift>MANUFACTURING
Screenshot: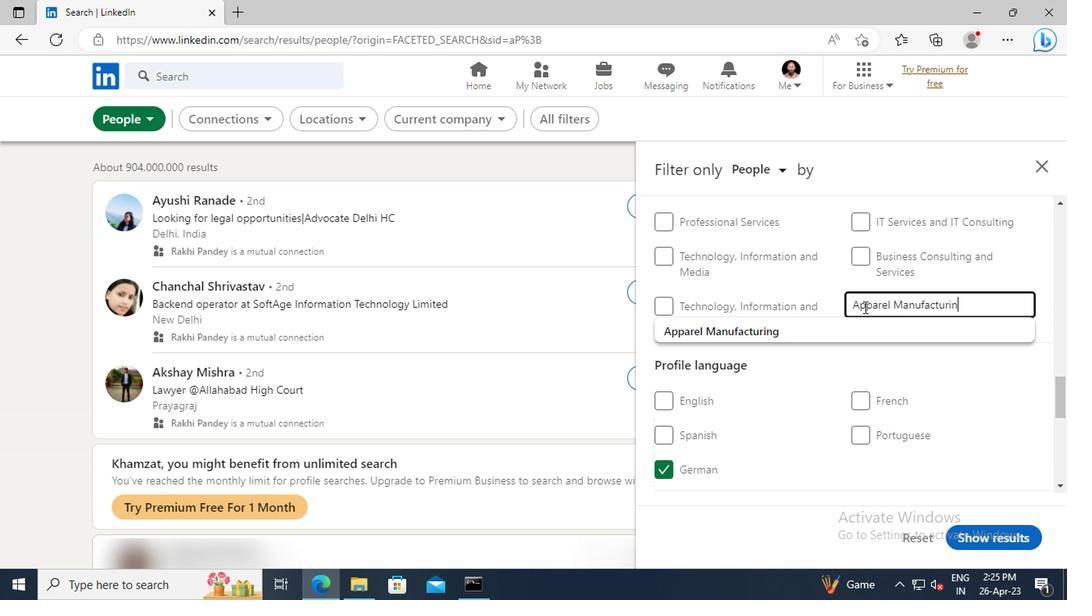 
Action: Mouse moved to (860, 325)
Screenshot: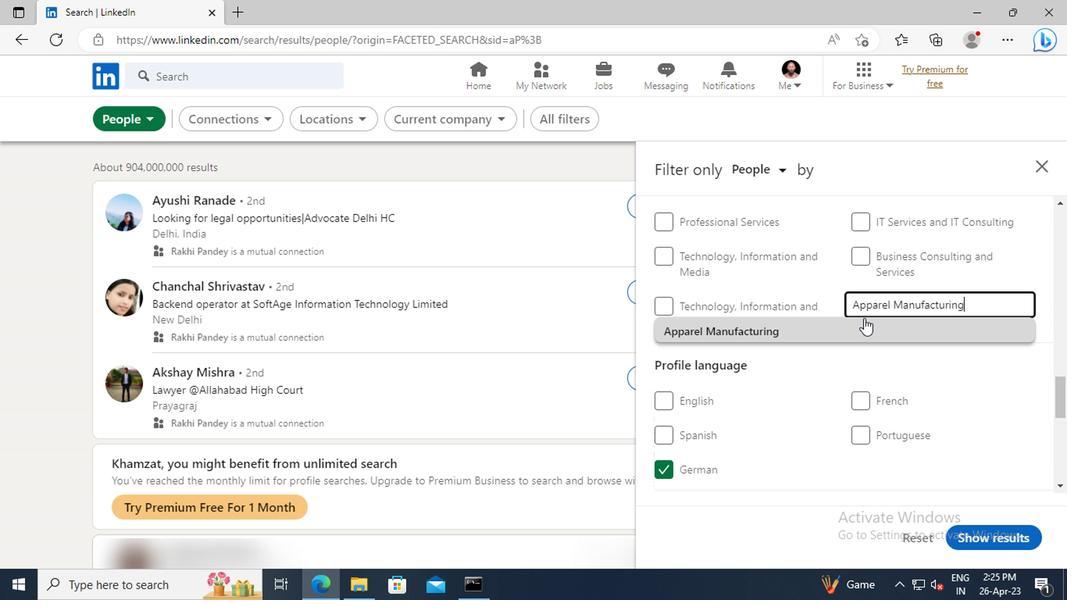 
Action: Mouse pressed left at (860, 325)
Screenshot: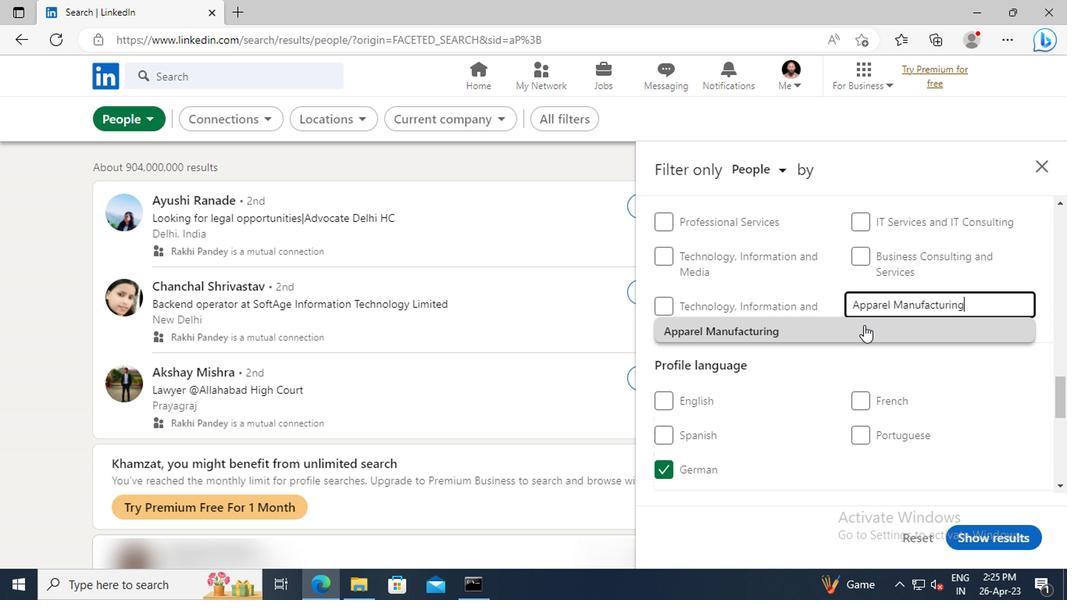 
Action: Mouse moved to (808, 302)
Screenshot: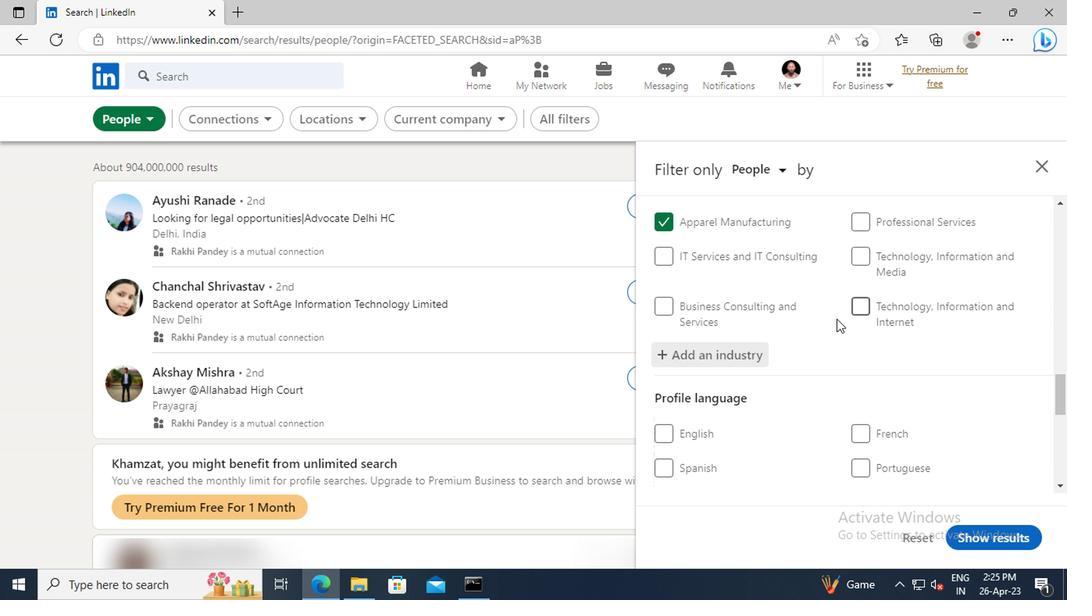 
Action: Mouse scrolled (808, 301) with delta (0, -1)
Screenshot: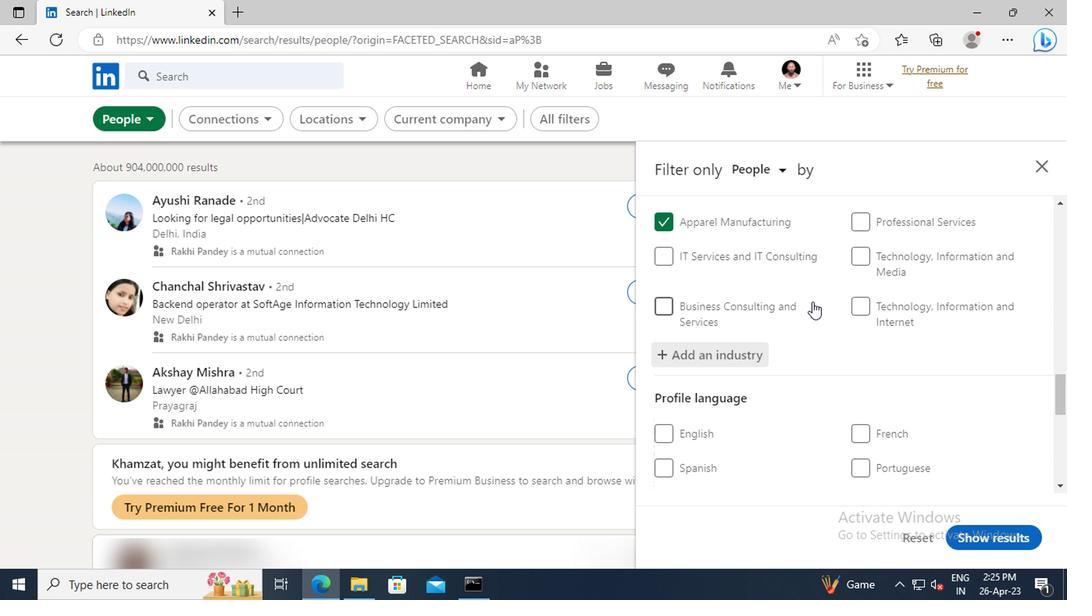 
Action: Mouse scrolled (808, 301) with delta (0, -1)
Screenshot: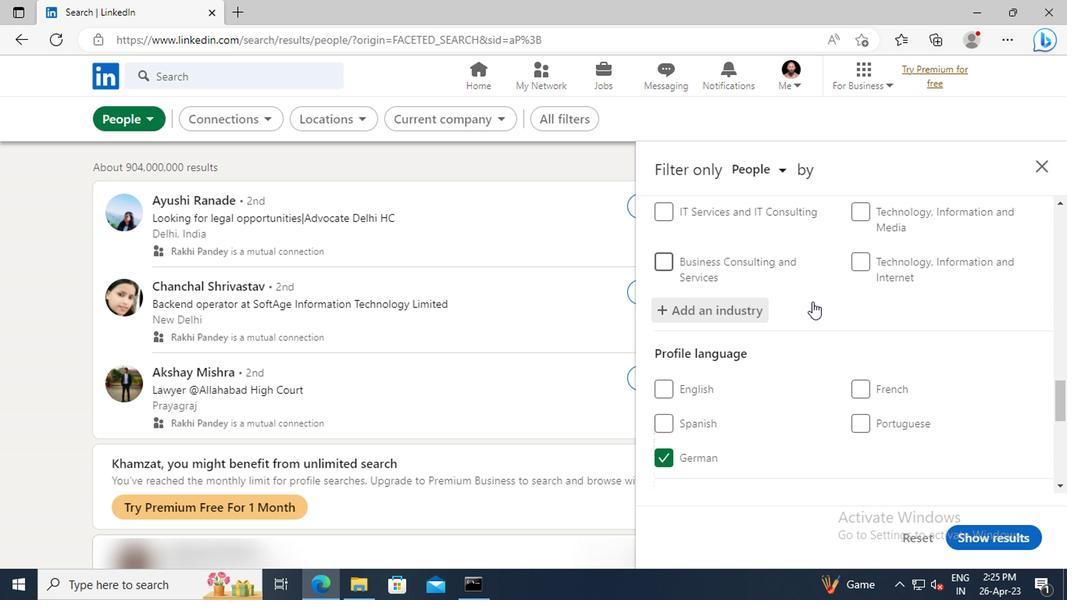 
Action: Mouse scrolled (808, 301) with delta (0, -1)
Screenshot: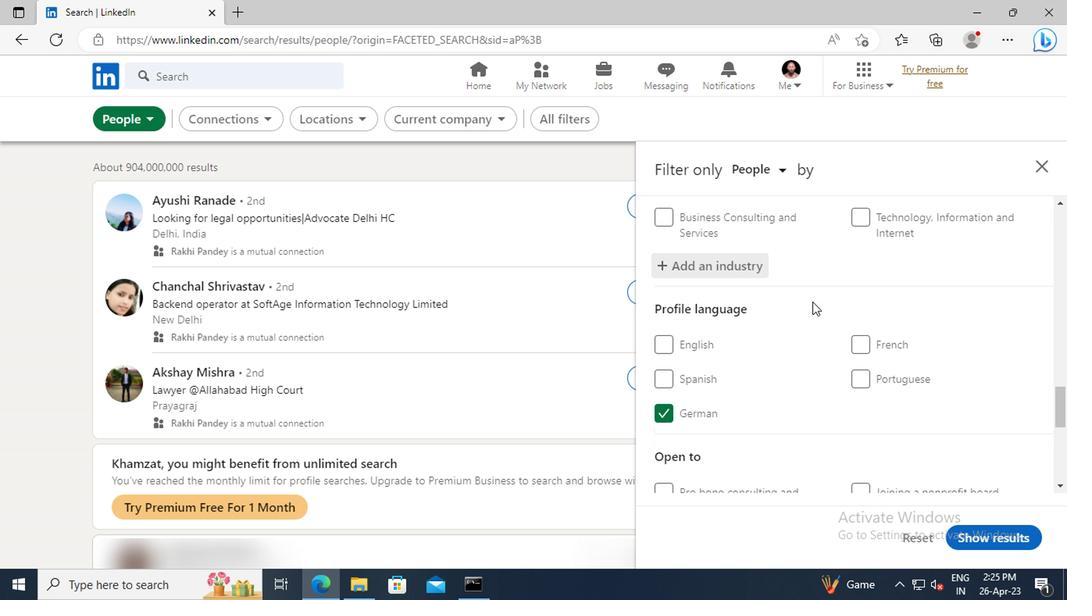 
Action: Mouse scrolled (808, 301) with delta (0, -1)
Screenshot: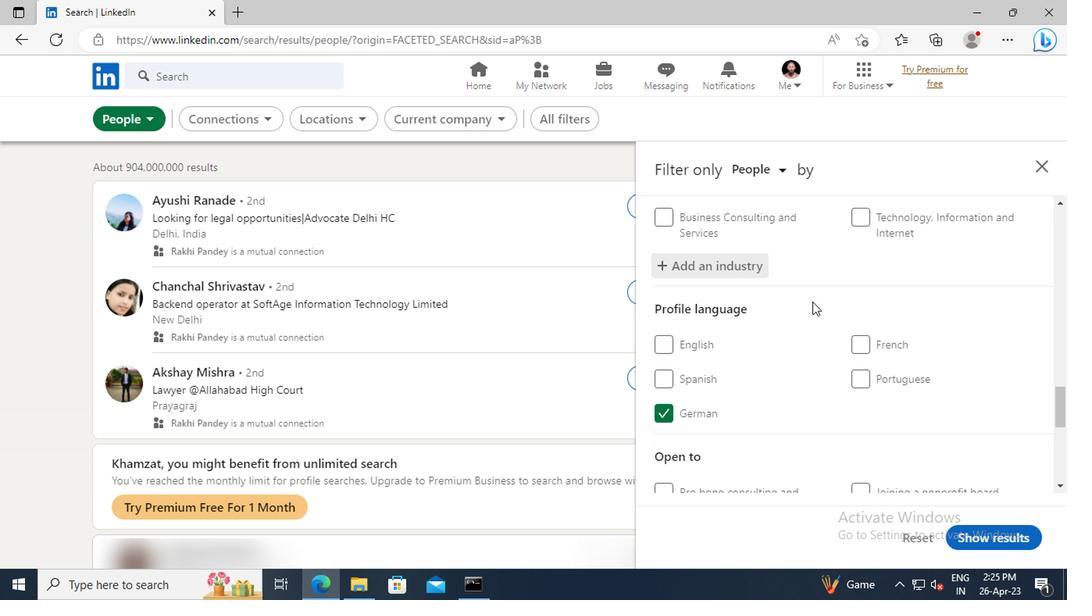 
Action: Mouse scrolled (808, 301) with delta (0, -1)
Screenshot: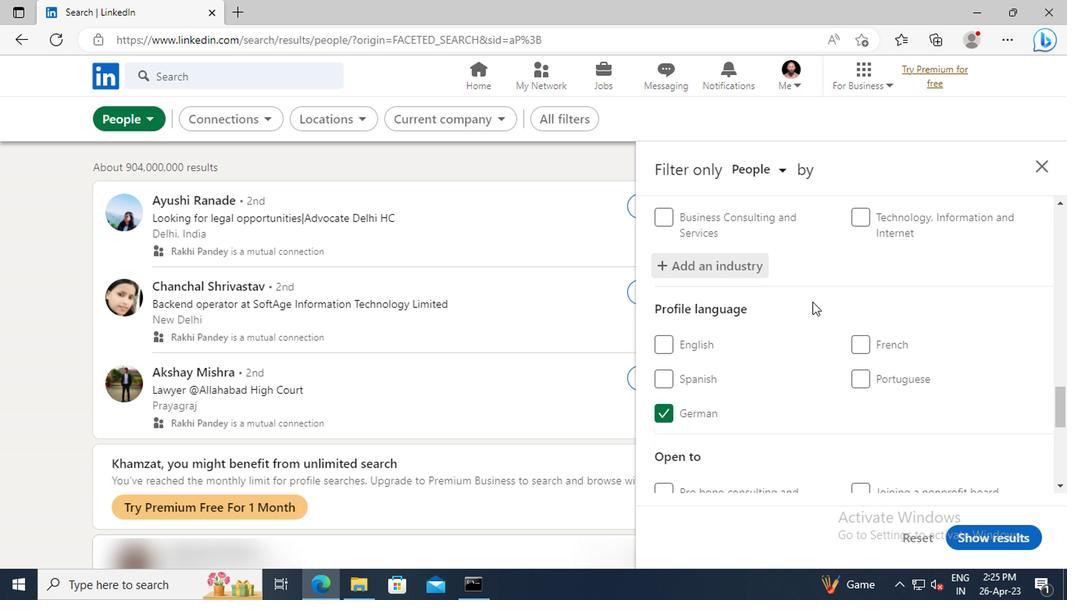 
Action: Mouse scrolled (808, 301) with delta (0, -1)
Screenshot: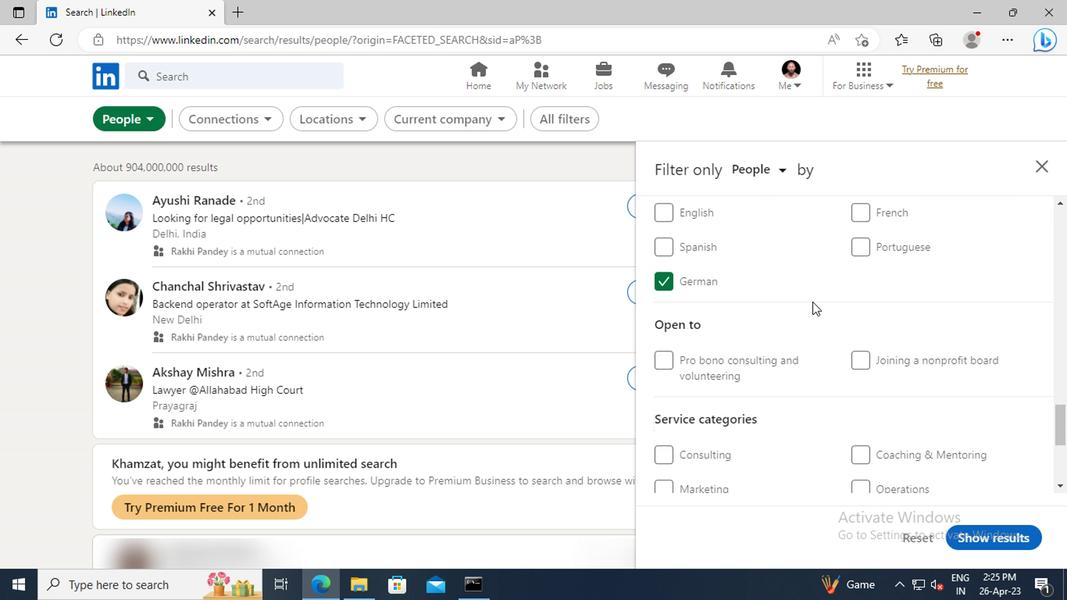 
Action: Mouse scrolled (808, 301) with delta (0, -1)
Screenshot: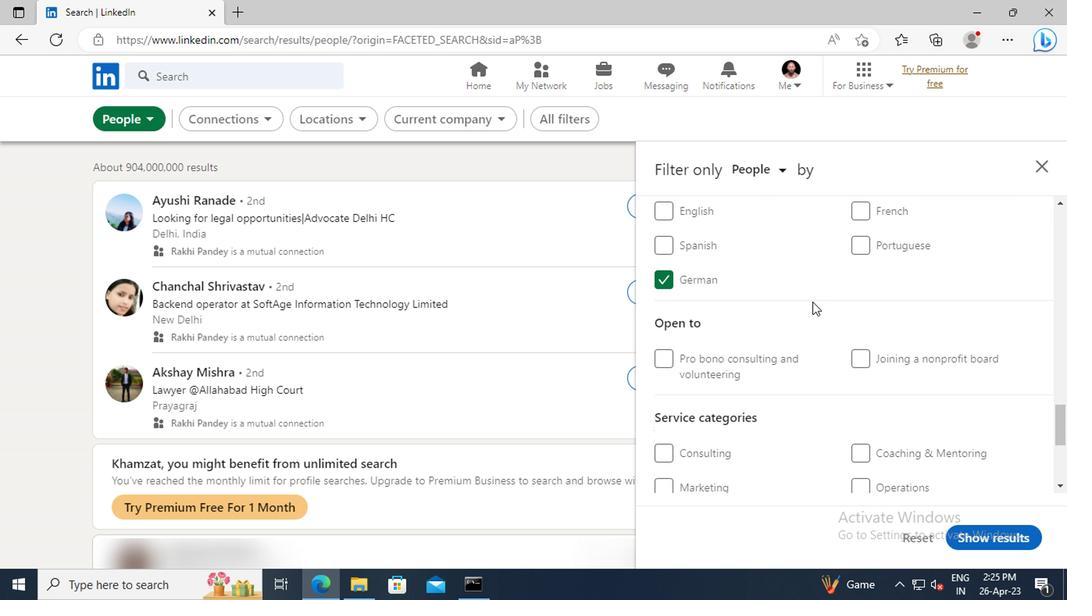 
Action: Mouse scrolled (808, 301) with delta (0, -1)
Screenshot: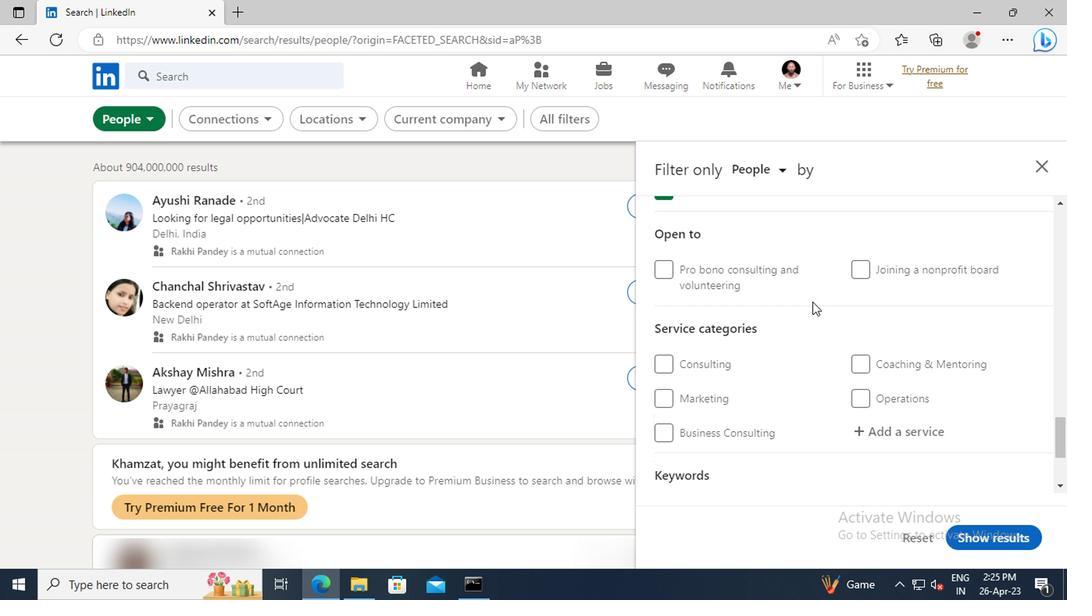 
Action: Mouse scrolled (808, 301) with delta (0, -1)
Screenshot: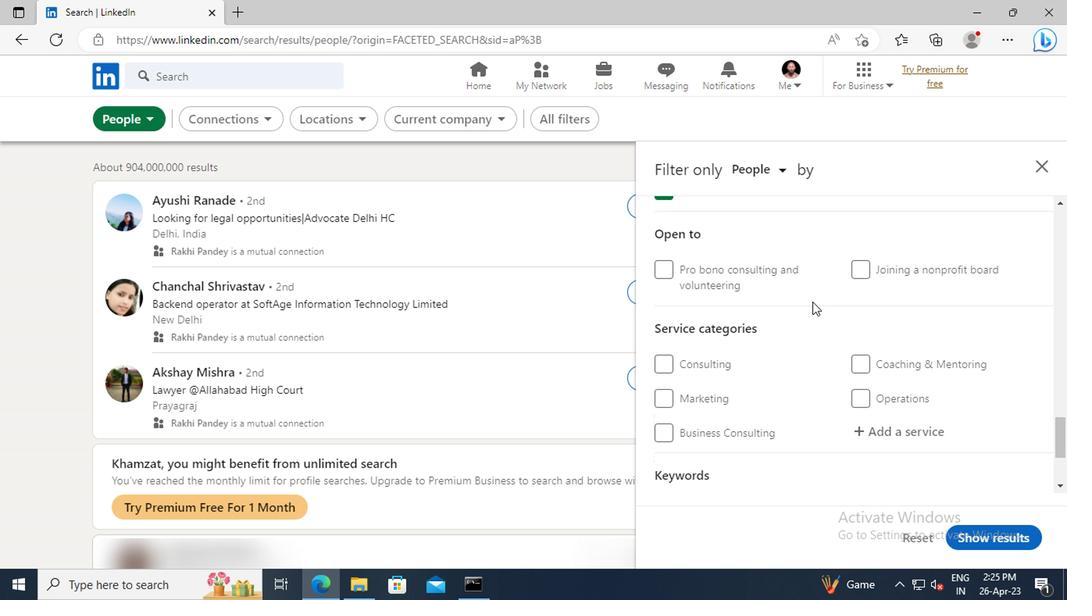
Action: Mouse moved to (871, 339)
Screenshot: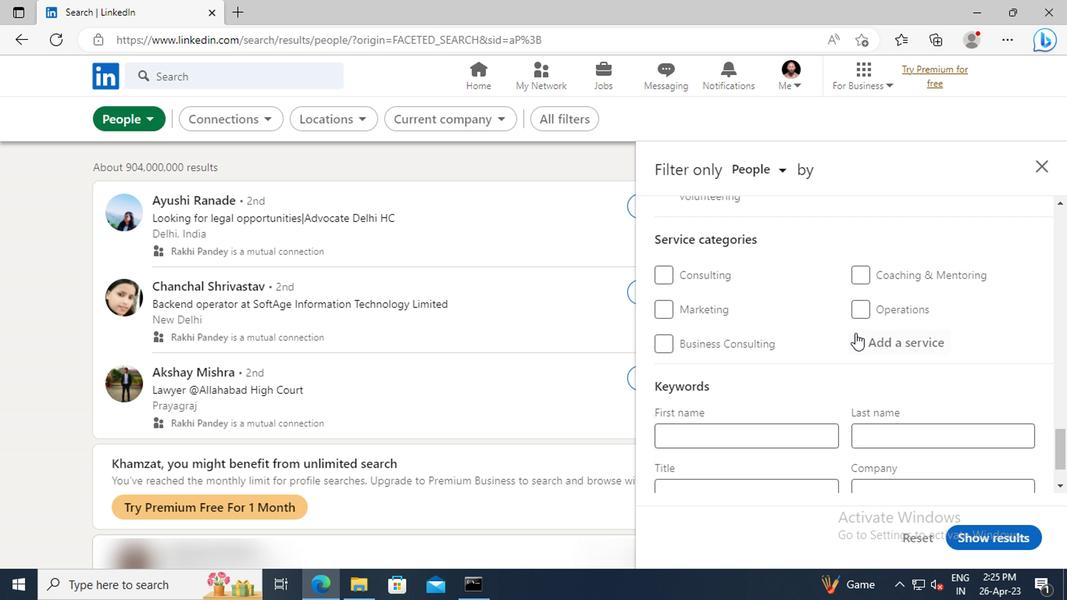 
Action: Mouse pressed left at (871, 339)
Screenshot: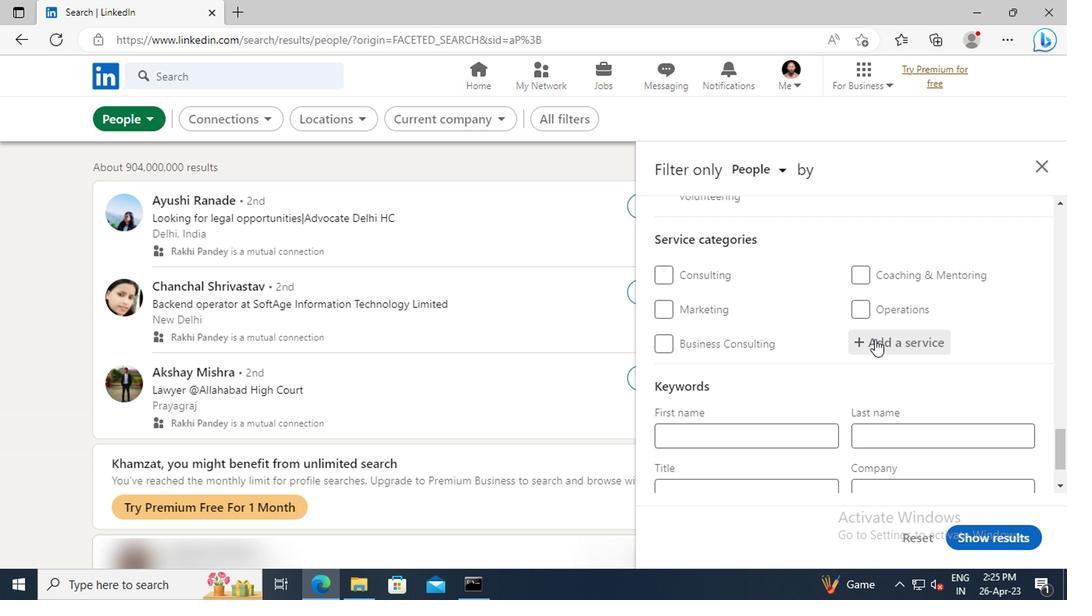 
Action: Key pressed <Key.shift>RELOCATION
Screenshot: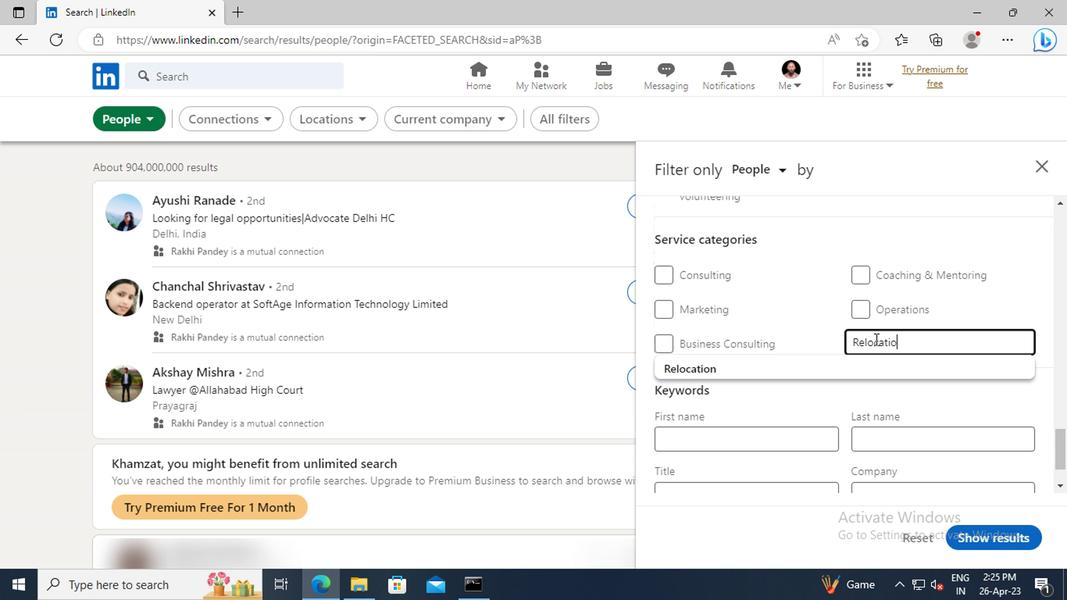 
Action: Mouse moved to (865, 370)
Screenshot: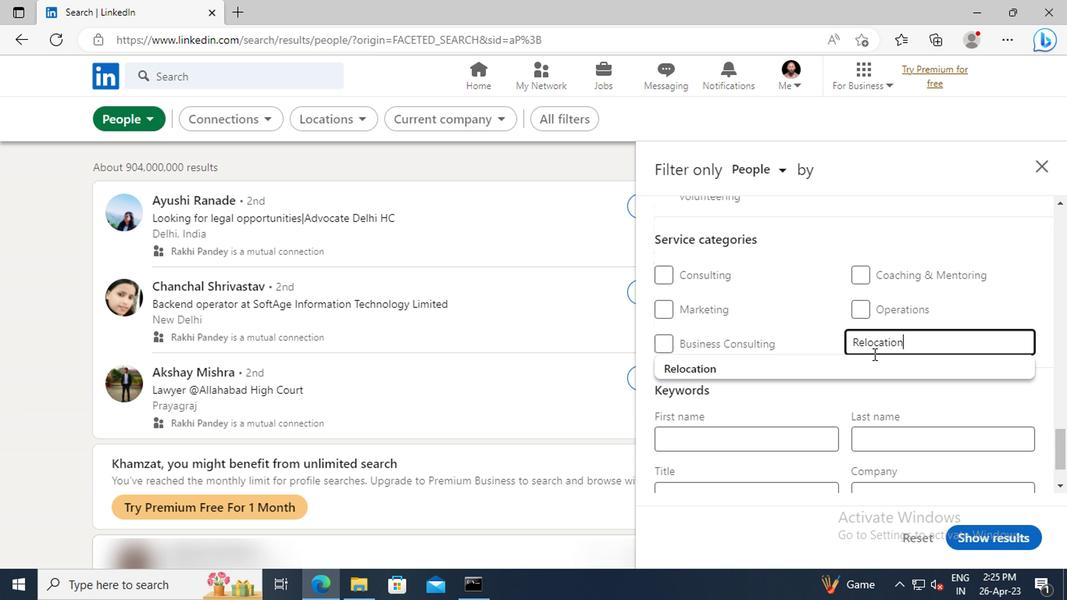 
Action: Mouse pressed left at (865, 370)
Screenshot: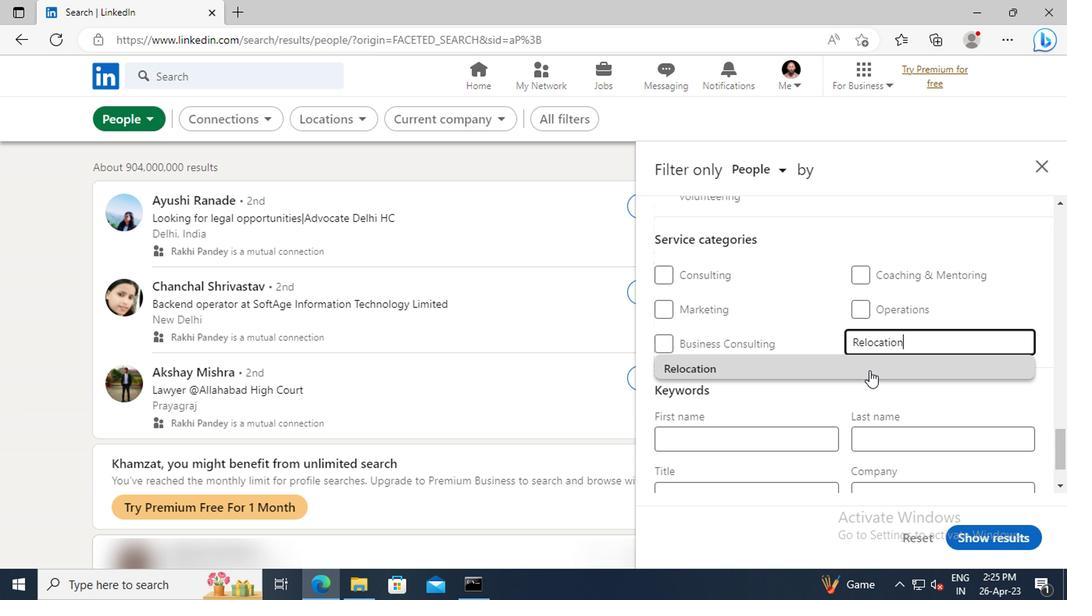
Action: Mouse moved to (812, 302)
Screenshot: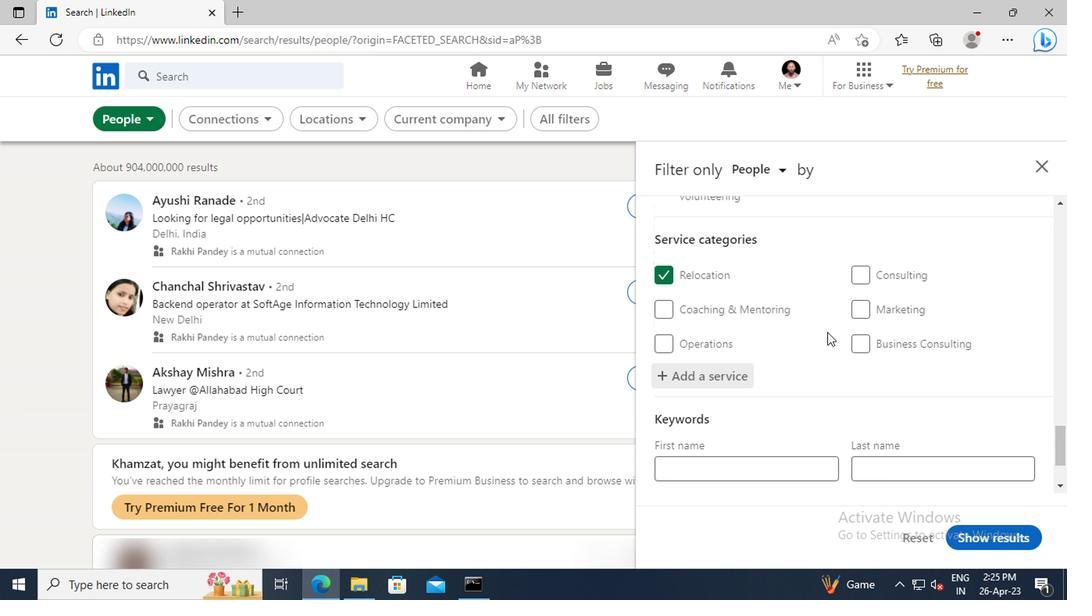
Action: Mouse scrolled (812, 301) with delta (0, -1)
Screenshot: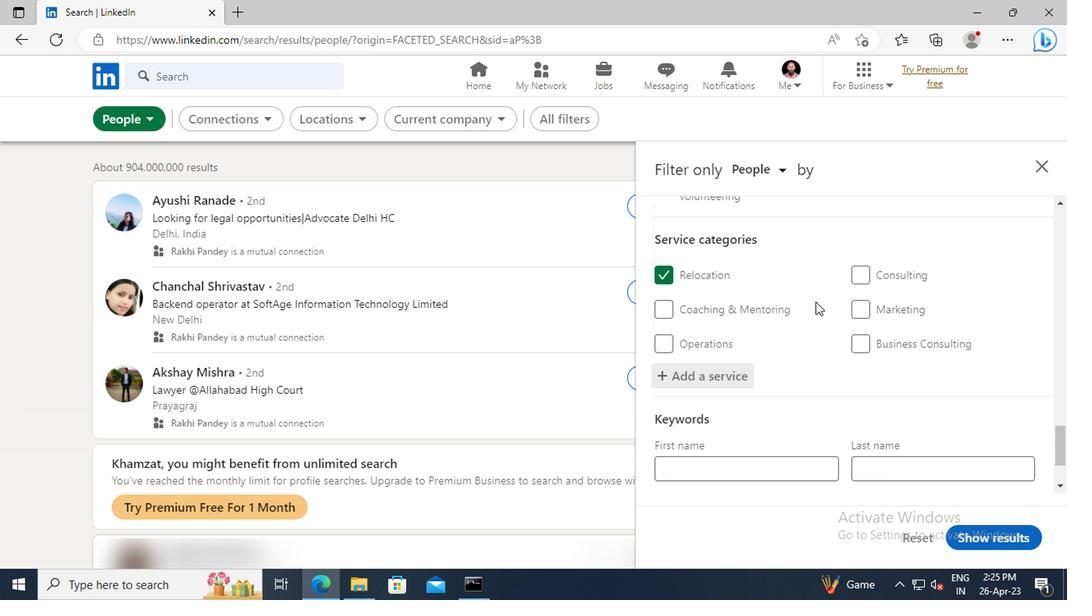 
Action: Mouse scrolled (812, 301) with delta (0, -1)
Screenshot: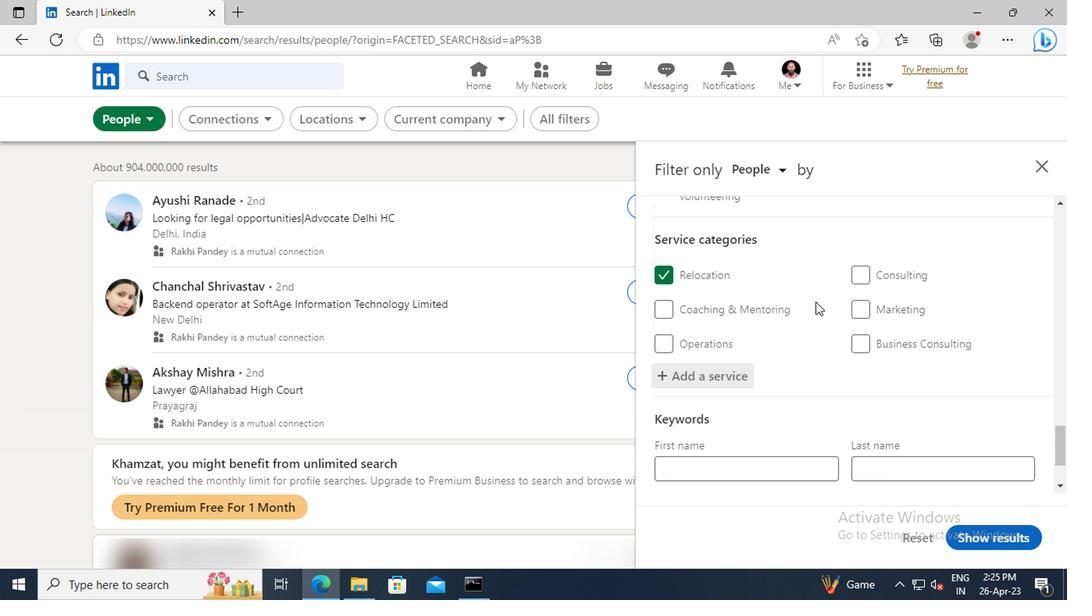 
Action: Mouse scrolled (812, 301) with delta (0, -1)
Screenshot: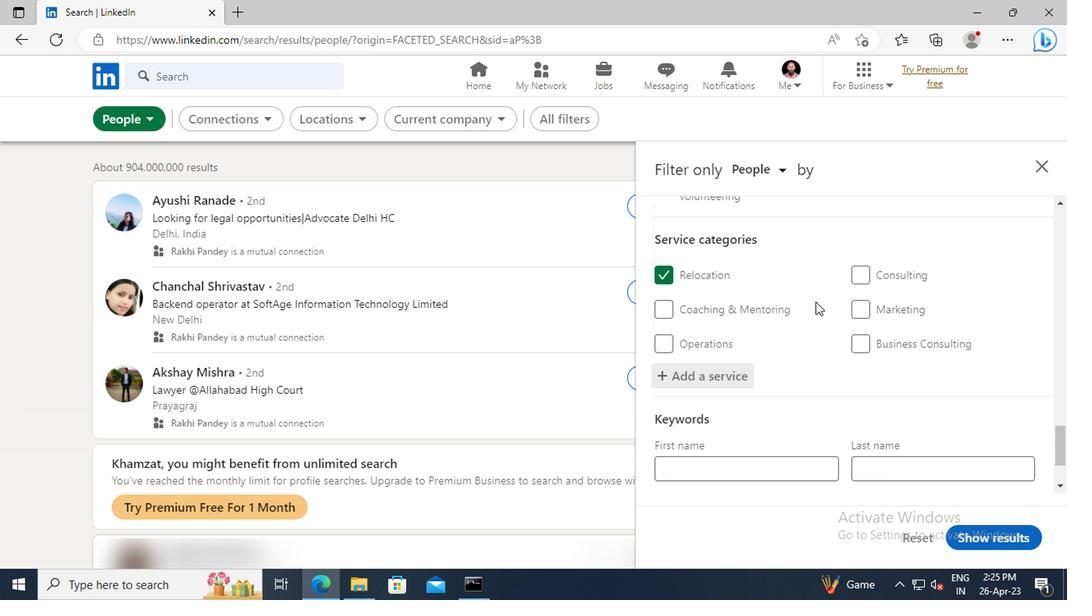 
Action: Mouse moved to (738, 428)
Screenshot: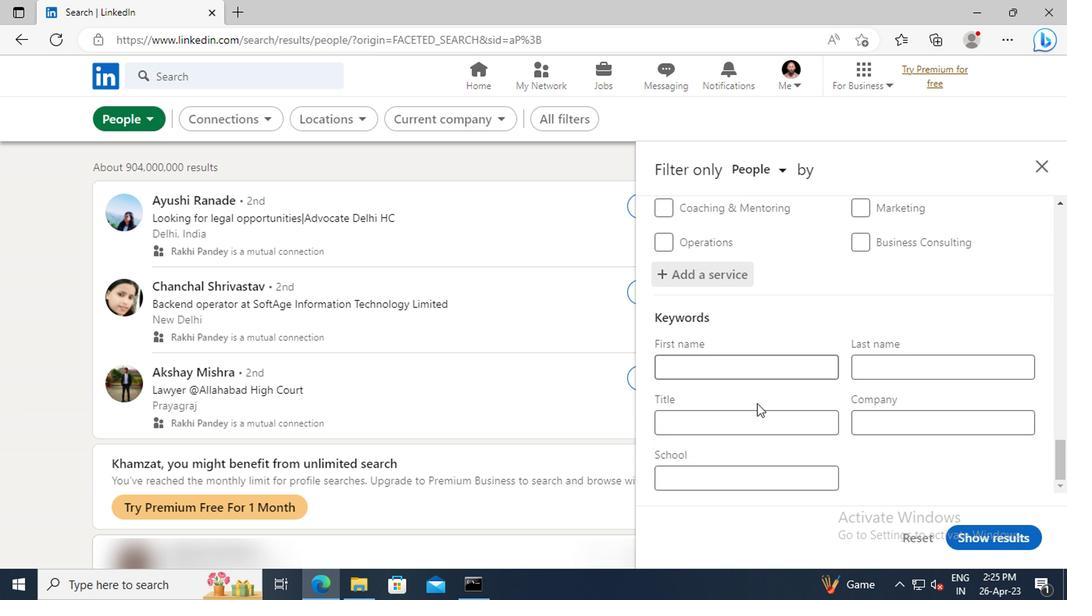 
Action: Mouse pressed left at (738, 428)
Screenshot: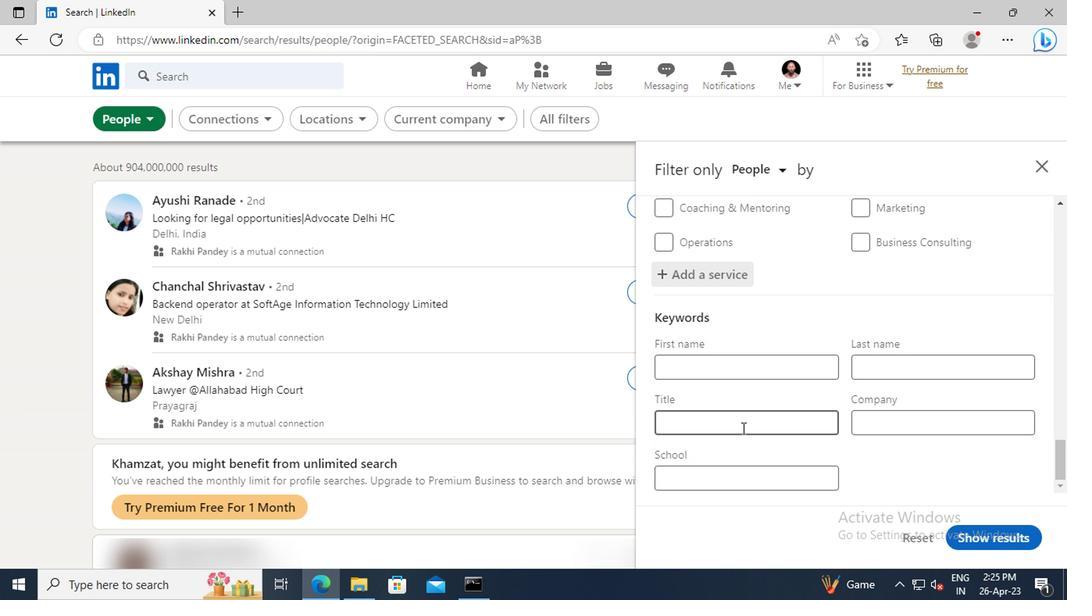 
Action: Key pressed <Key.shift>CEO<Key.enter>
Screenshot: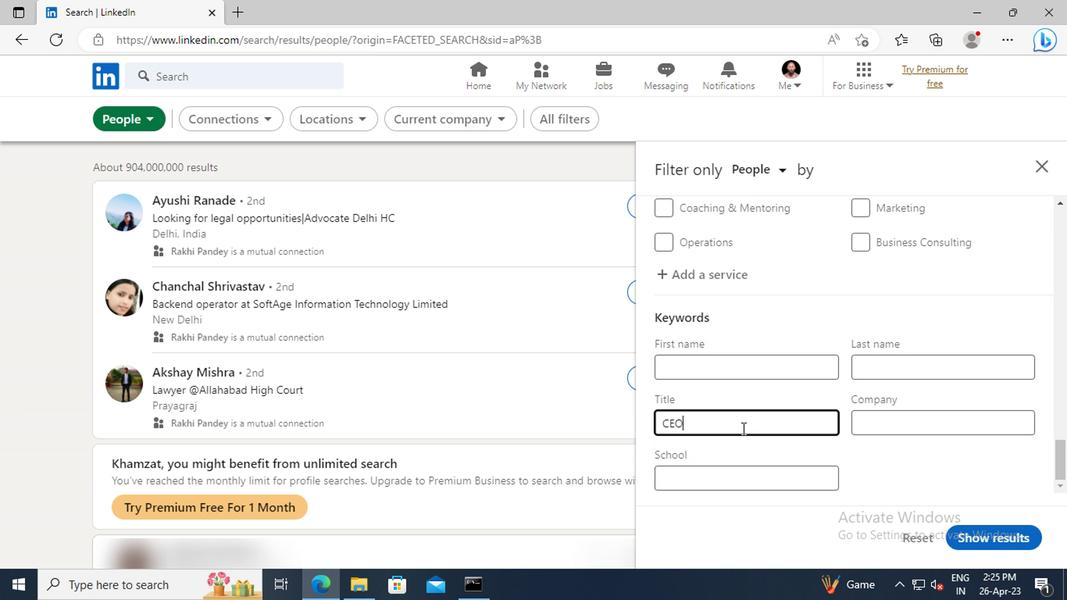 
Action: Mouse moved to (961, 532)
Screenshot: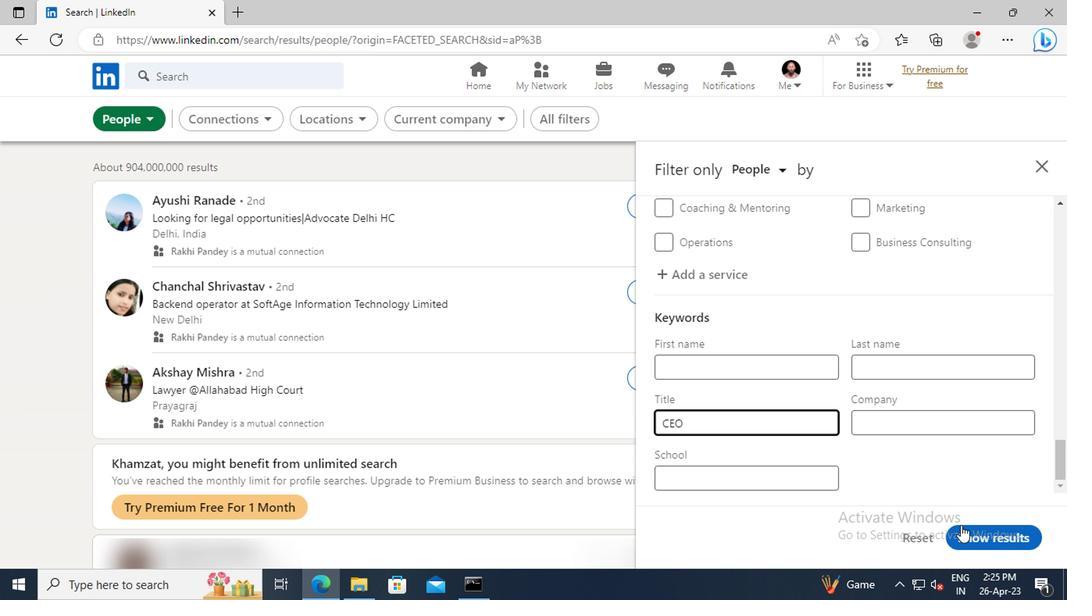 
Action: Mouse pressed left at (961, 532)
Screenshot: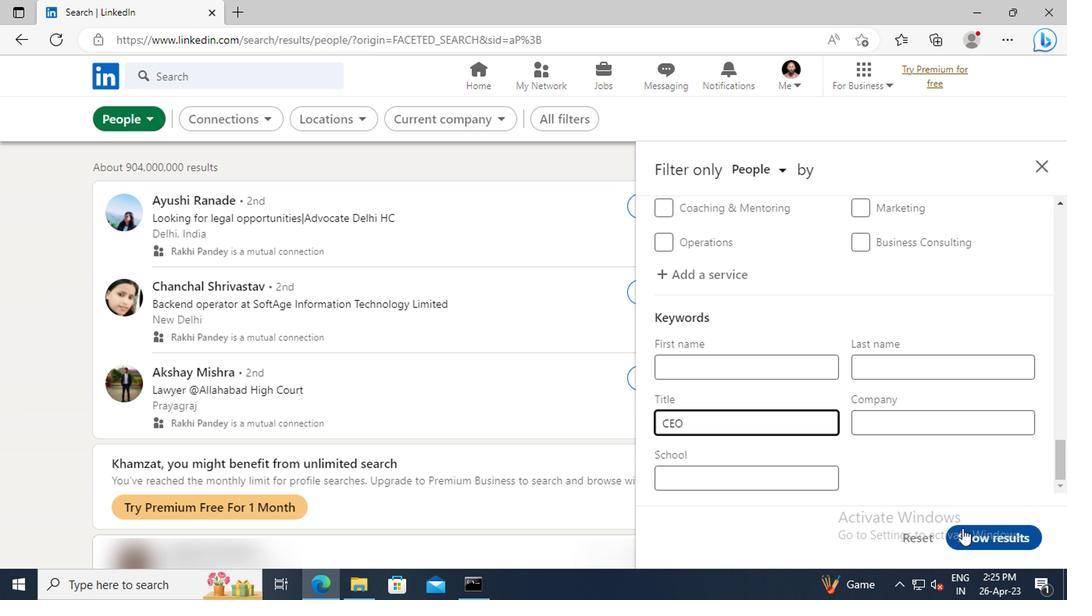 
